 Task: Open Card Webinar Performance Review in Board Content Marketing E-book Strategy and Execution to Workspace Enterprise Content Management and add a team member Softage.3@softage.net, a label Purple, a checklist Project Integration Management, an attachment from your google drive, a color Purple and finally, add a card description 'Draft and send out press release' and a comment 'Given the potential impact of this task on our company strategic goals, let us ensure that we approach it with a long-term perspective.'. Add a start date 'Jan 03, 1900' with a due date 'Jan 10, 1900'
Action: Mouse moved to (93, 399)
Screenshot: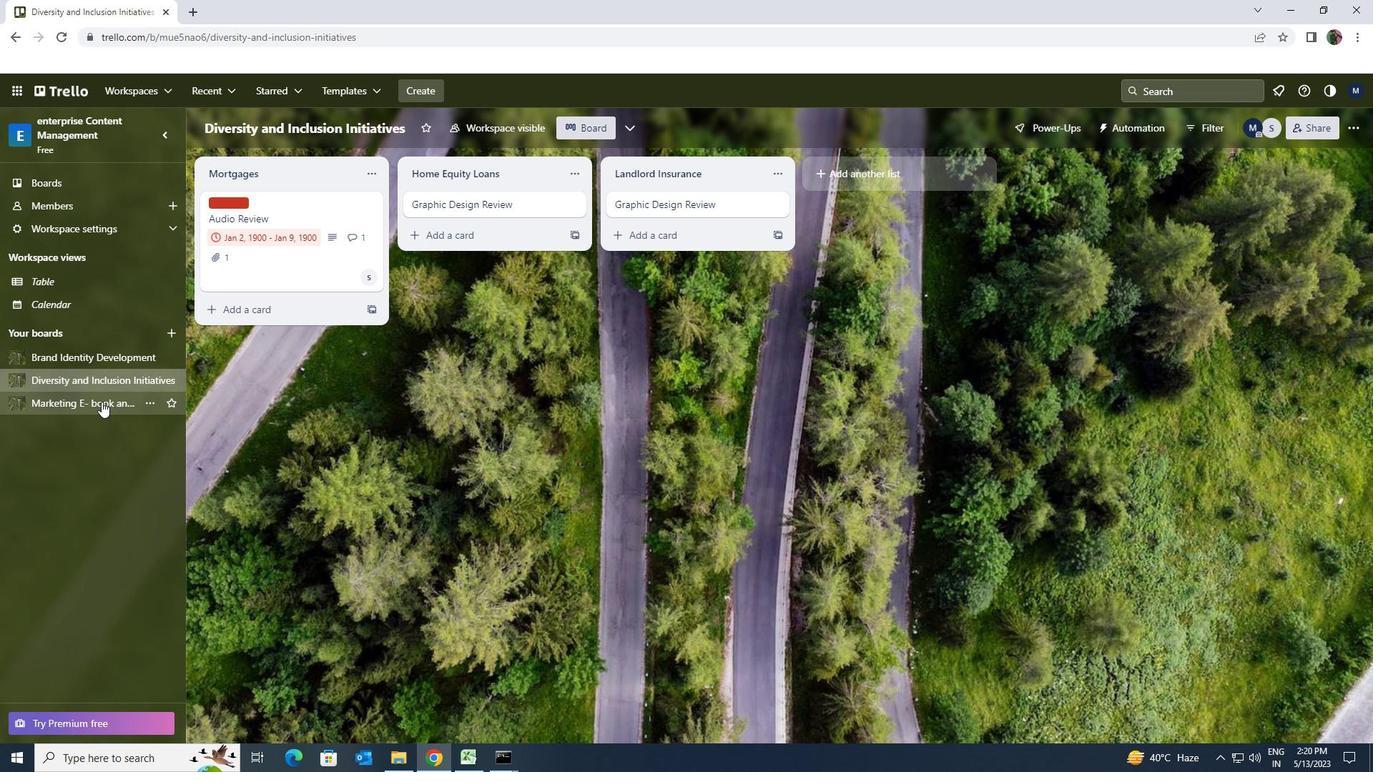 
Action: Mouse pressed left at (93, 399)
Screenshot: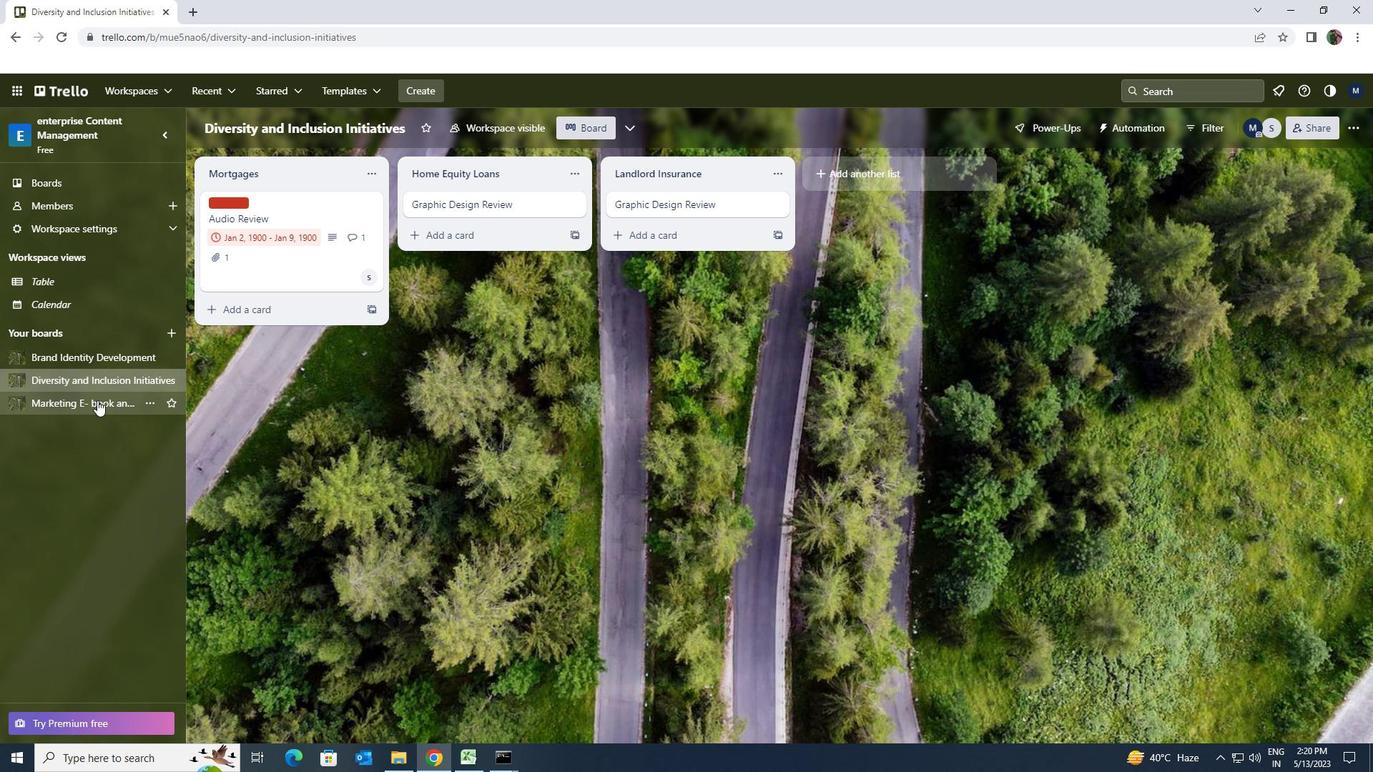 
Action: Mouse moved to (248, 201)
Screenshot: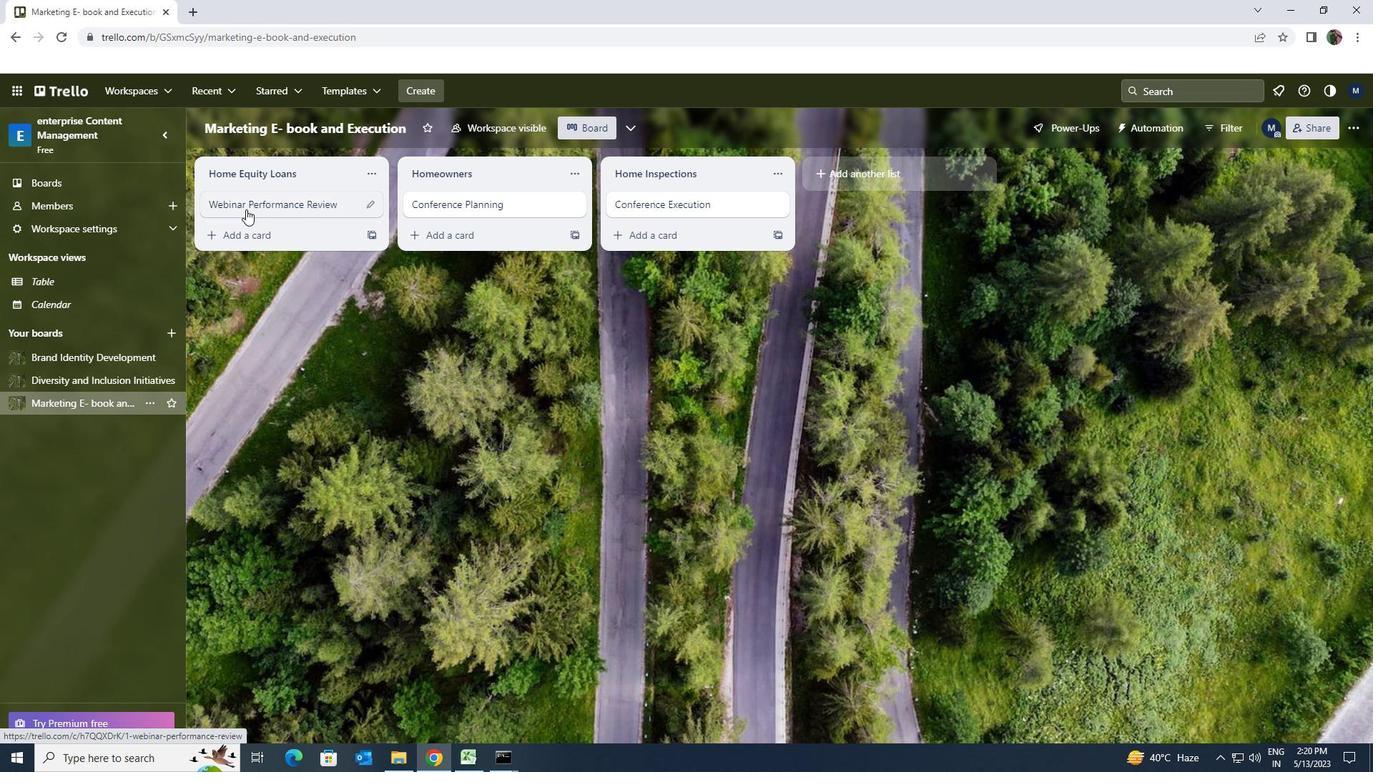 
Action: Mouse pressed left at (248, 201)
Screenshot: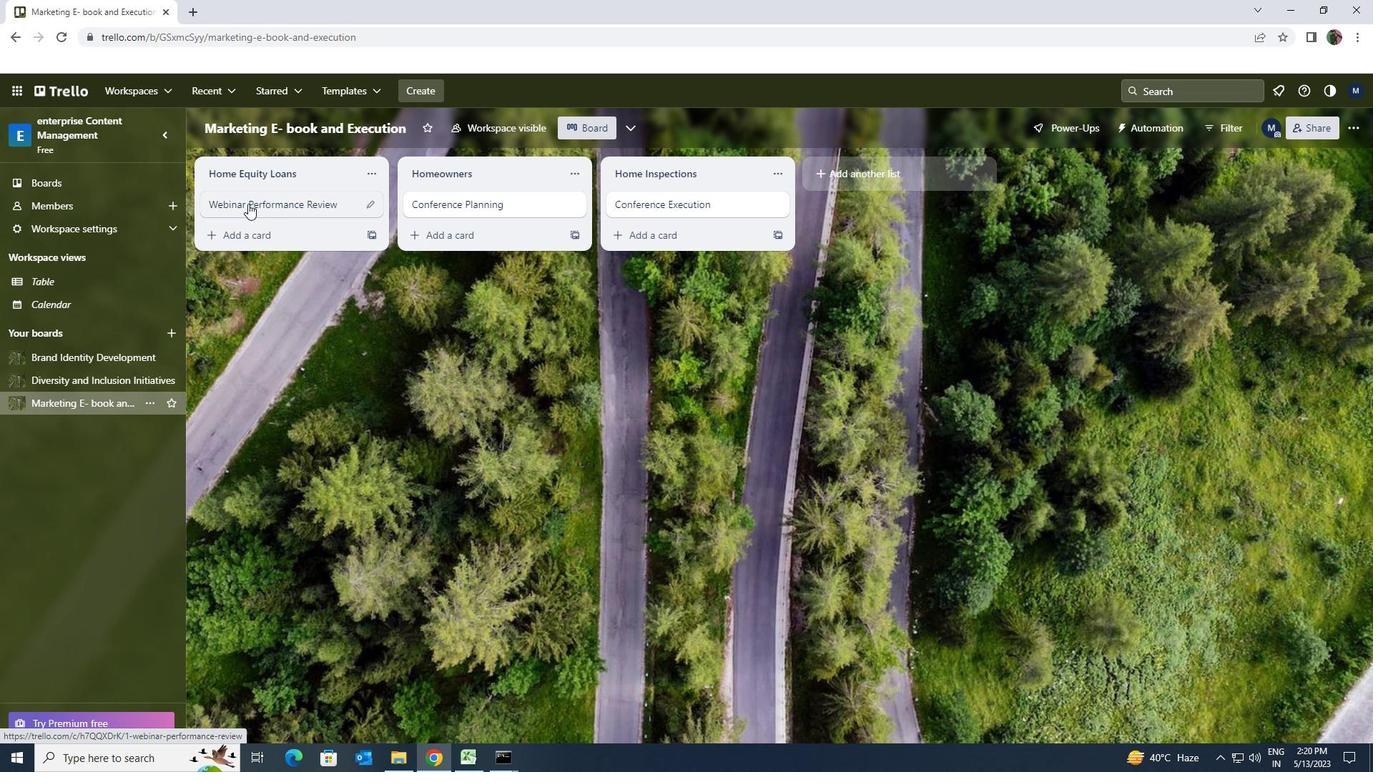 
Action: Mouse moved to (839, 201)
Screenshot: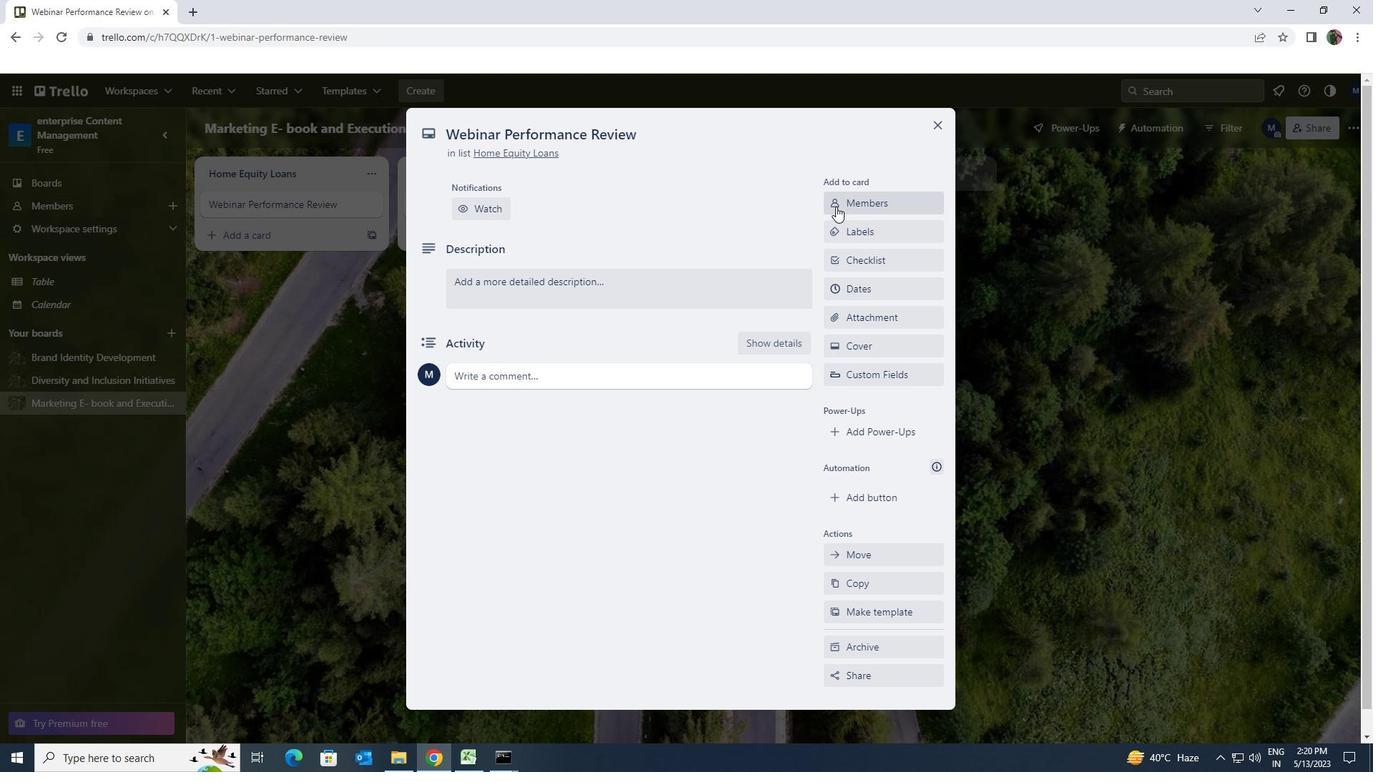 
Action: Mouse pressed left at (839, 201)
Screenshot: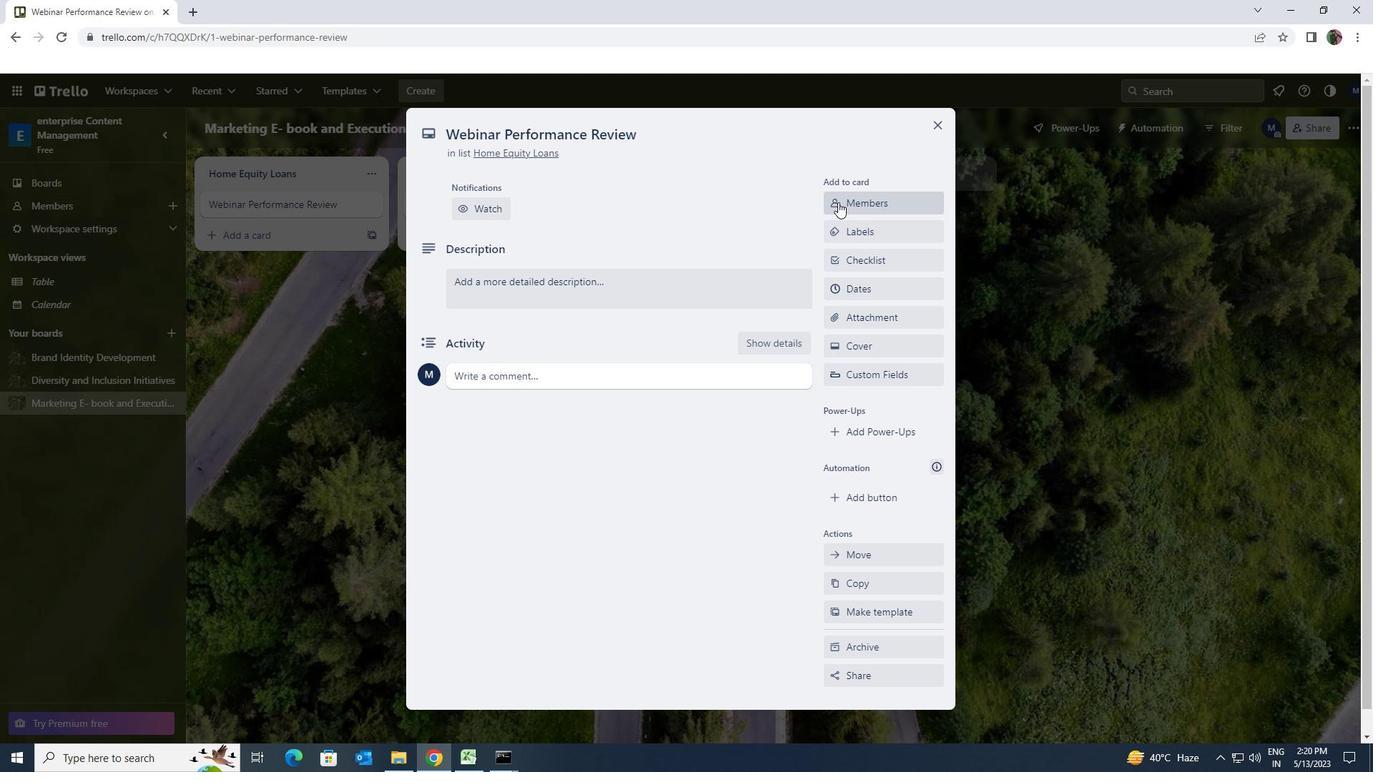 
Action: Mouse moved to (866, 270)
Screenshot: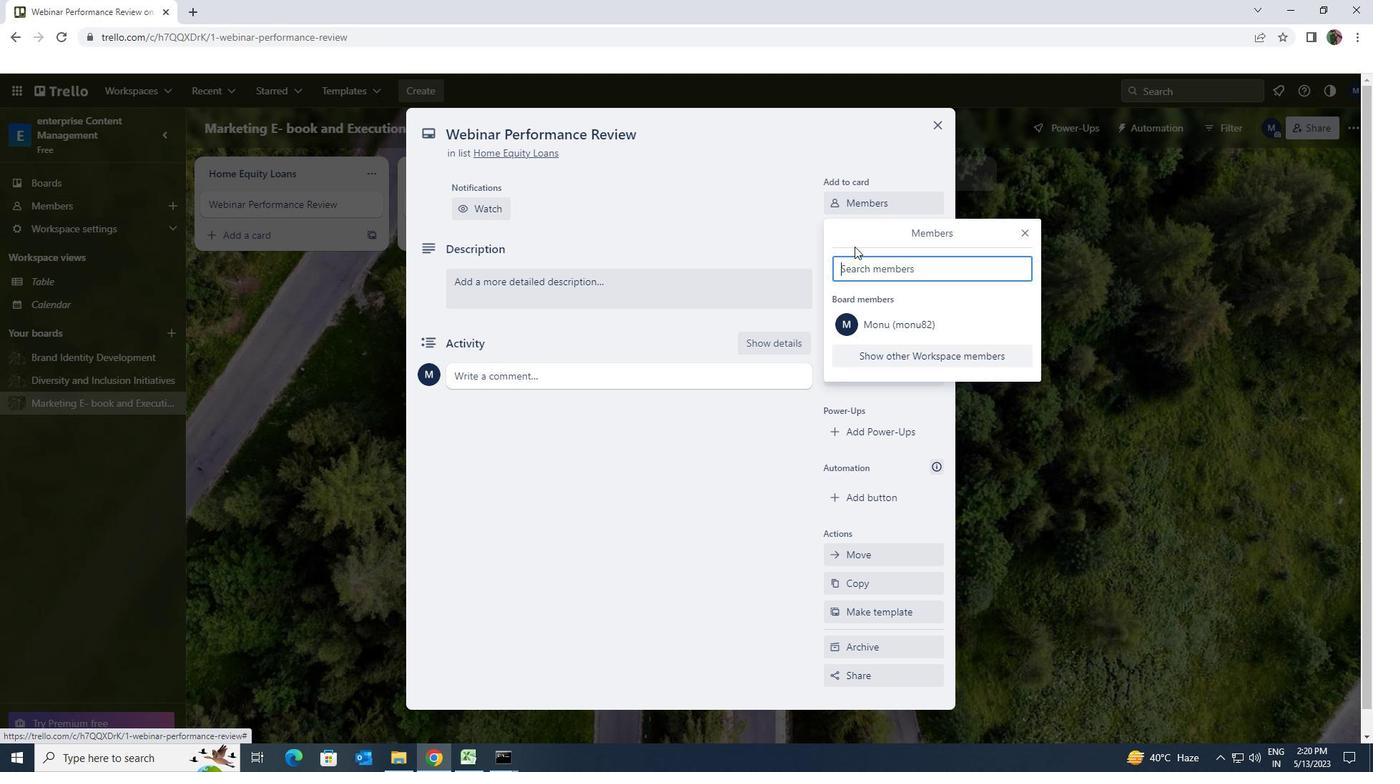 
Action: Key pressed softage.3<Key.shift>@SOFTAGE.NET
Screenshot: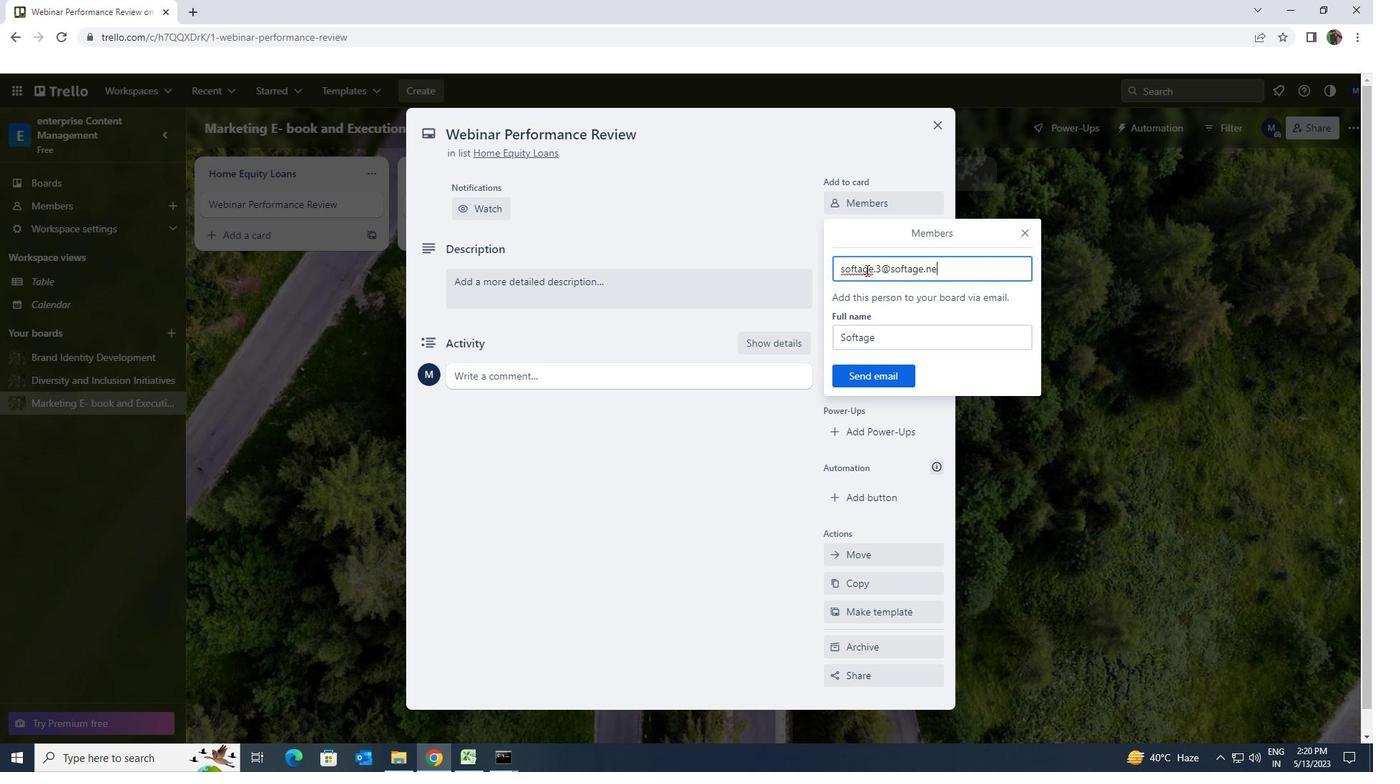 
Action: Mouse moved to (876, 383)
Screenshot: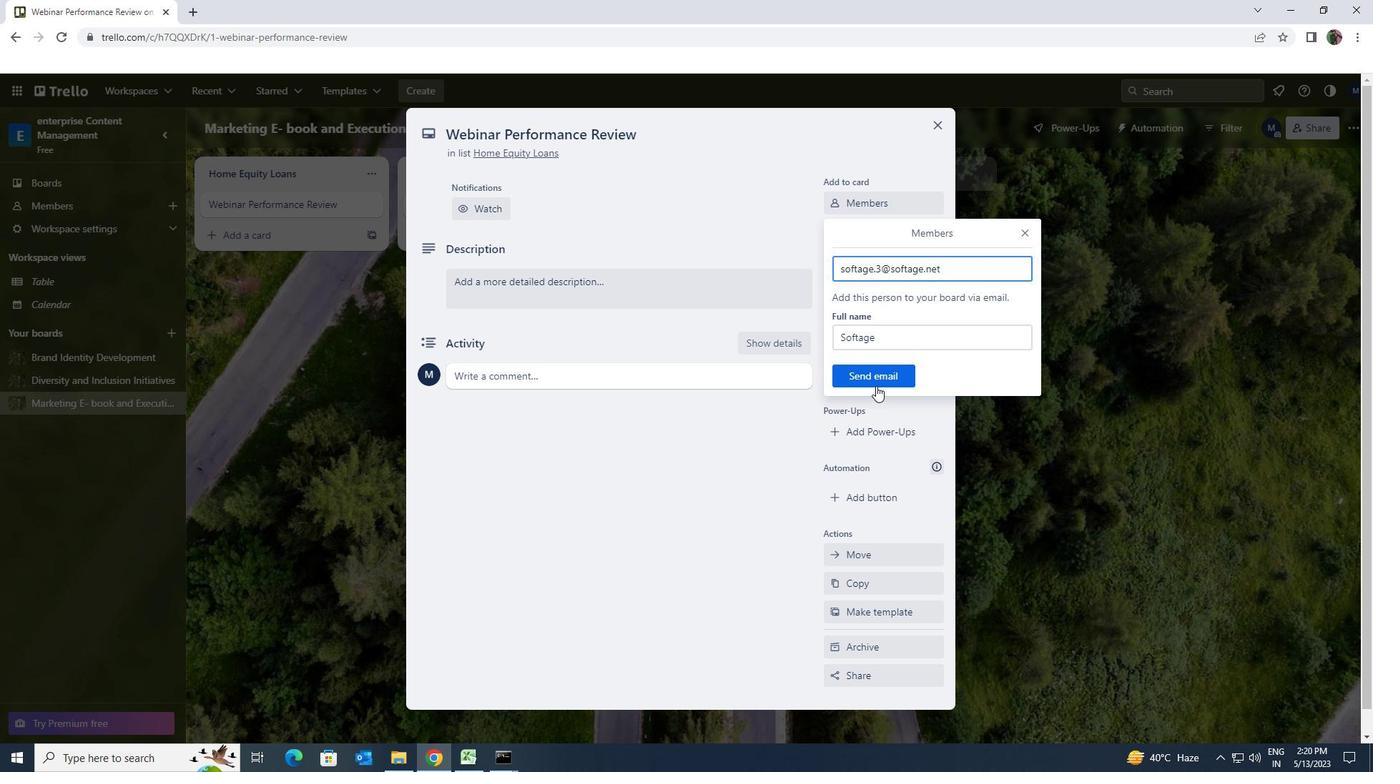 
Action: Mouse pressed left at (876, 383)
Screenshot: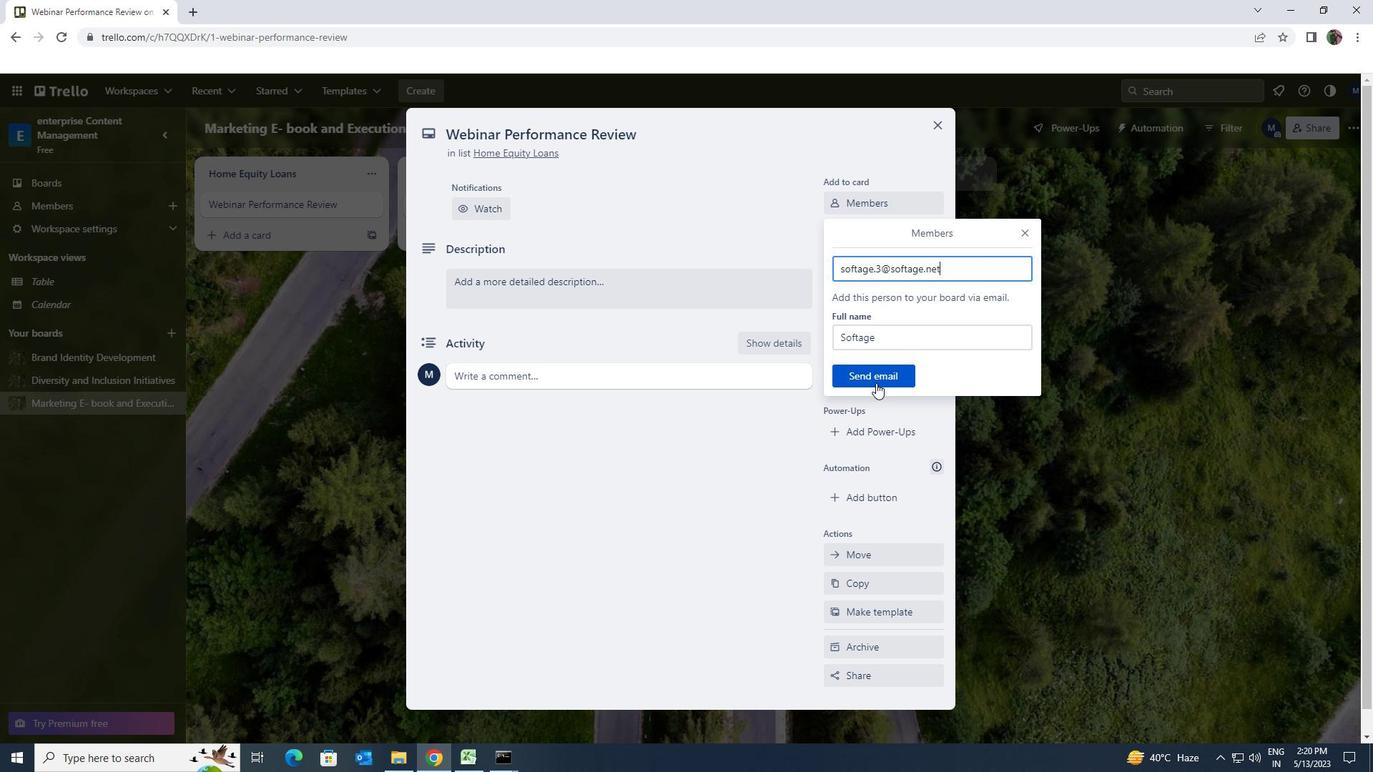 
Action: Mouse moved to (899, 284)
Screenshot: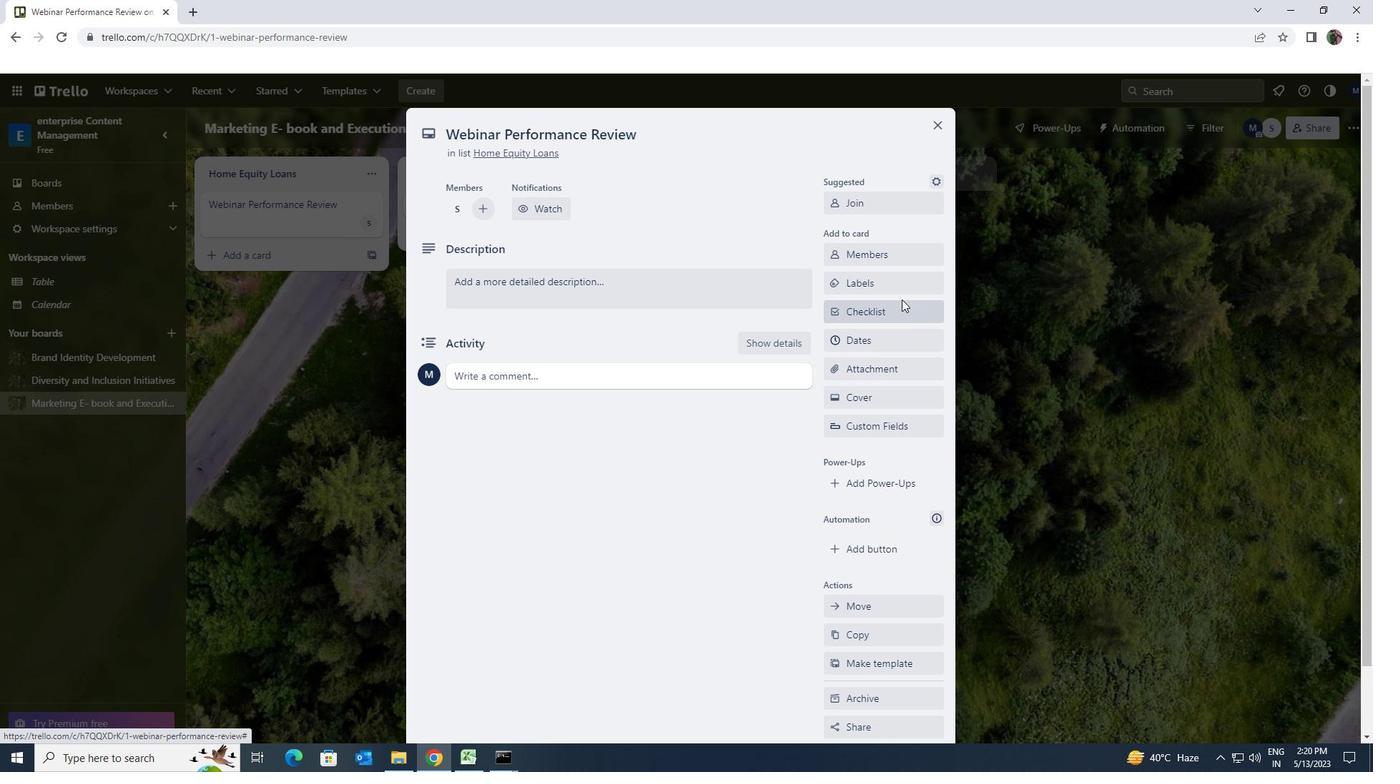 
Action: Mouse pressed left at (899, 284)
Screenshot: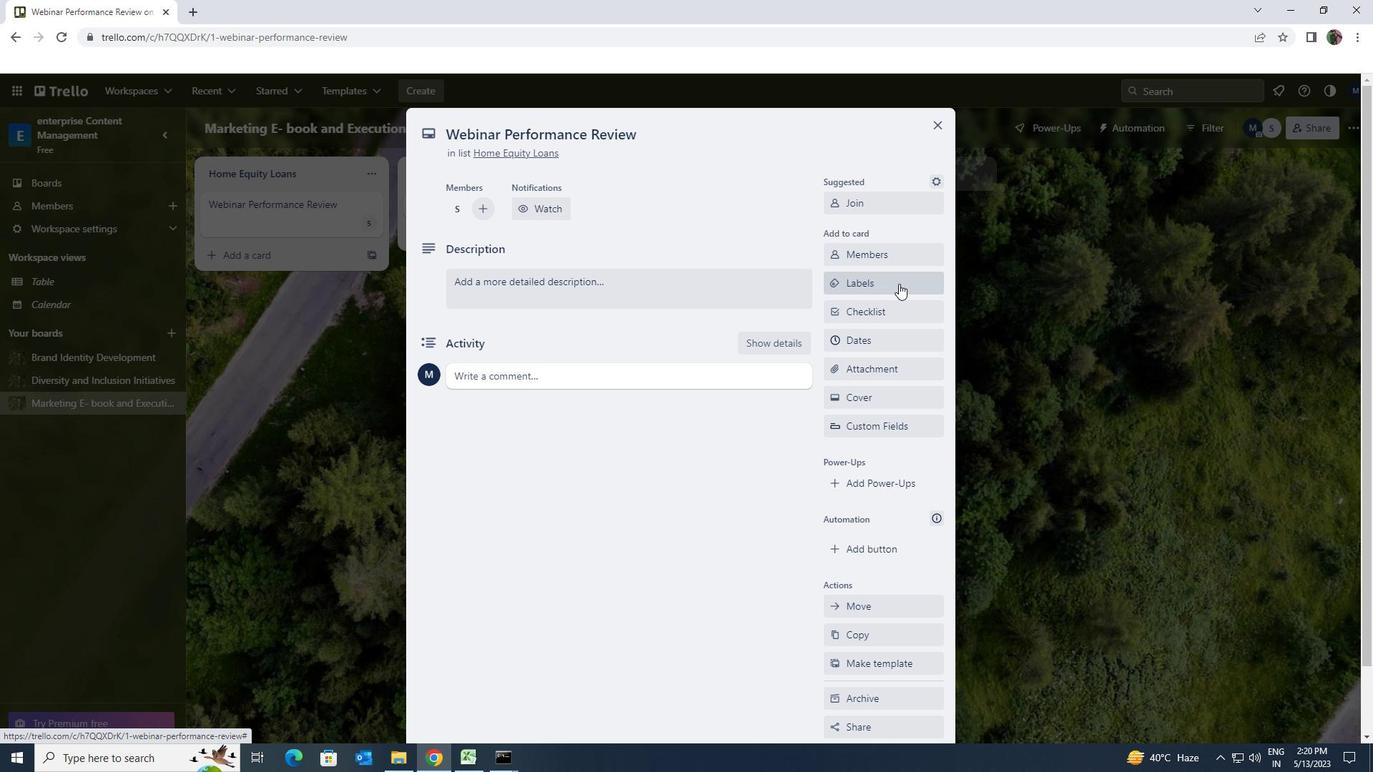
Action: Mouse moved to (945, 560)
Screenshot: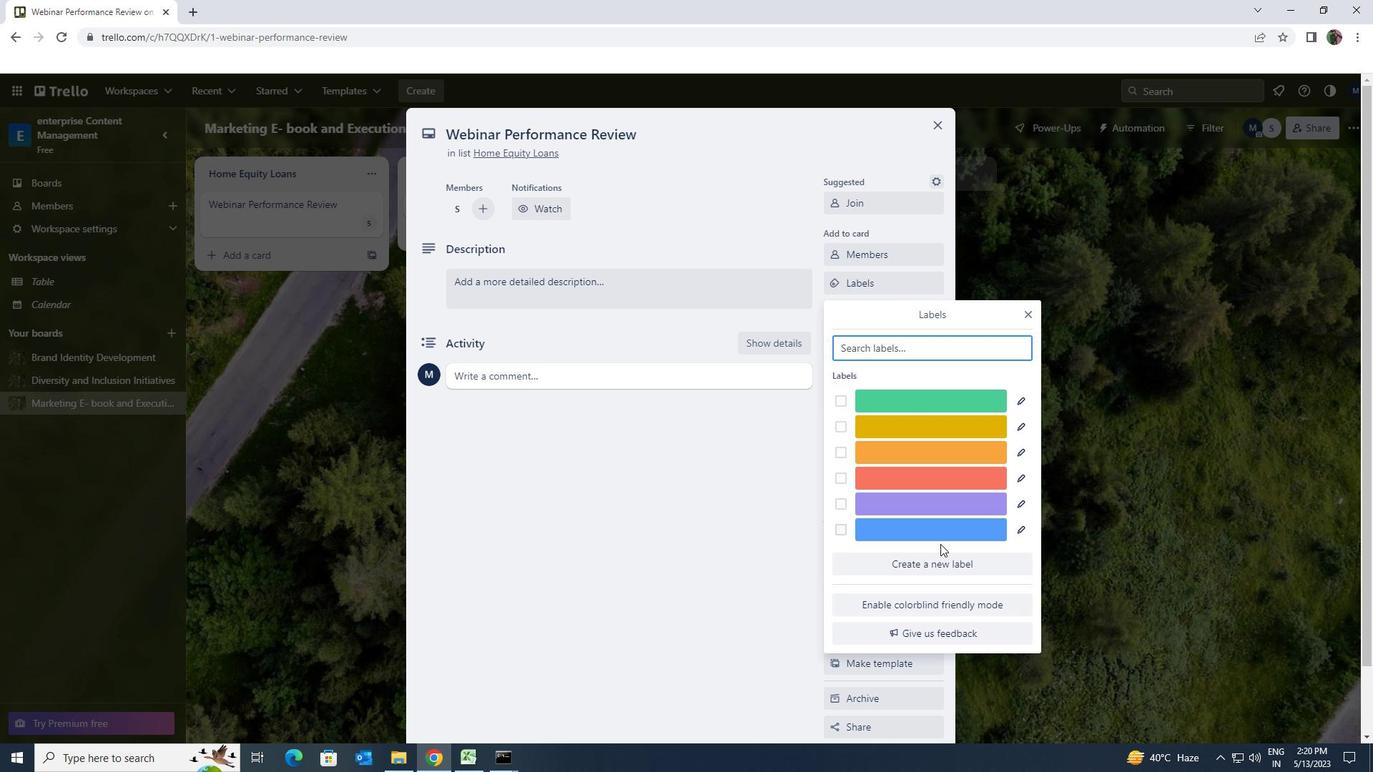 
Action: Mouse pressed left at (945, 560)
Screenshot: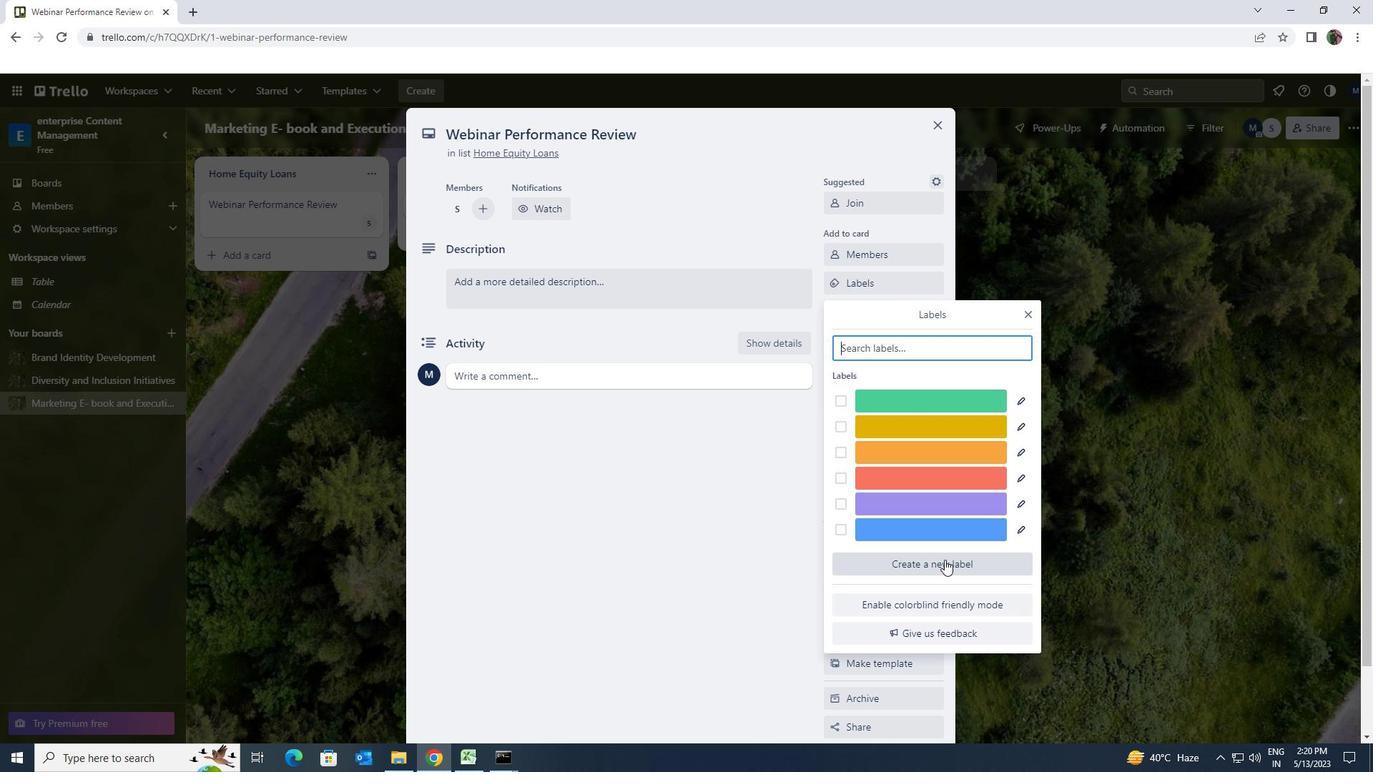 
Action: Mouse moved to (1013, 550)
Screenshot: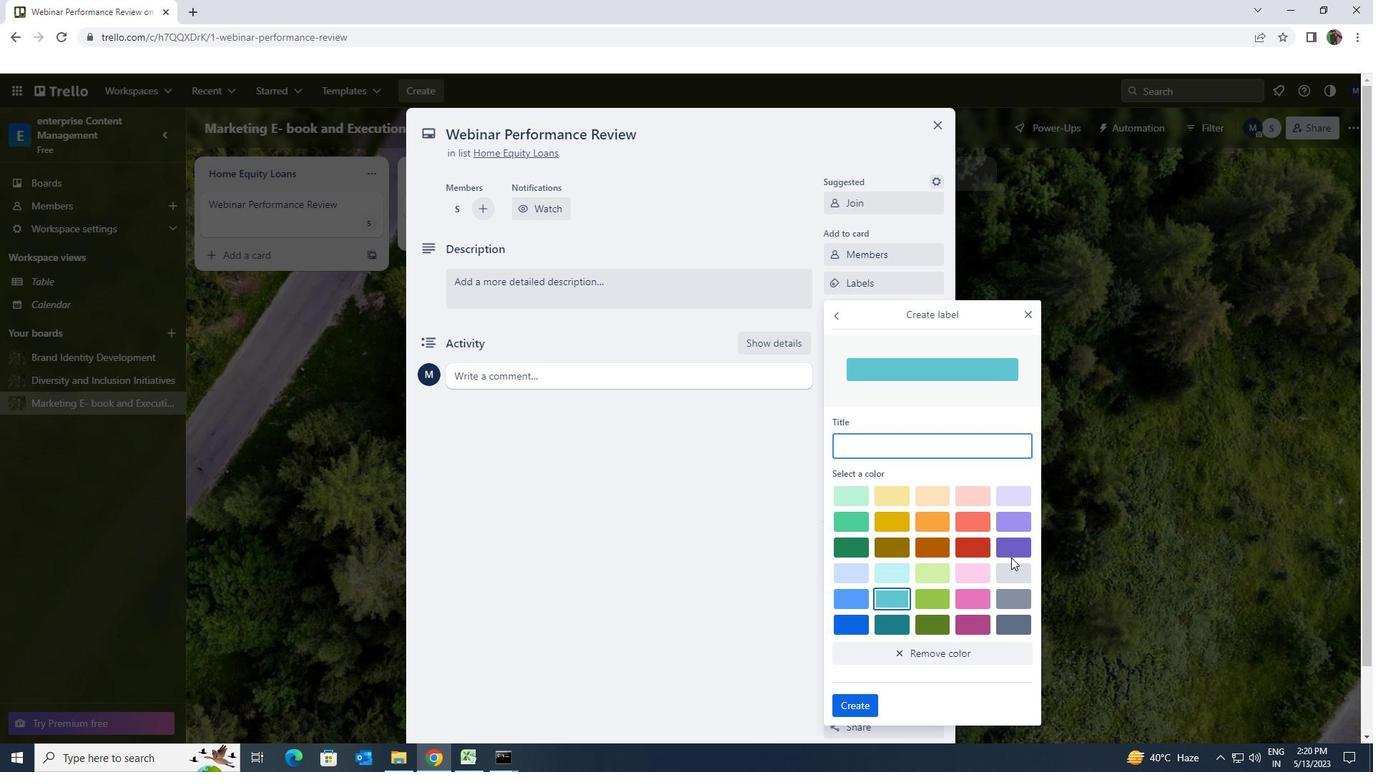 
Action: Mouse pressed left at (1013, 550)
Screenshot: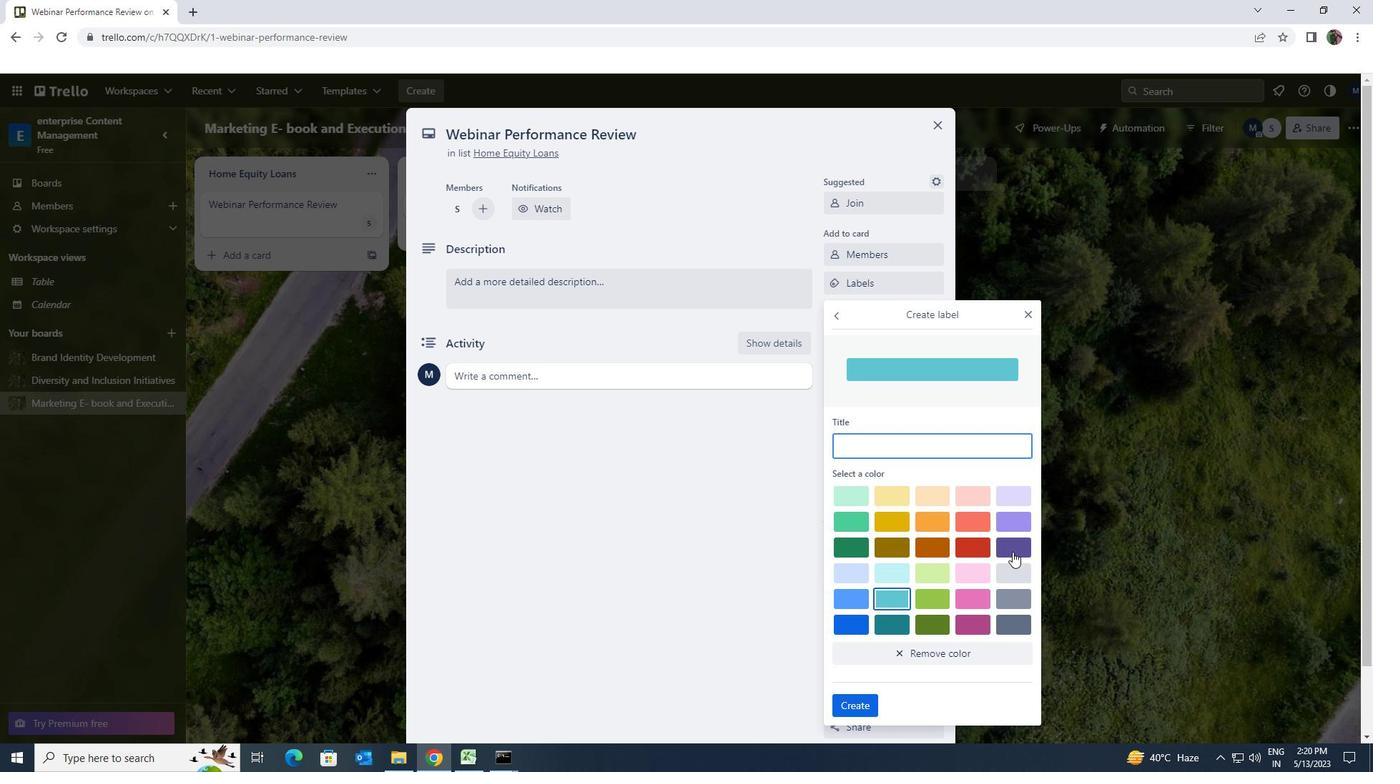 
Action: Mouse moved to (864, 706)
Screenshot: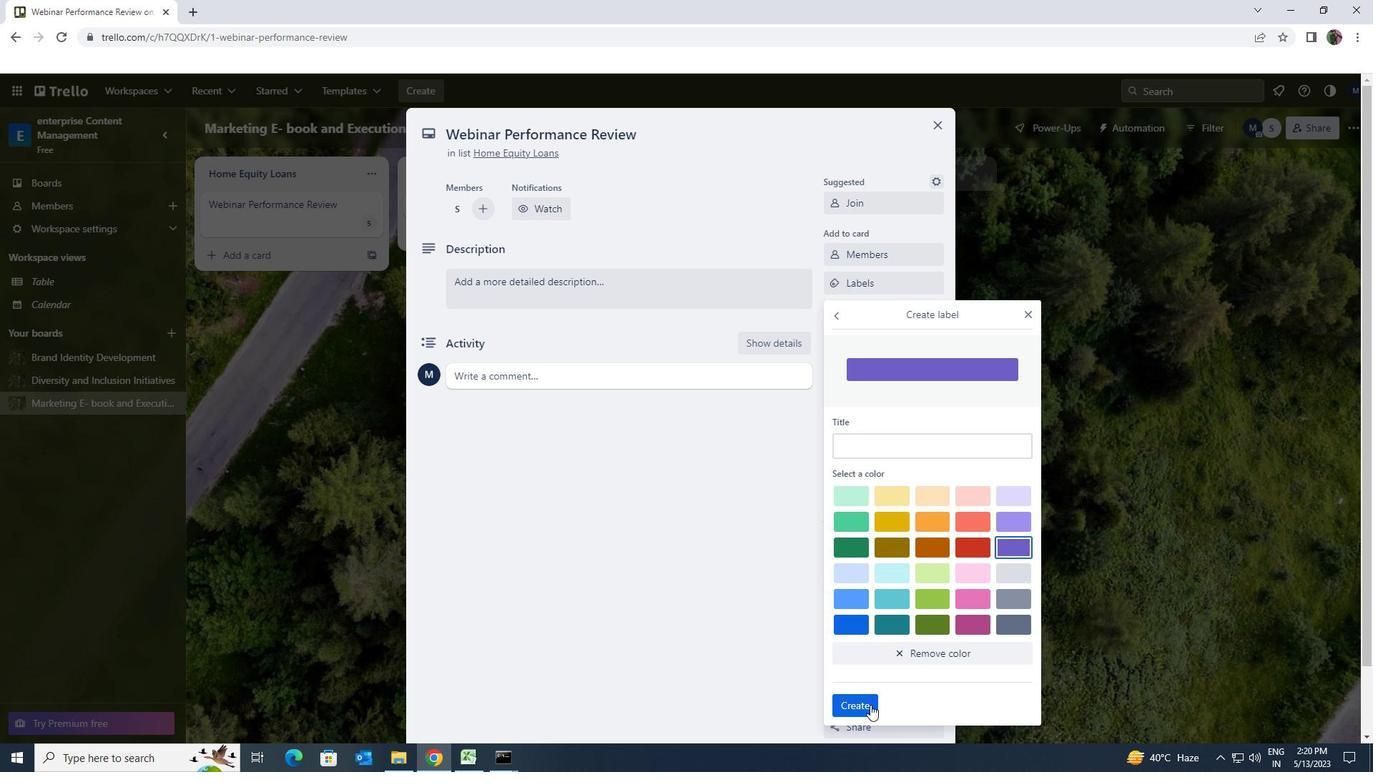 
Action: Mouse pressed left at (864, 706)
Screenshot: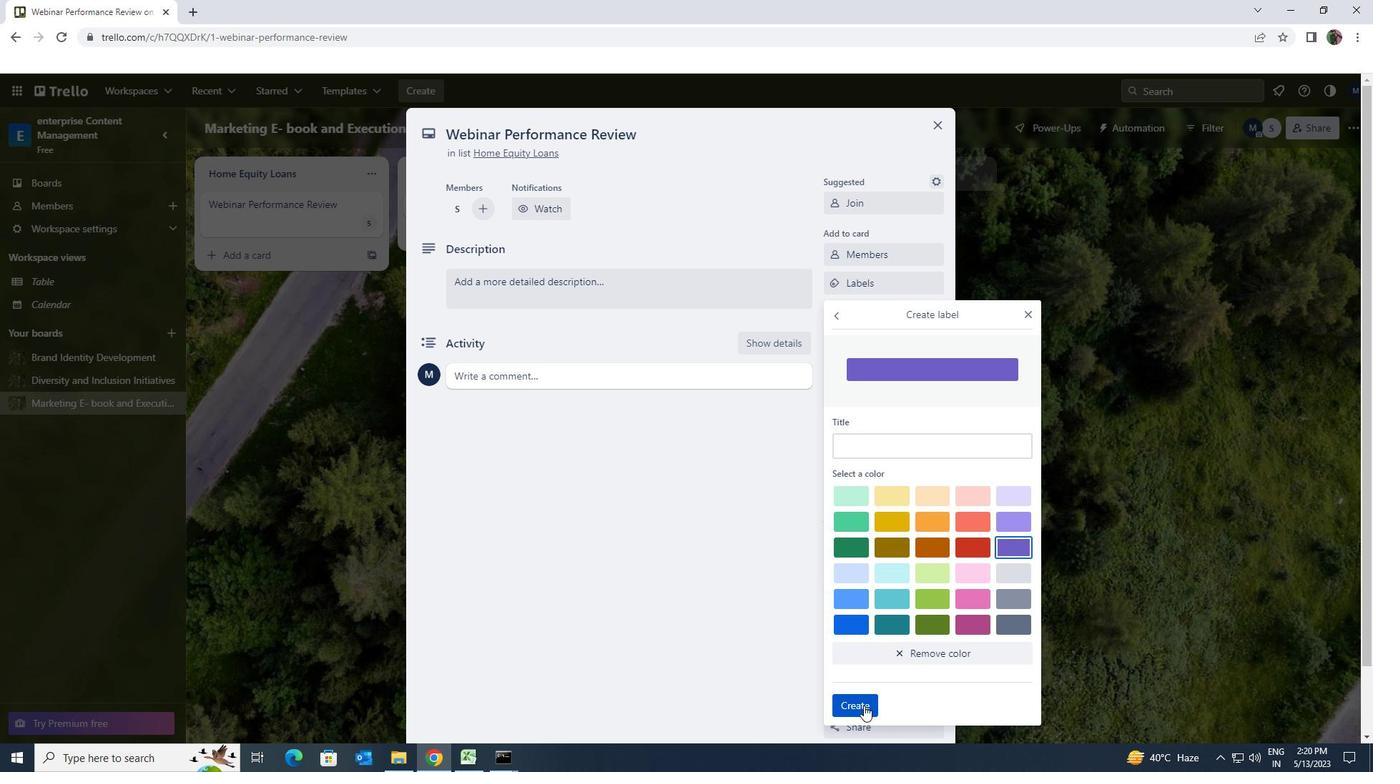
Action: Mouse moved to (1030, 313)
Screenshot: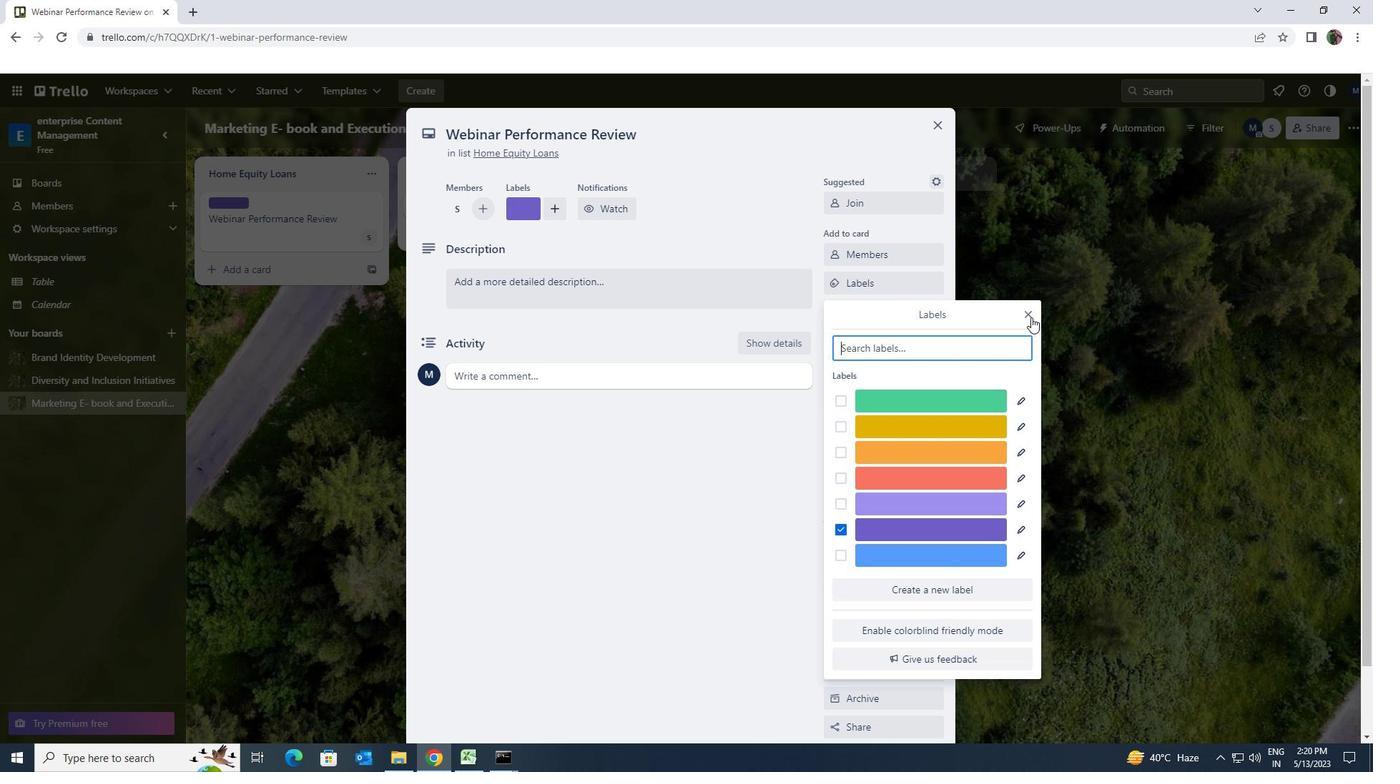 
Action: Mouse pressed left at (1030, 313)
Screenshot: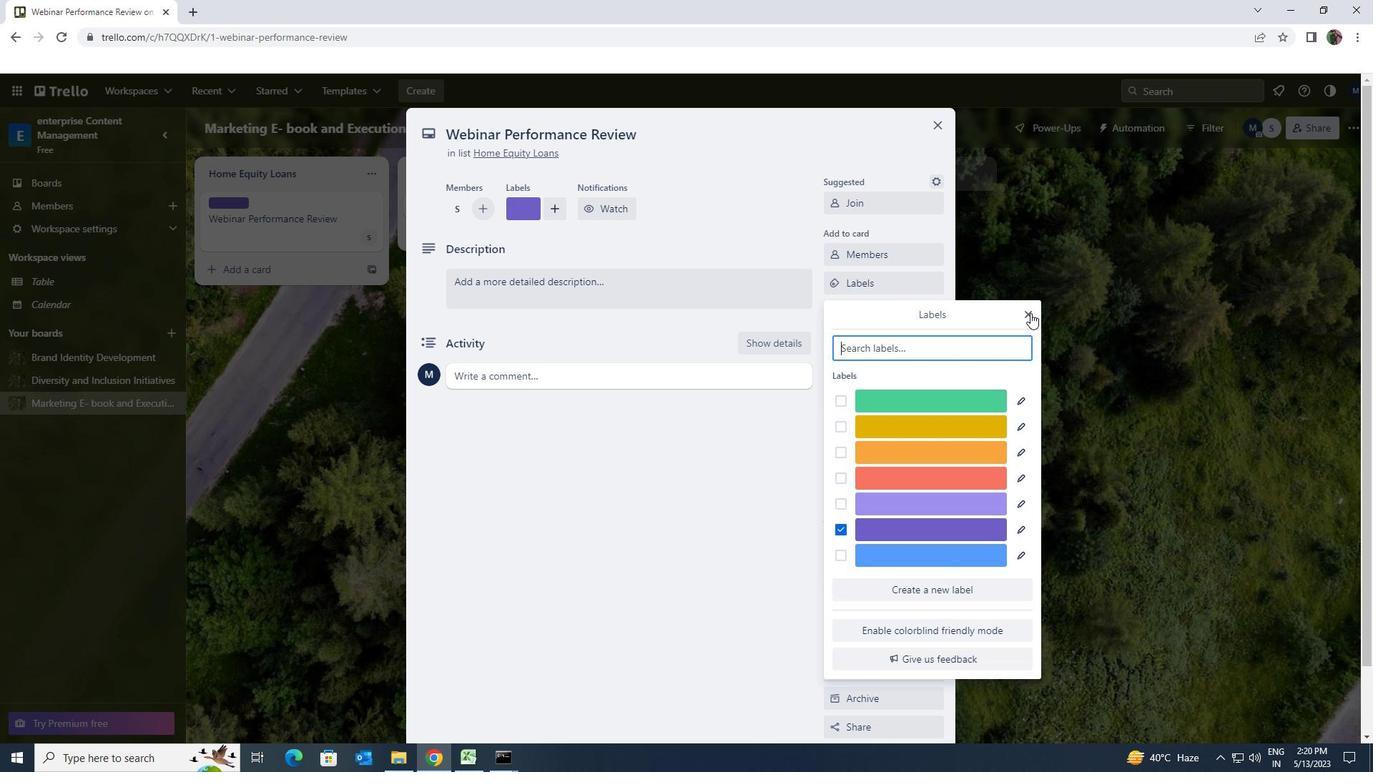 
Action: Mouse moved to (891, 317)
Screenshot: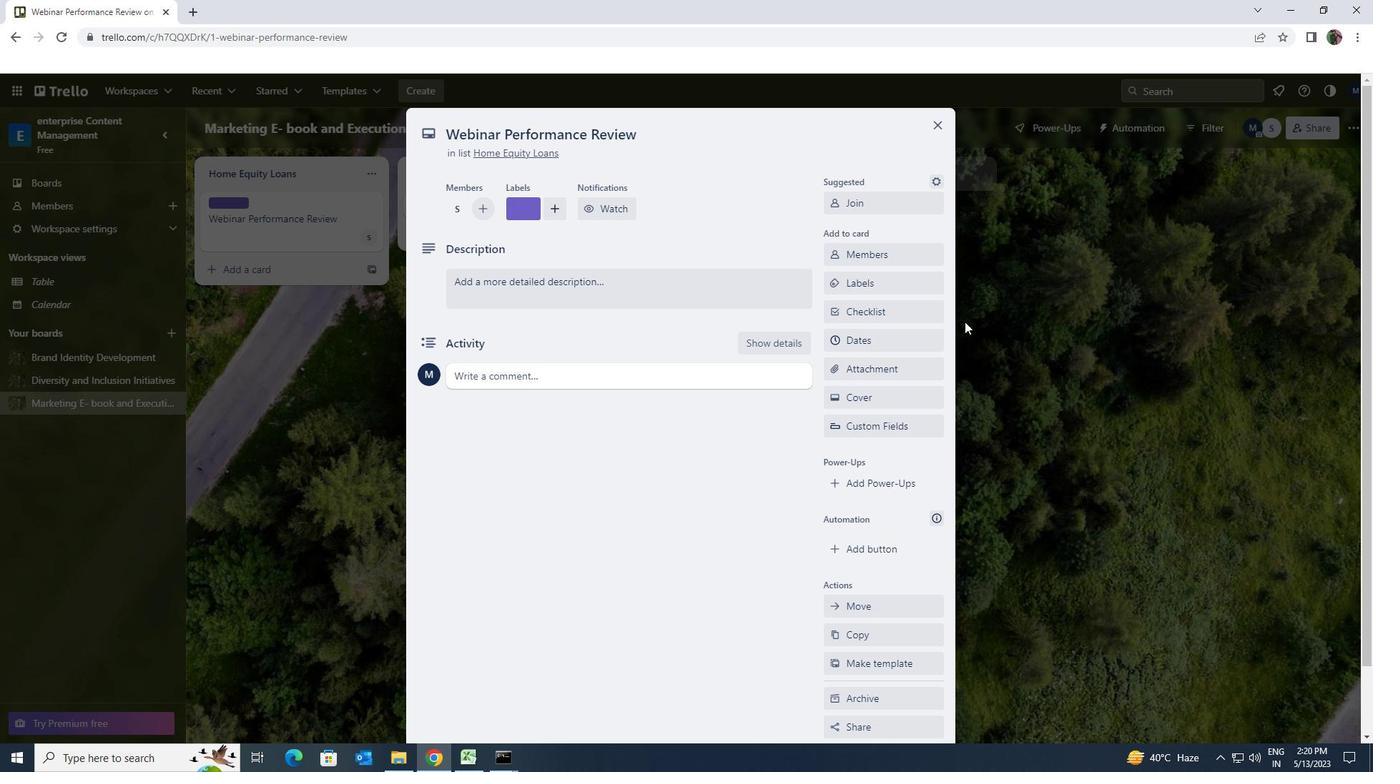 
Action: Mouse pressed left at (891, 317)
Screenshot: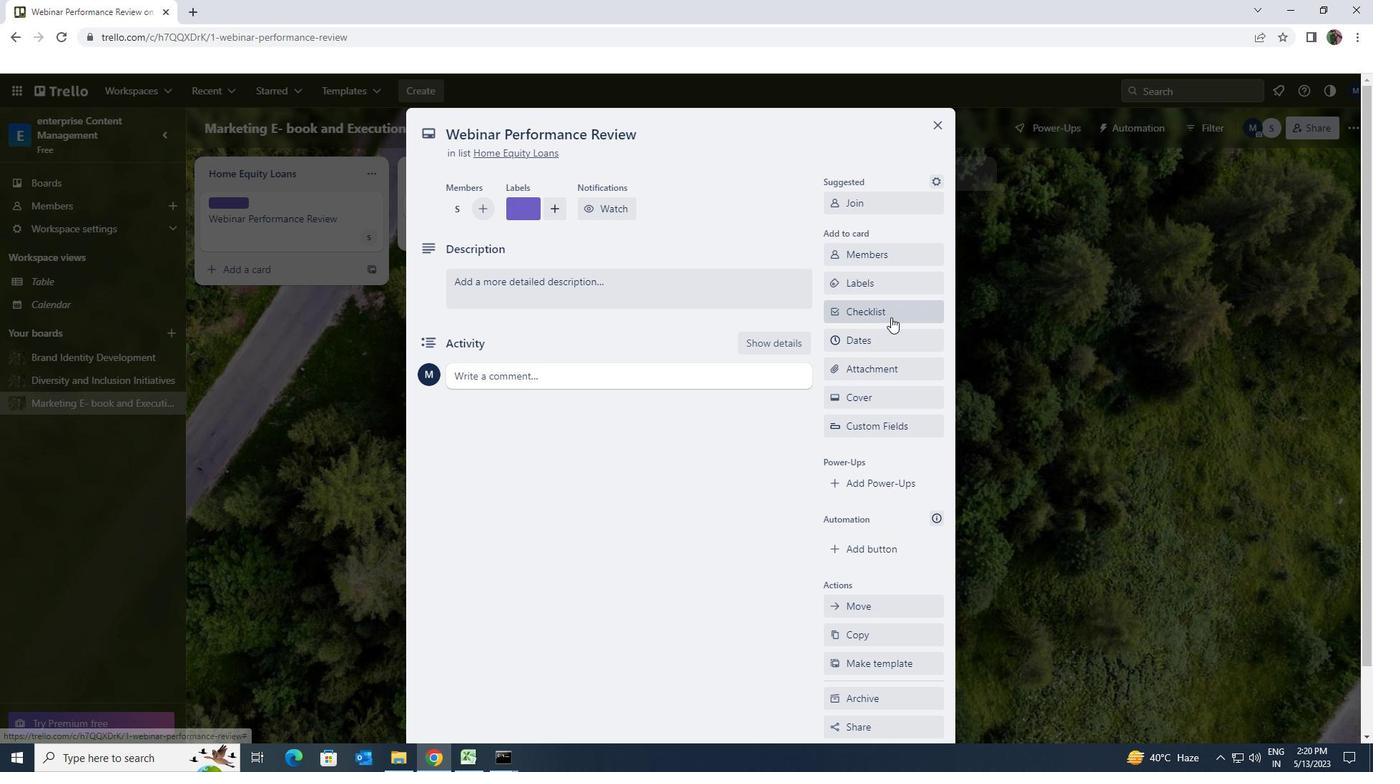 
Action: Key pressed <Key.shift>INTEGRATION<Key.space><Key.shift>MANAGEMENT
Screenshot: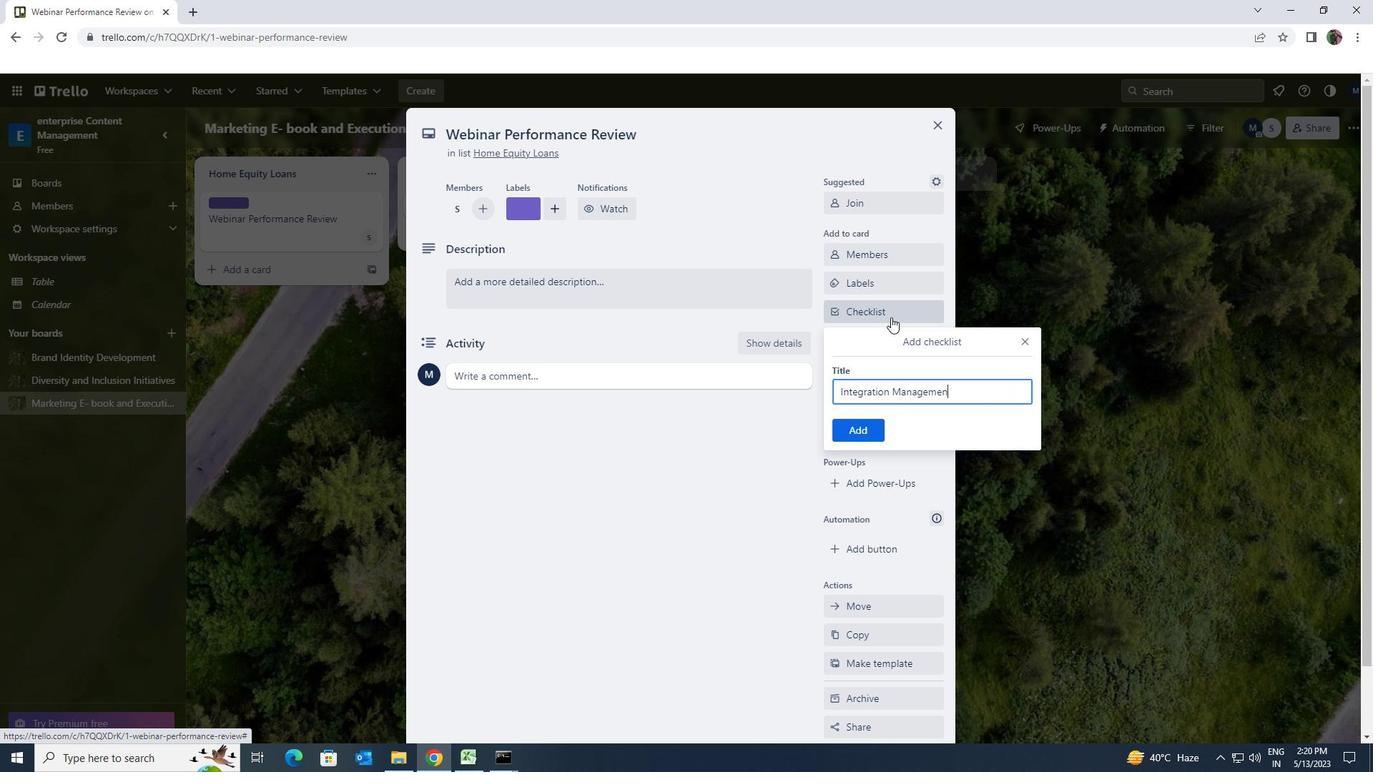
Action: Mouse moved to (880, 429)
Screenshot: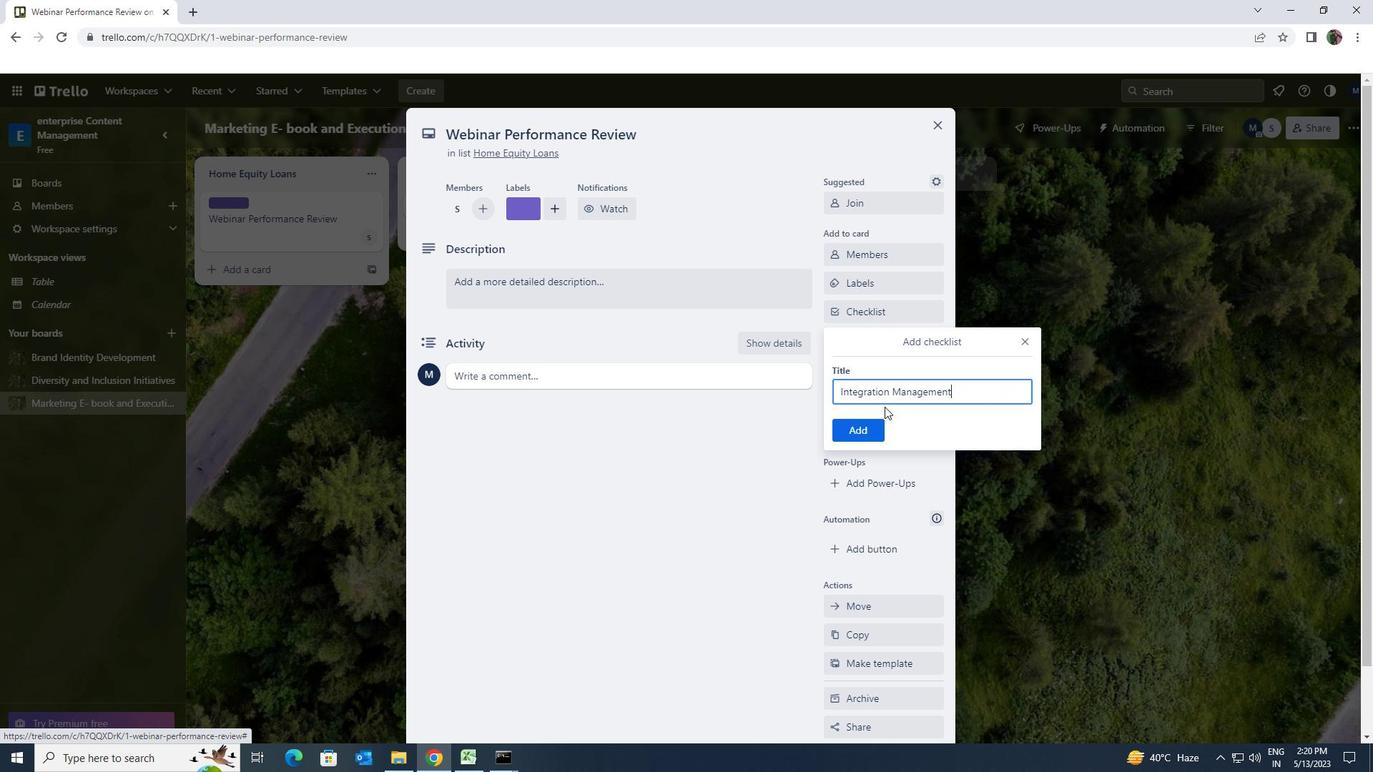 
Action: Mouse pressed left at (880, 429)
Screenshot: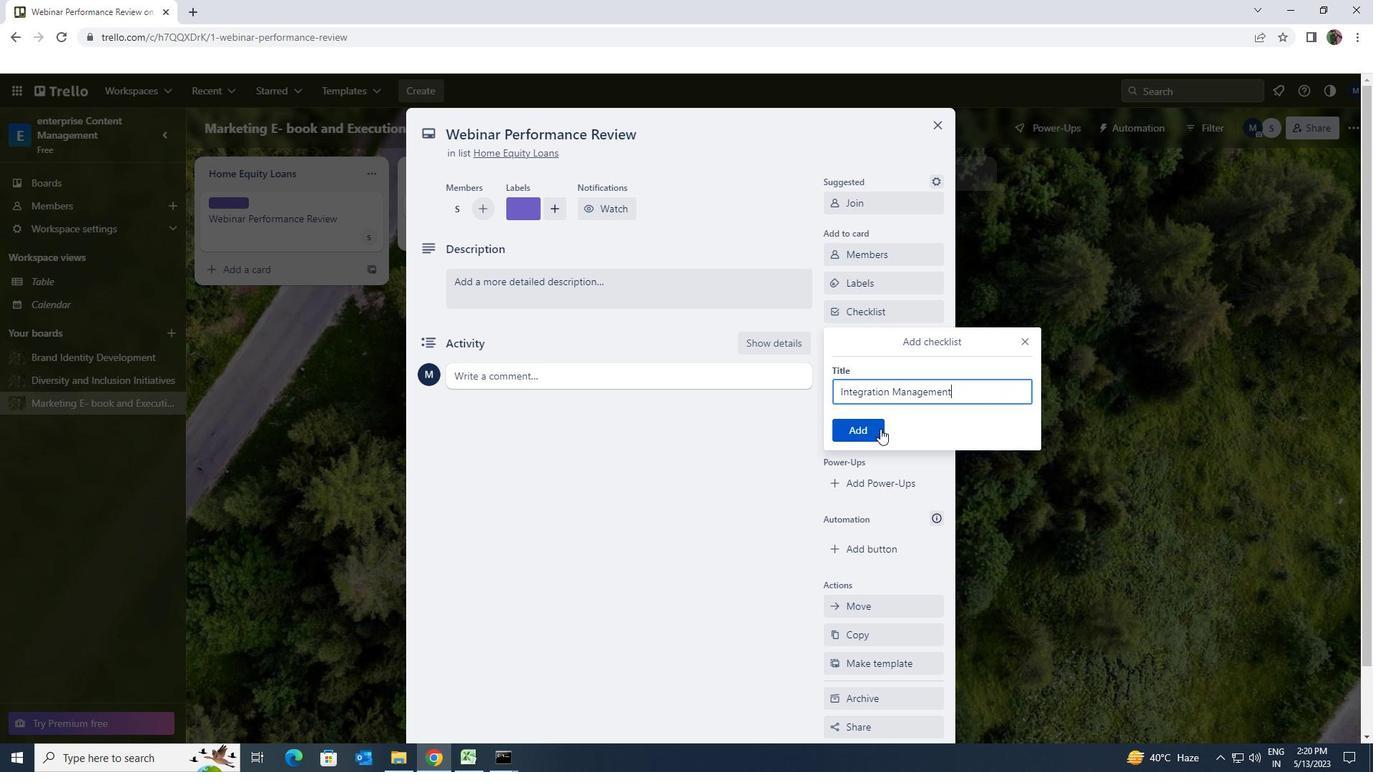 
Action: Mouse moved to (891, 371)
Screenshot: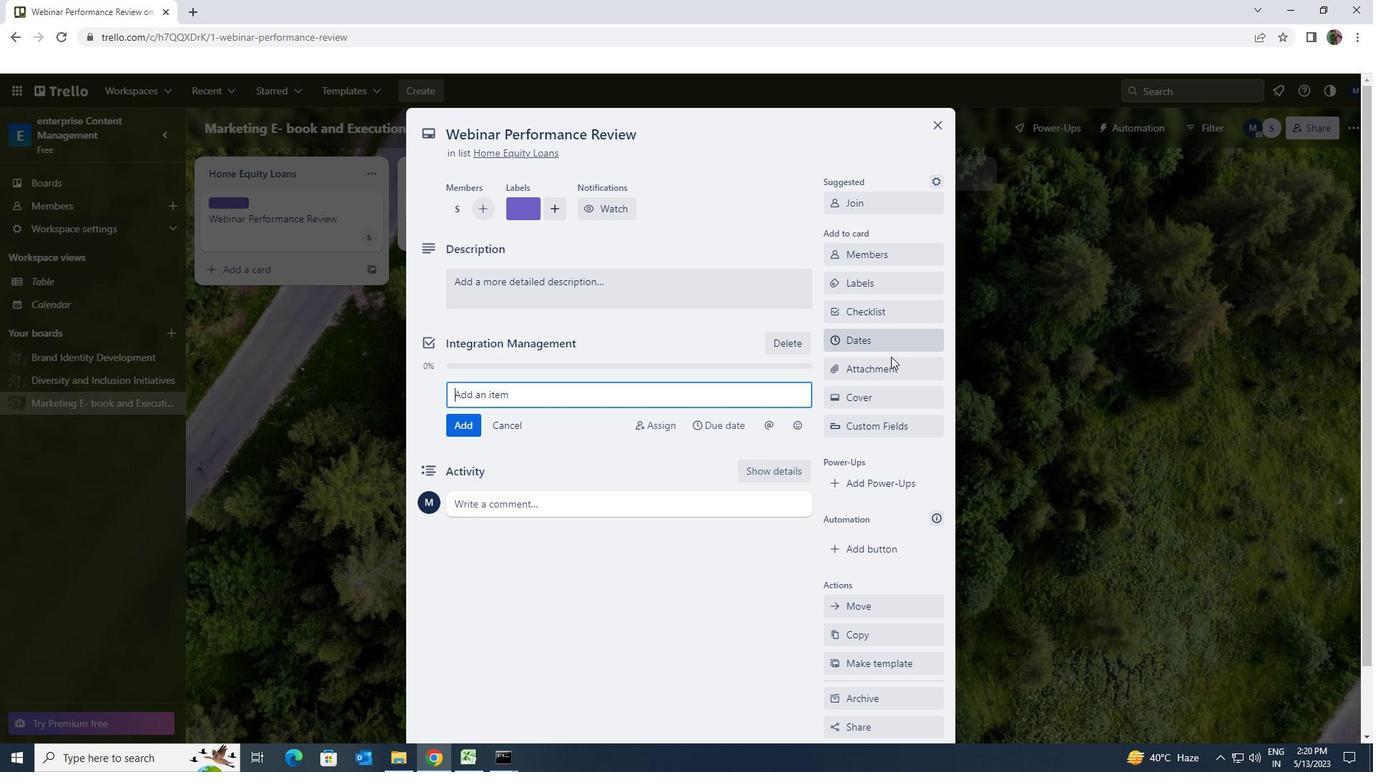 
Action: Mouse pressed left at (891, 371)
Screenshot: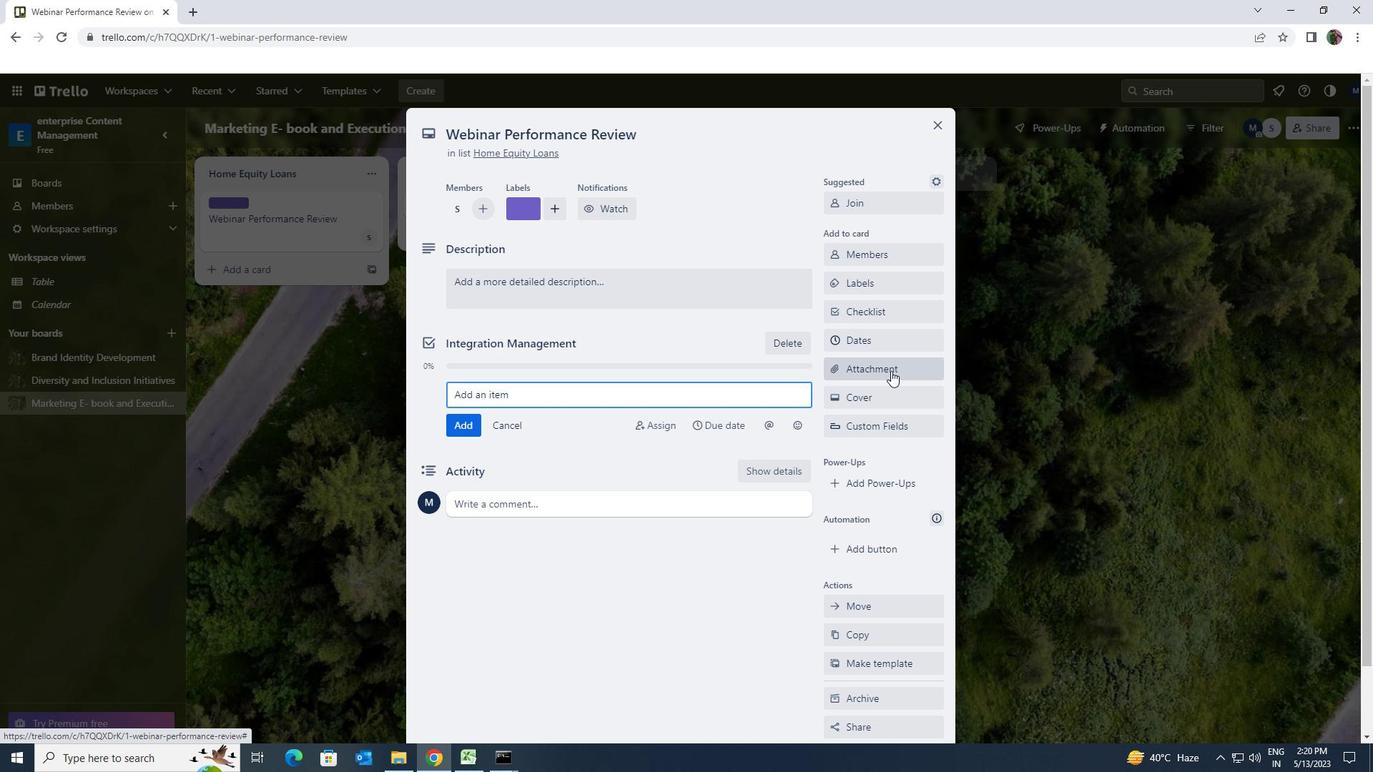 
Action: Mouse moved to (881, 470)
Screenshot: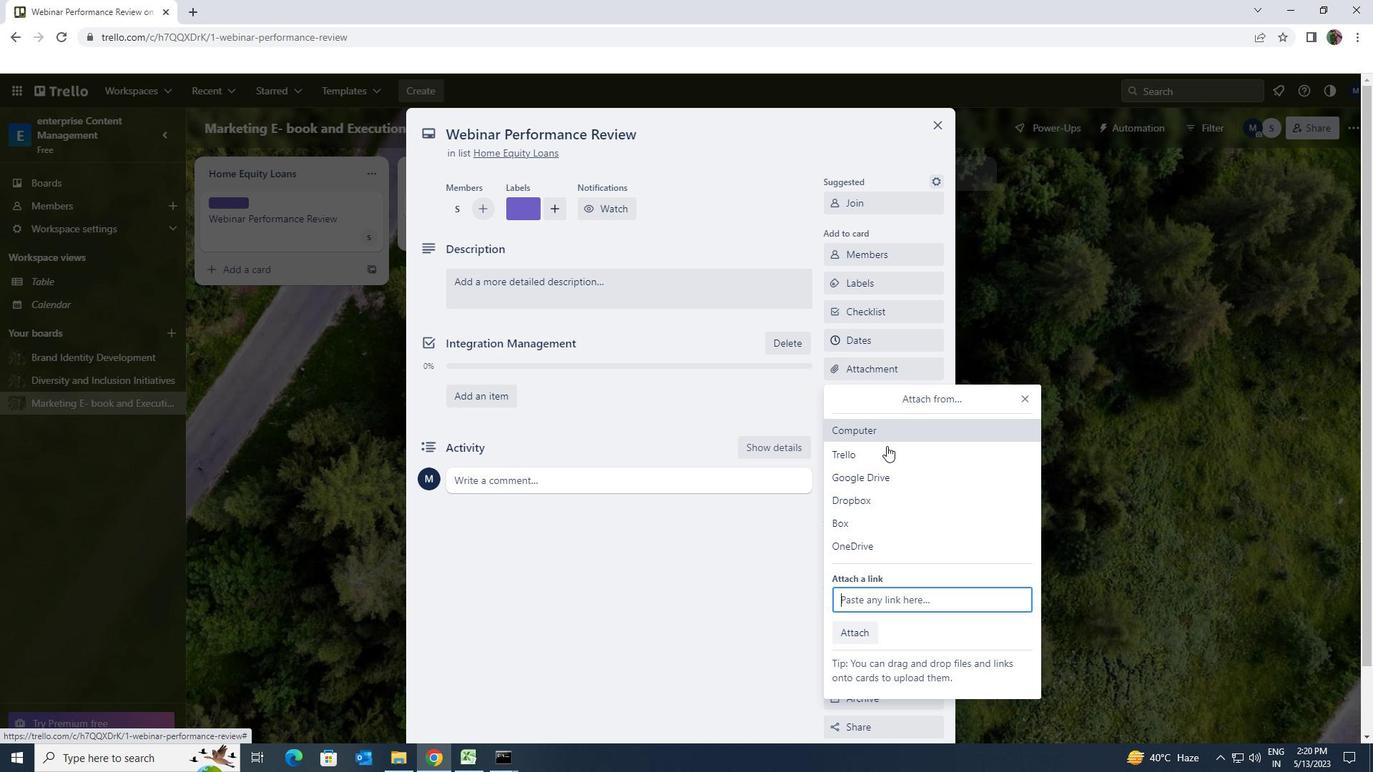 
Action: Mouse pressed left at (881, 470)
Screenshot: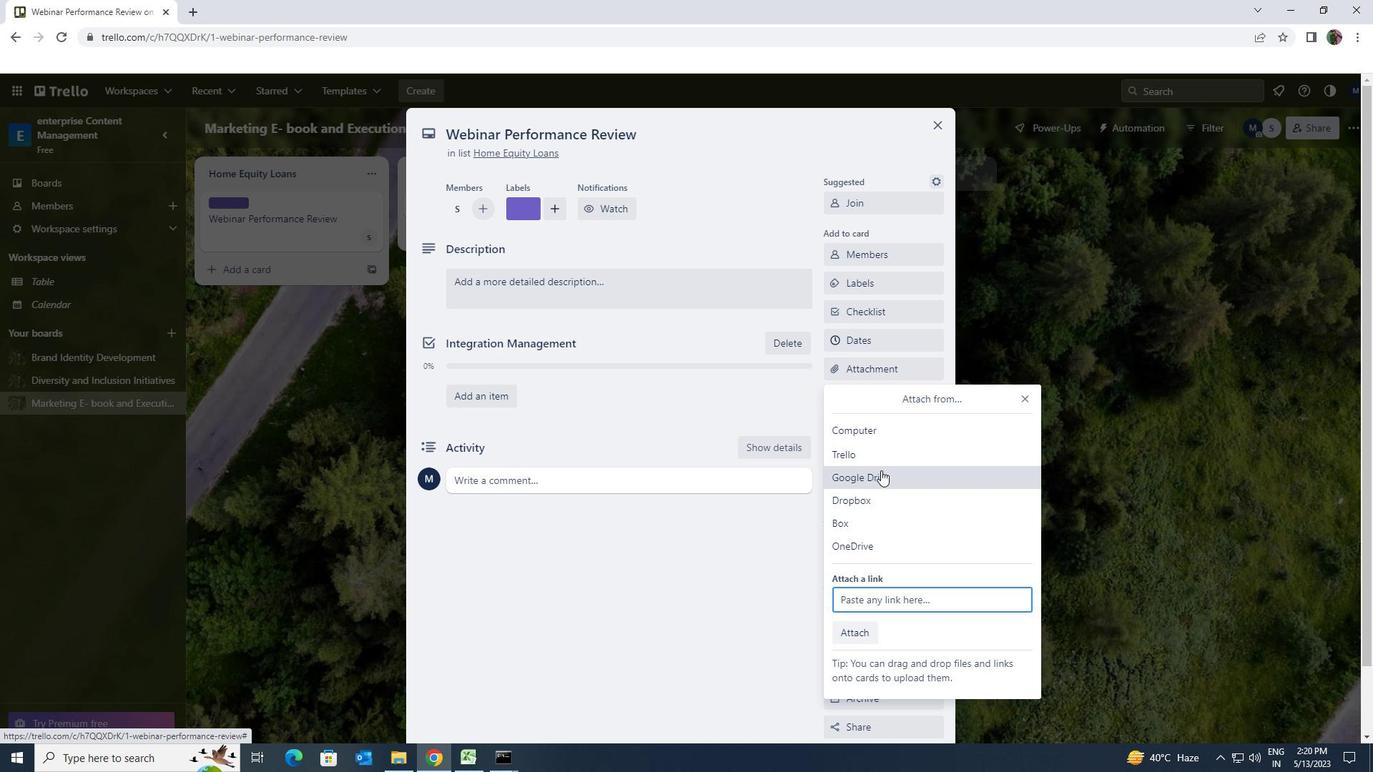 
Action: Mouse moved to (723, 396)
Screenshot: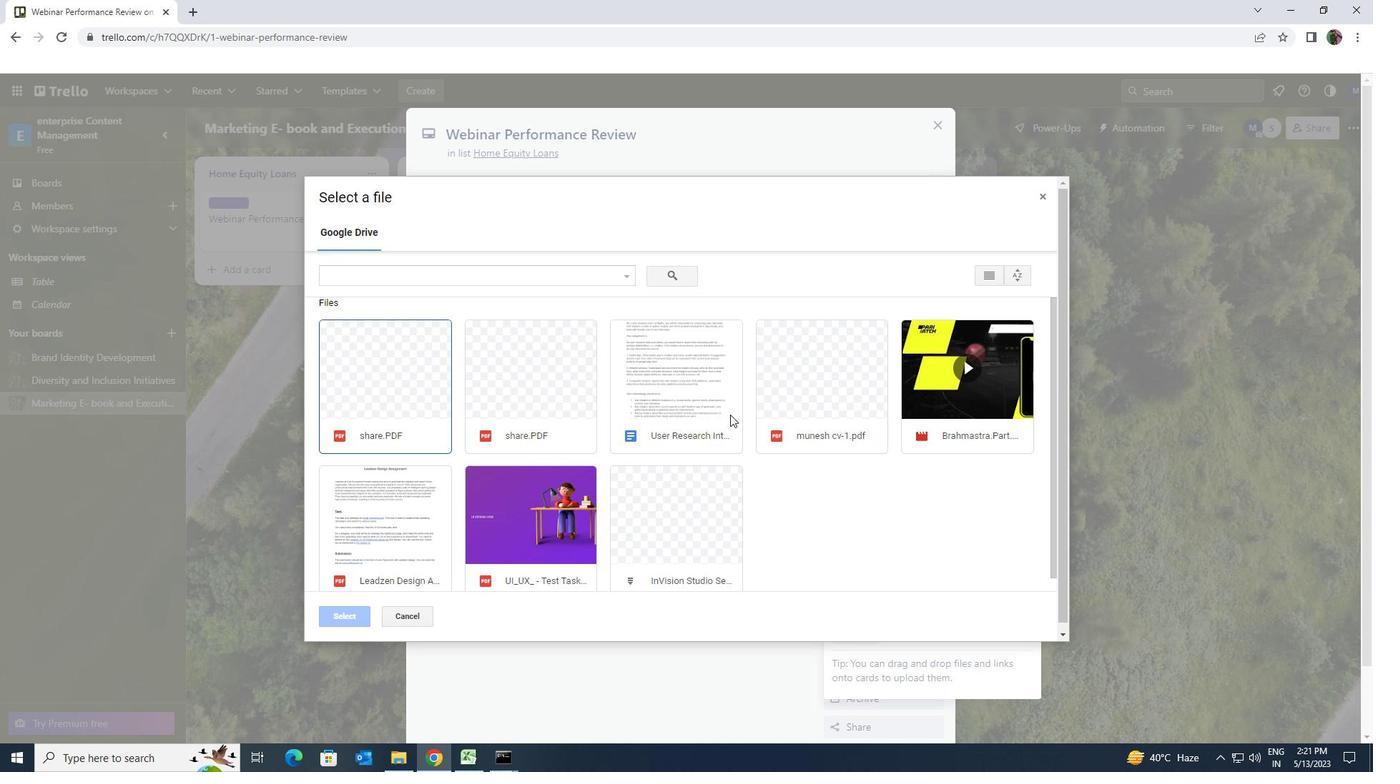 
Action: Mouse pressed left at (723, 396)
Screenshot: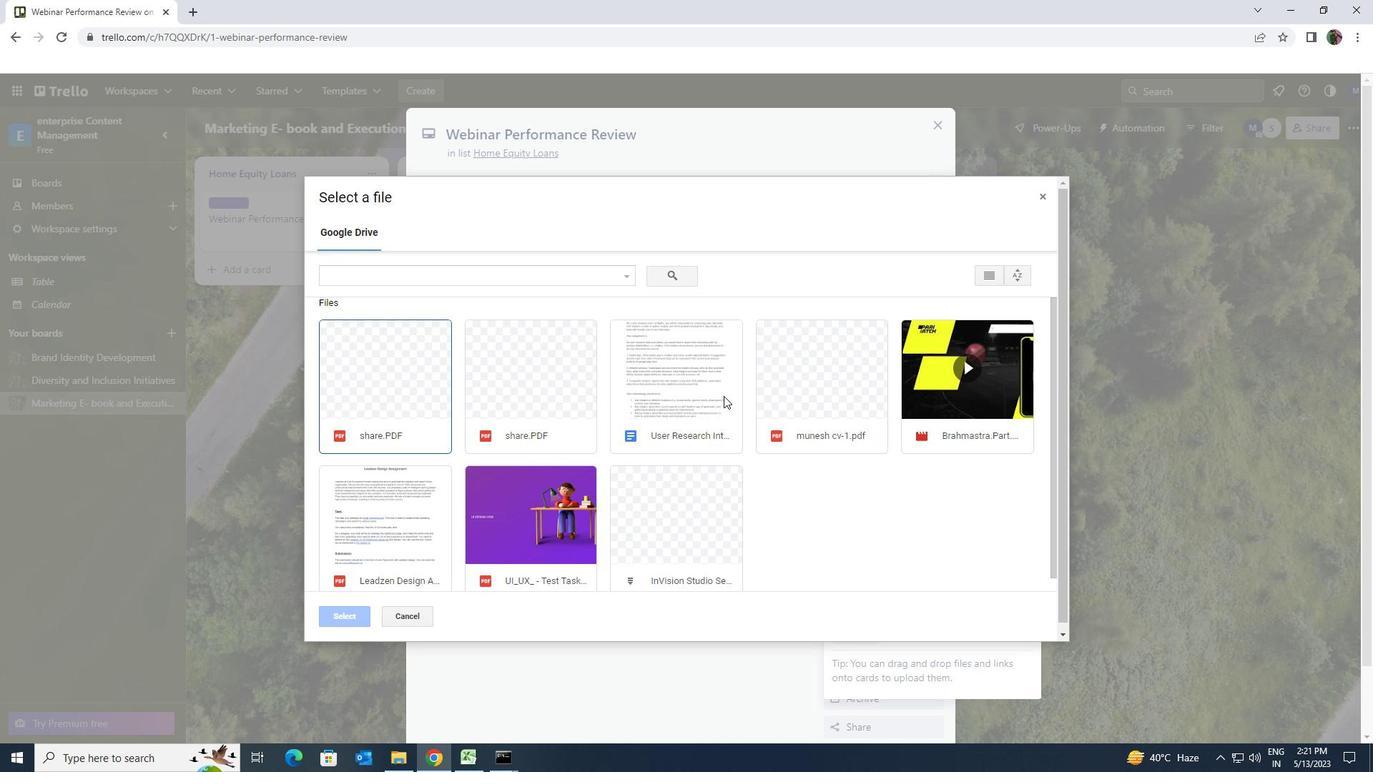 
Action: Mouse moved to (358, 615)
Screenshot: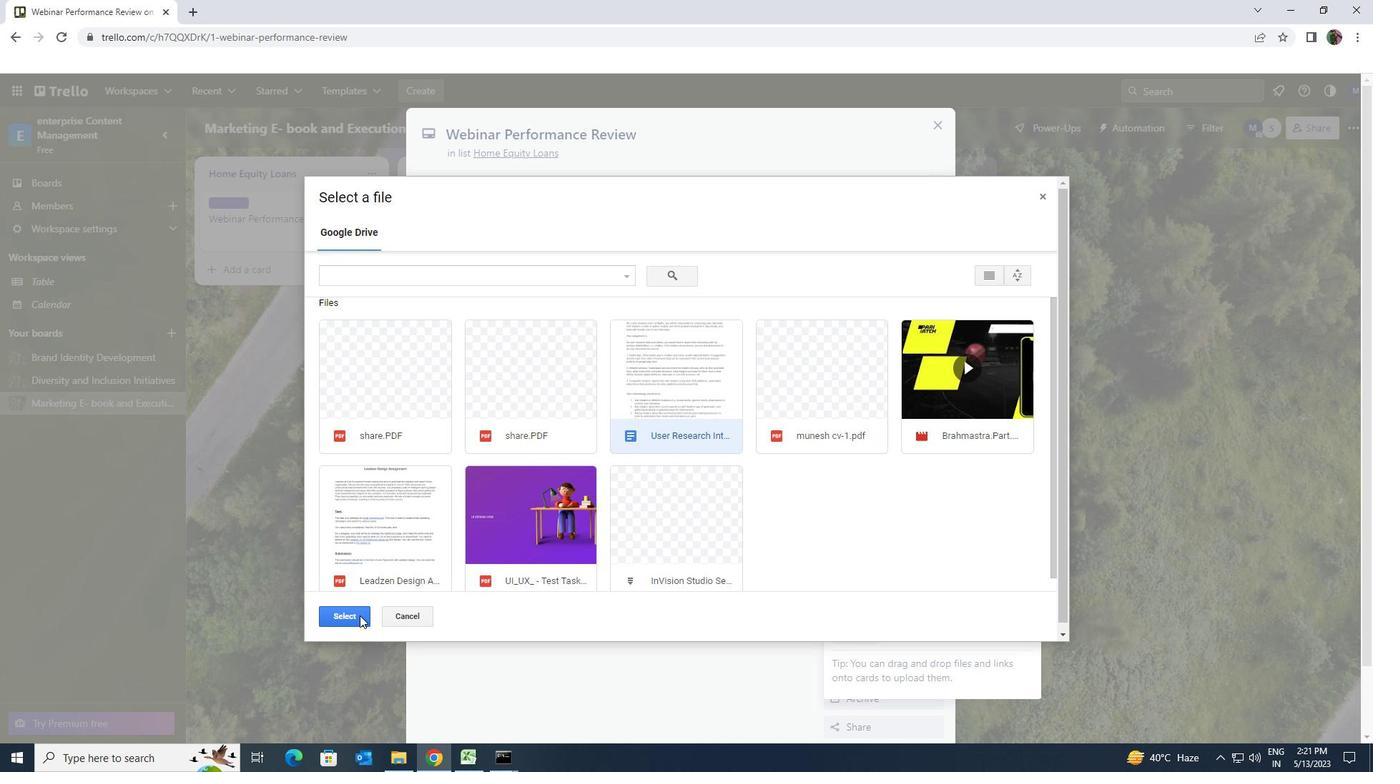 
Action: Mouse pressed left at (358, 615)
Screenshot: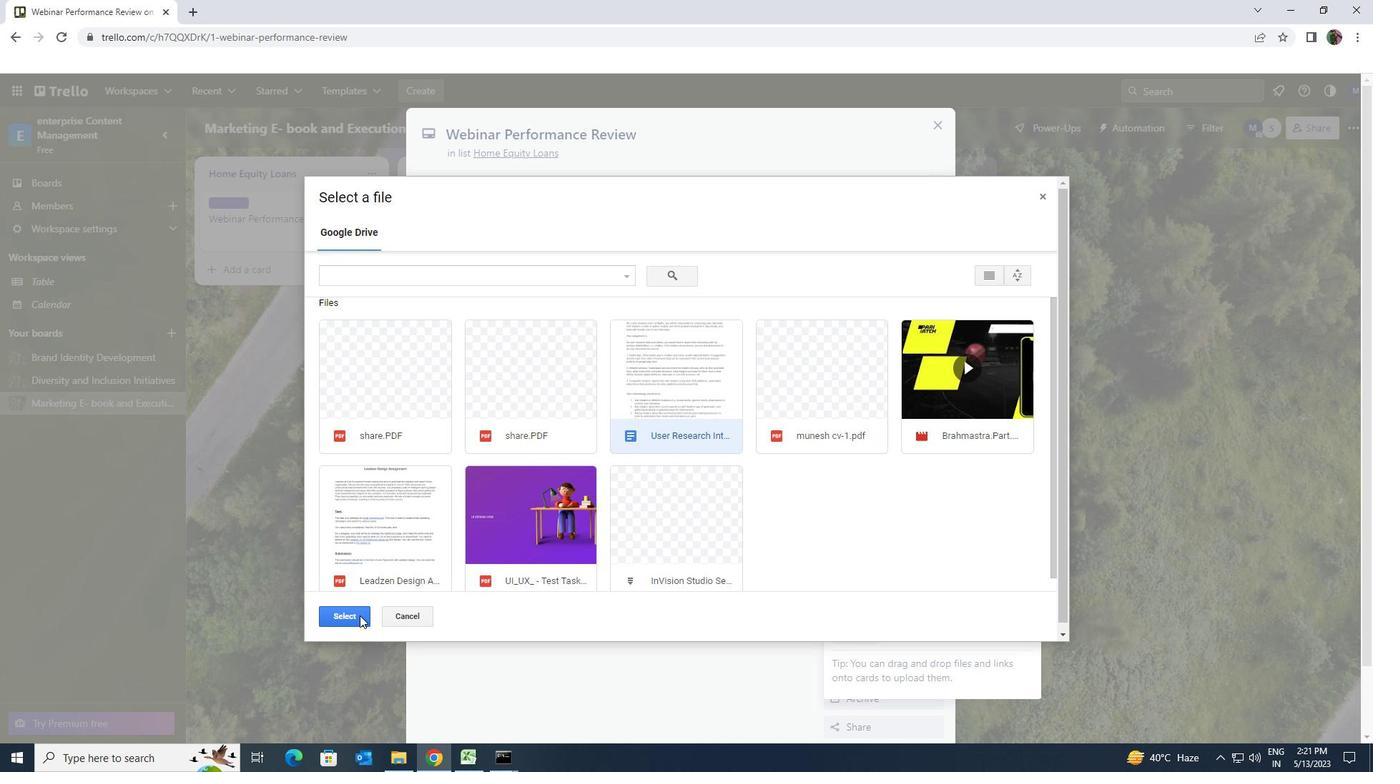 
Action: Mouse moved to (631, 293)
Screenshot: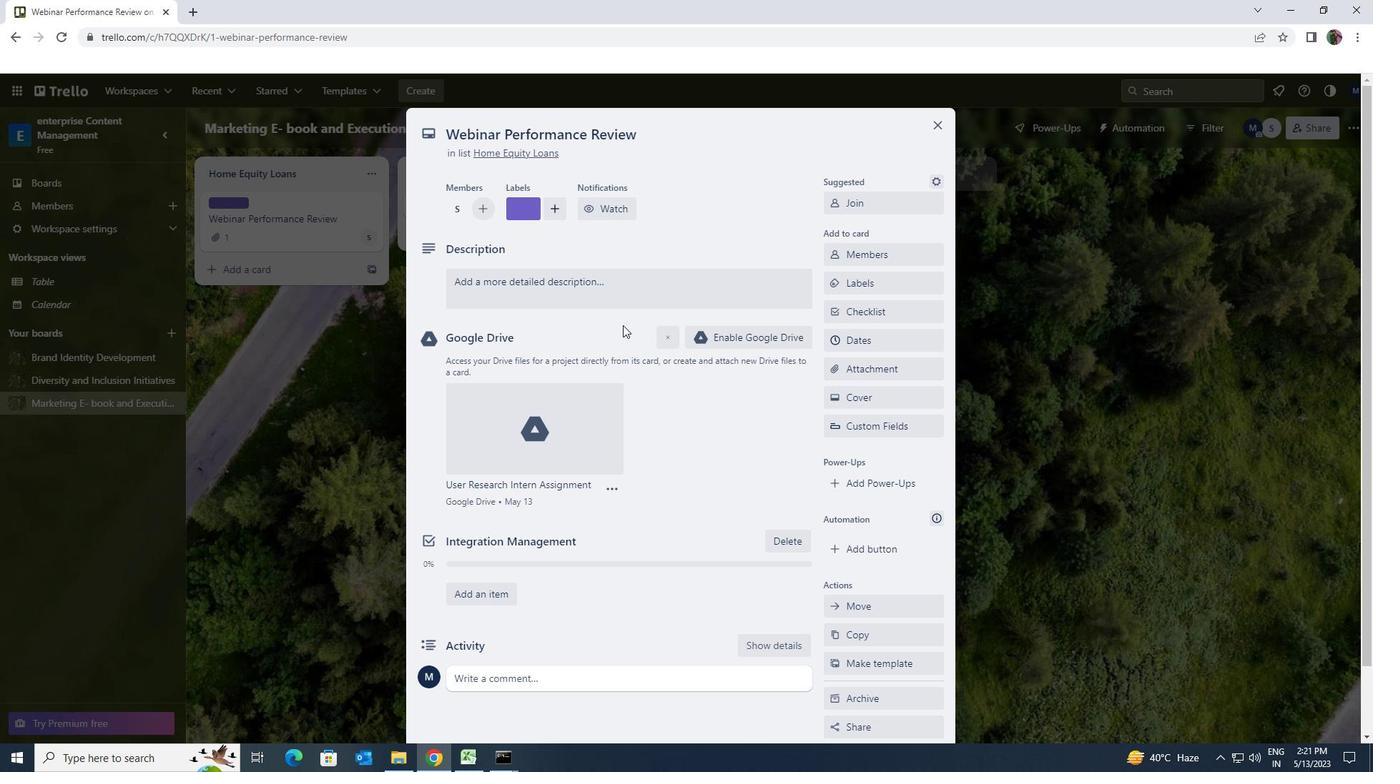 
Action: Mouse pressed left at (631, 293)
Screenshot: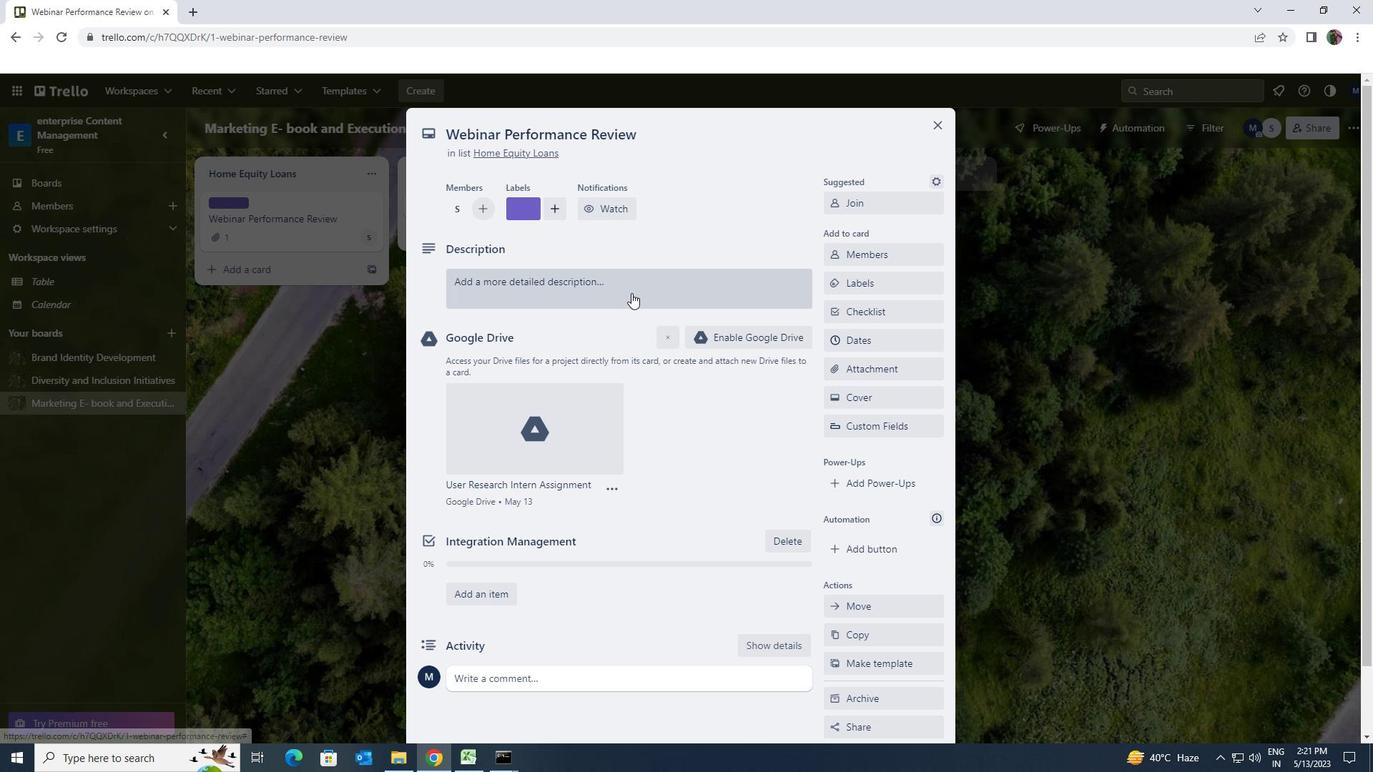 
Action: Key pressed <Key.shift><Key.shift><Key.shift><Key.shift><Key.shift>DRAFT<Key.space>AND<Key.space>SEND<Key.space>OUT<Key.space>PRESS<Key.space>RELEASE<Key.space>
Screenshot: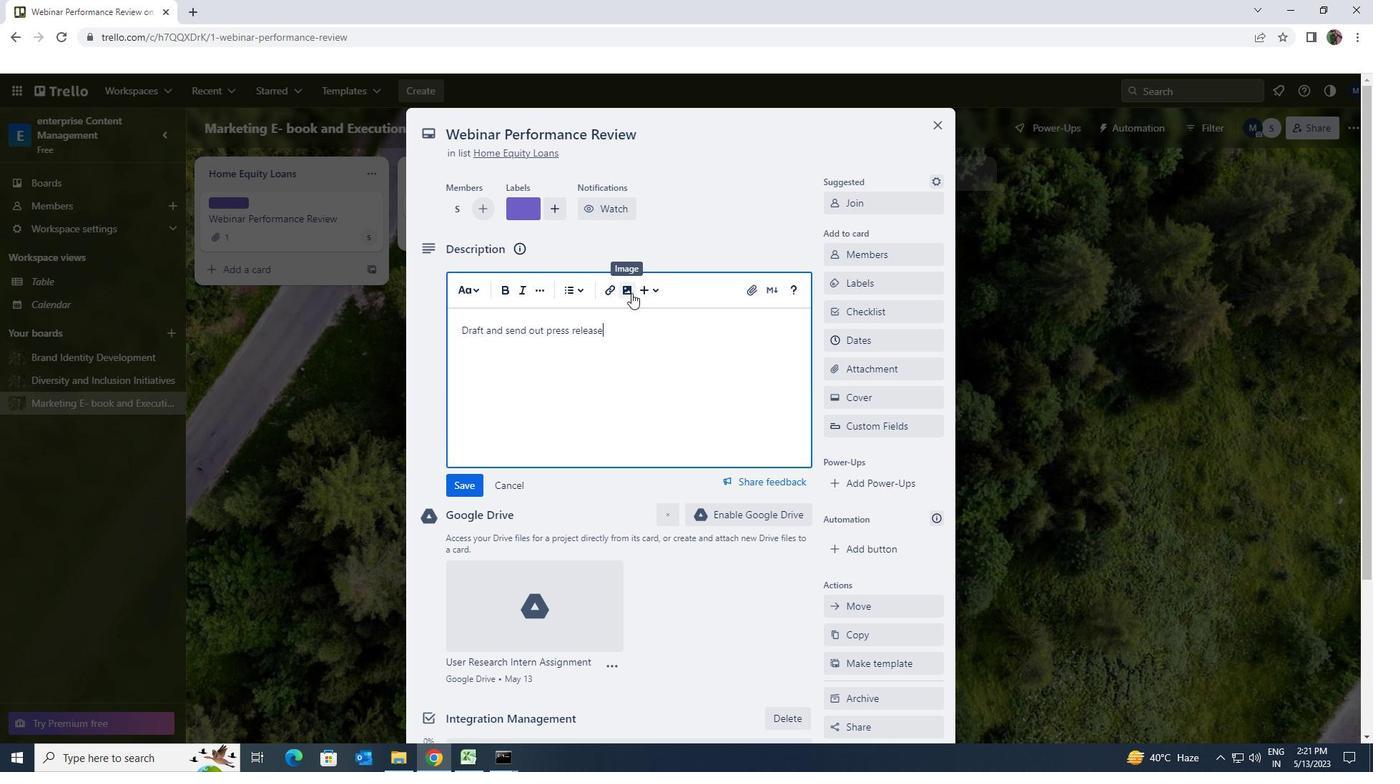 
Action: Mouse moved to (469, 484)
Screenshot: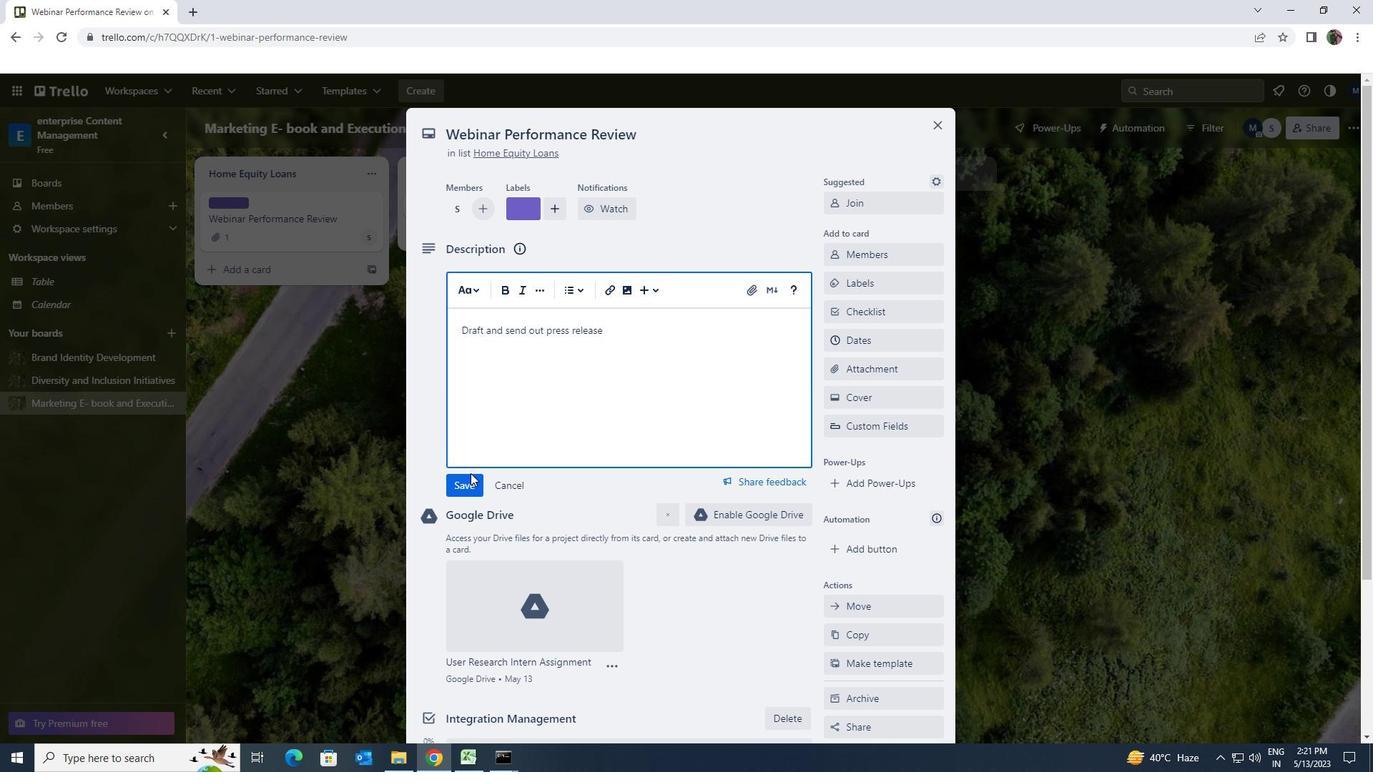 
Action: Mouse pressed left at (469, 484)
Screenshot: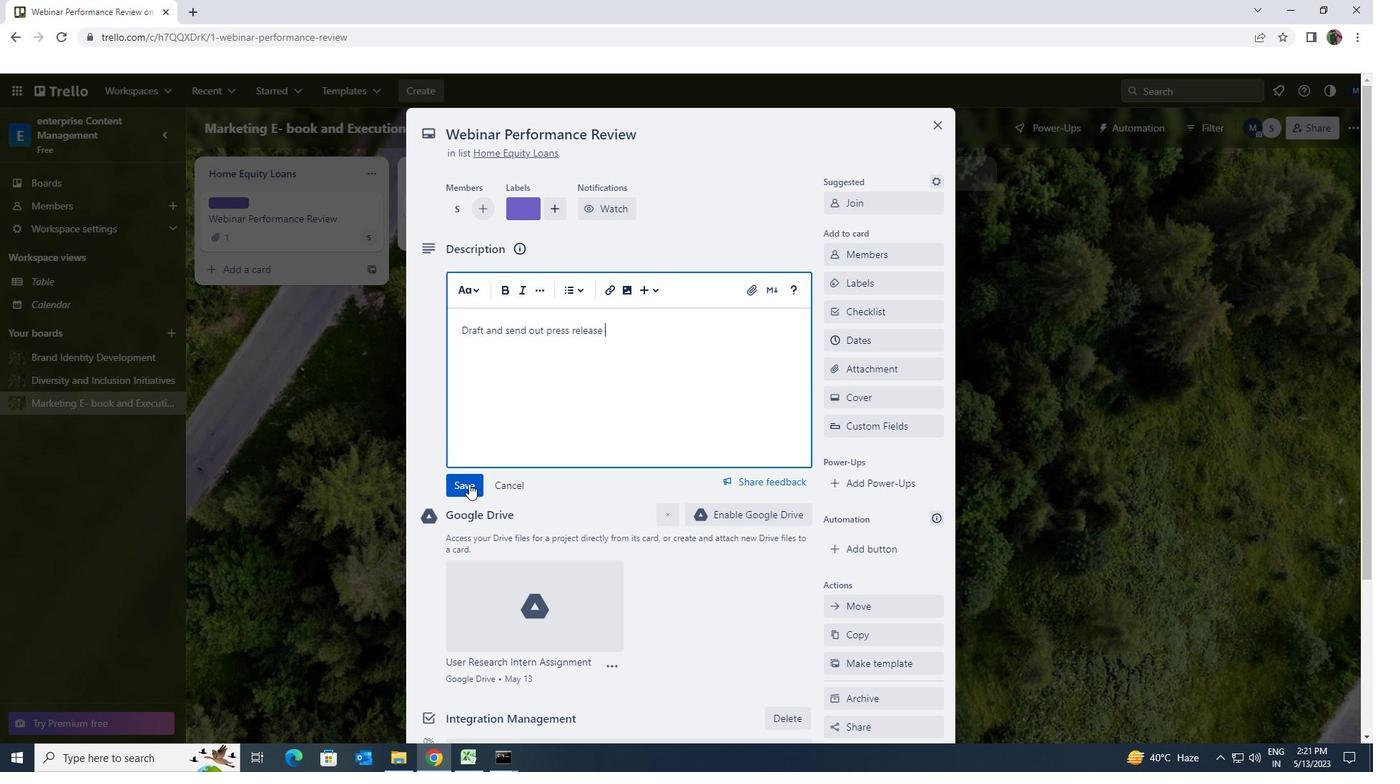 
Action: Mouse scrolled (469, 483) with delta (0, 0)
Screenshot: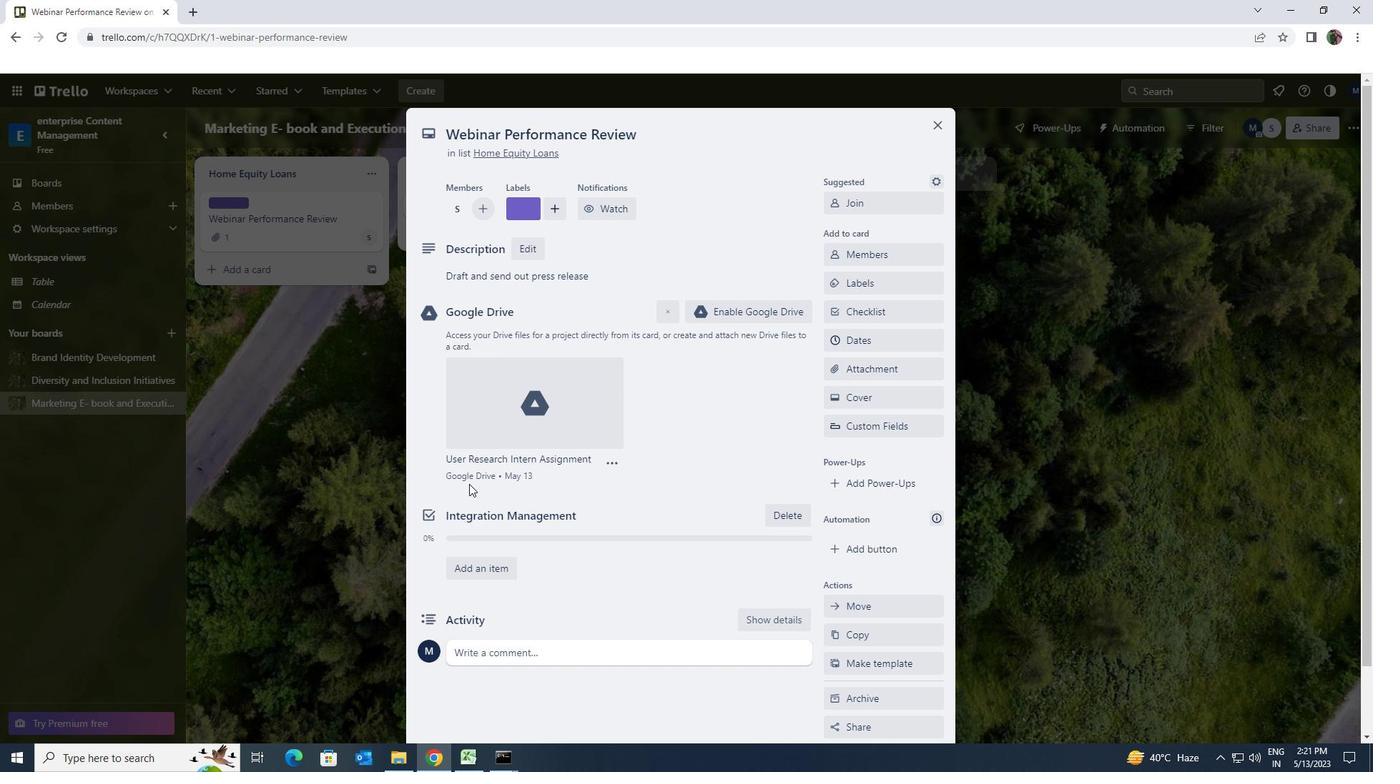 
Action: Mouse scrolled (469, 483) with delta (0, 0)
Screenshot: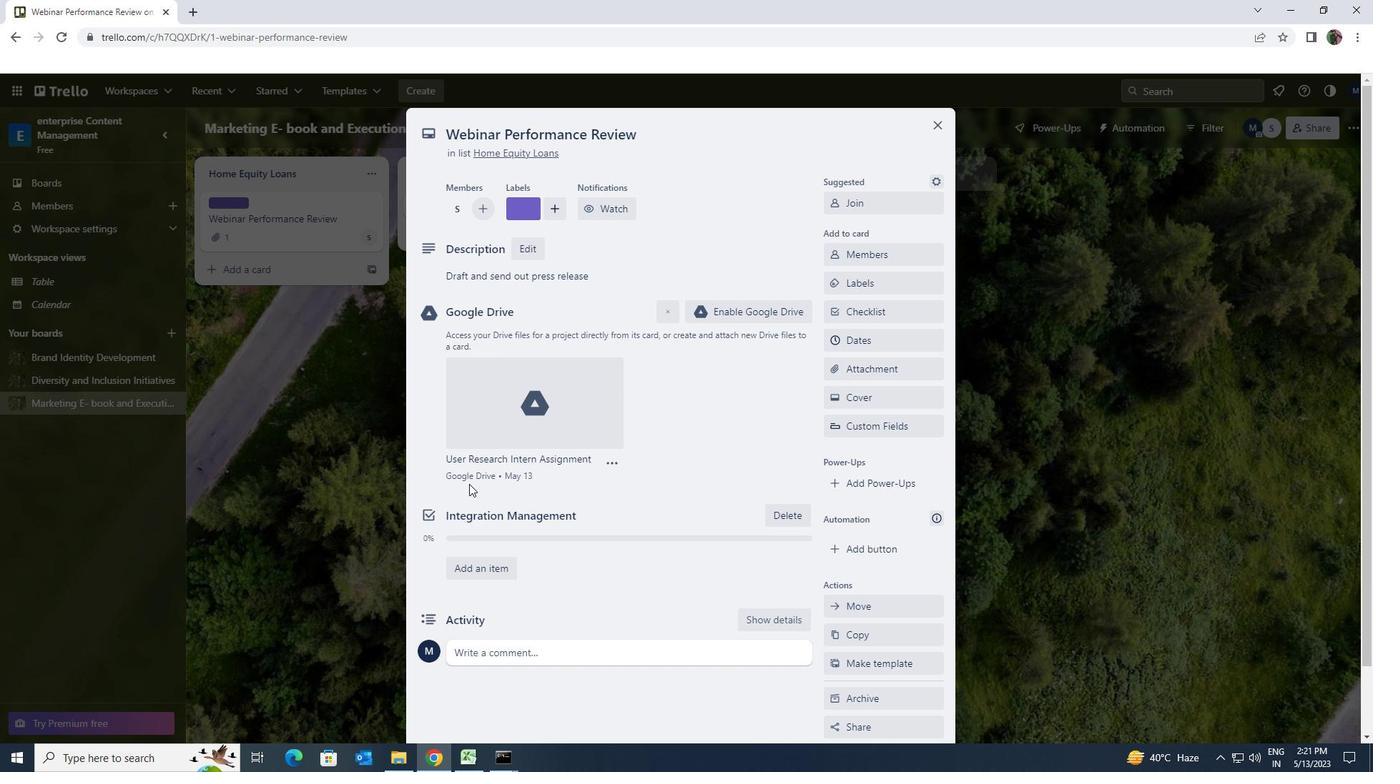 
Action: Mouse scrolled (469, 483) with delta (0, 0)
Screenshot: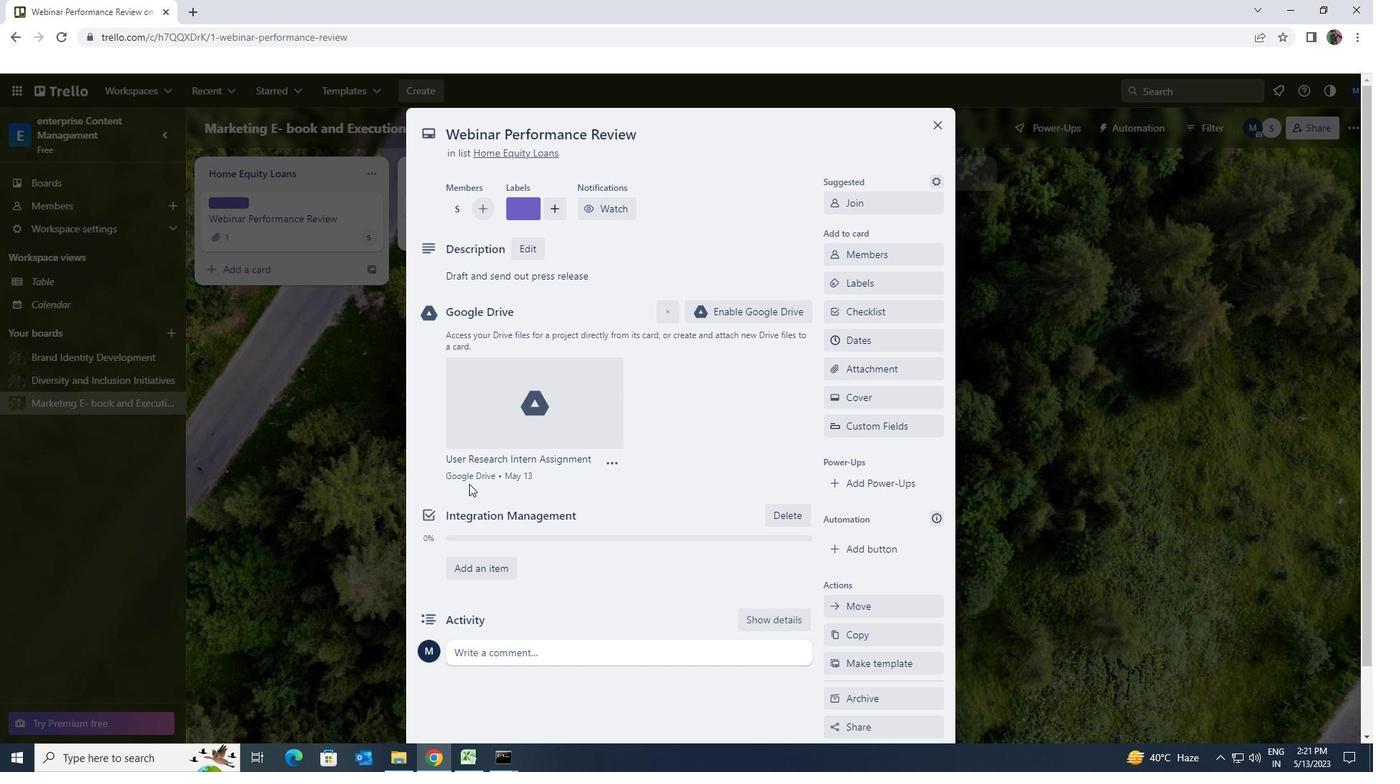 
Action: Mouse moved to (482, 570)
Screenshot: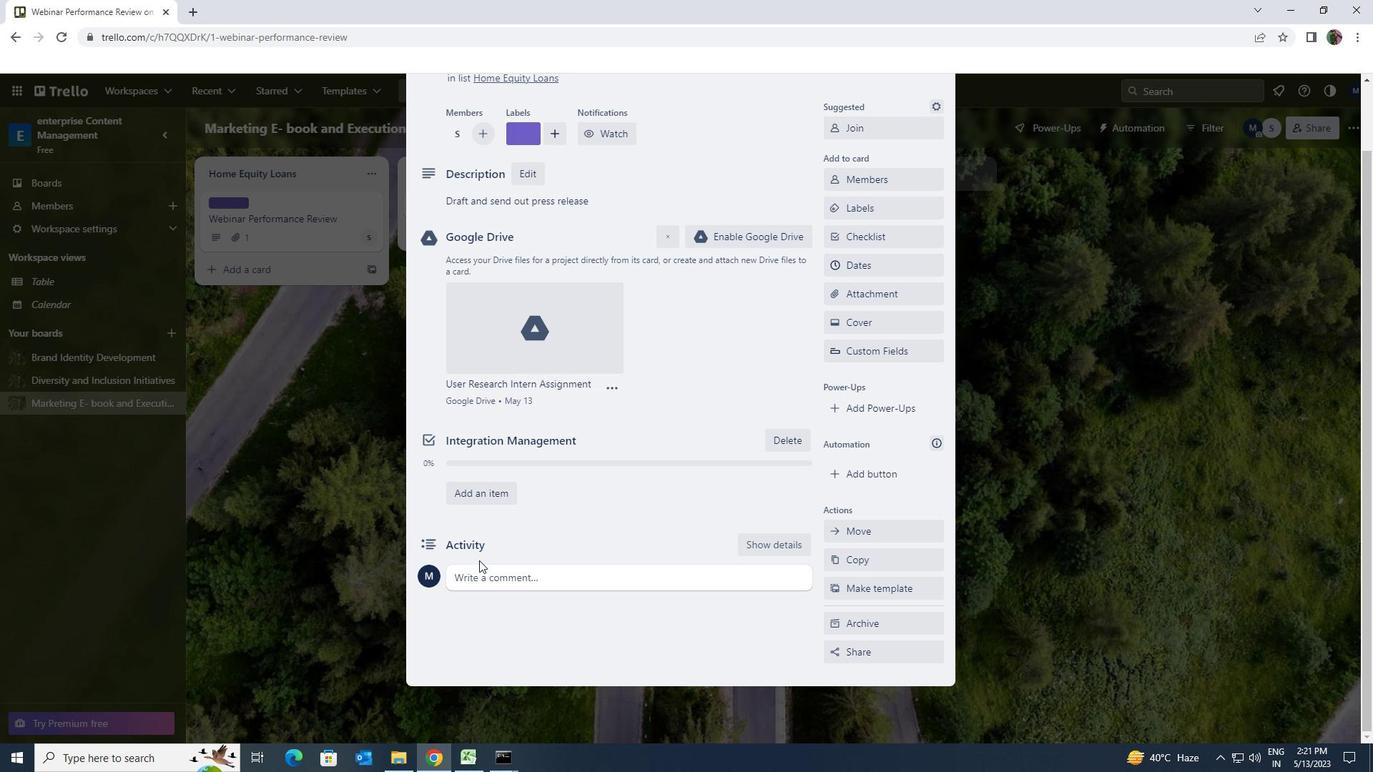 
Action: Mouse pressed left at (482, 570)
Screenshot: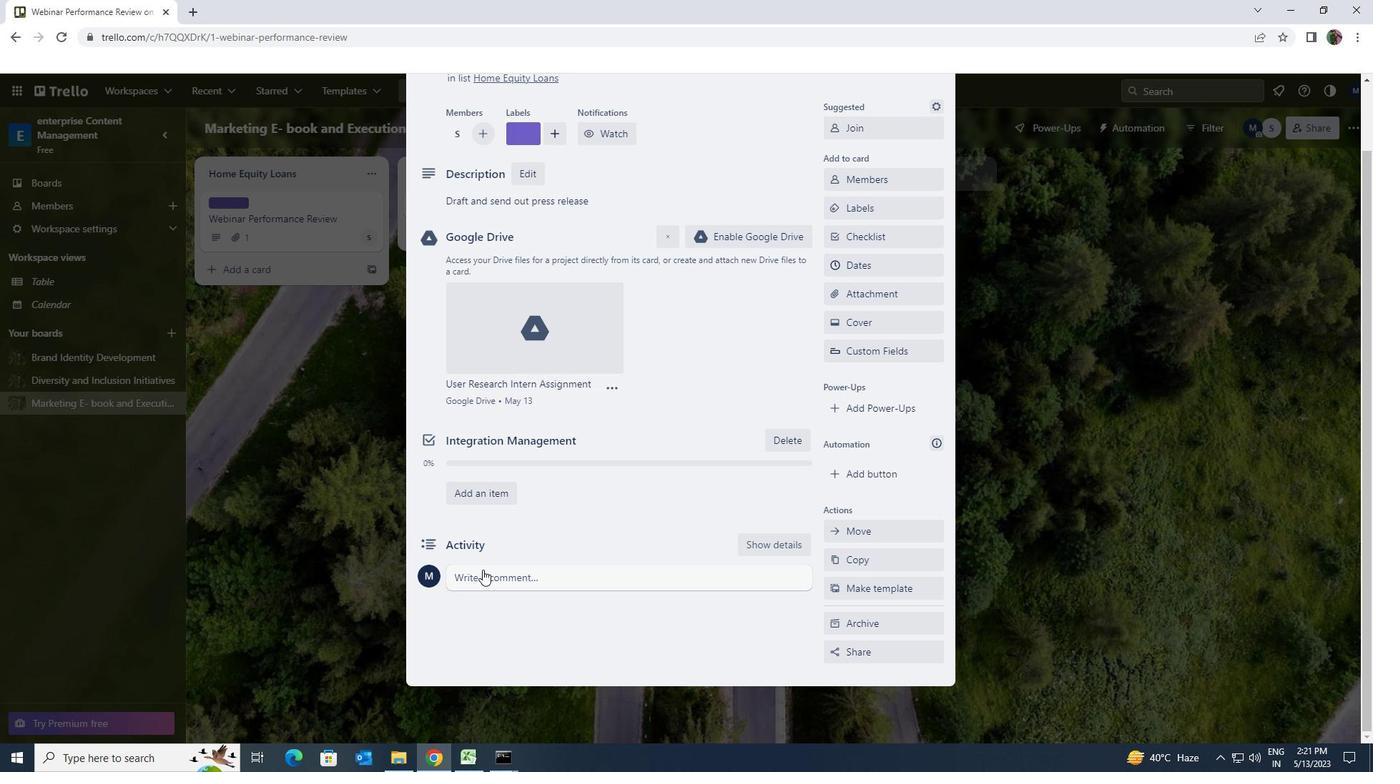 
Action: Key pressed <Key.shift>GIVEN<Key.space>THE<Key.space>POTENTIAL<Key.space><Key.shift>IMPACT<Key.space>OF<Key.space>THIS<Key.space>TASK<Key.space>ON<Key.space>OUR<Key.space>COMPANY<Key.space>STRATEGIC<Key.space>GA<Key.backspace>OAL<Key.space>LET<Key.space>US<Key.space>ENSURE<Key.space>THAT<Key.space>WE<Key.space>APPROACH<Key.space>IT<Key.space>WITH<Key.space>A<Key.space>LONG<Key.space>TERM<Key.space>PRESPECTIVE.
Screenshot: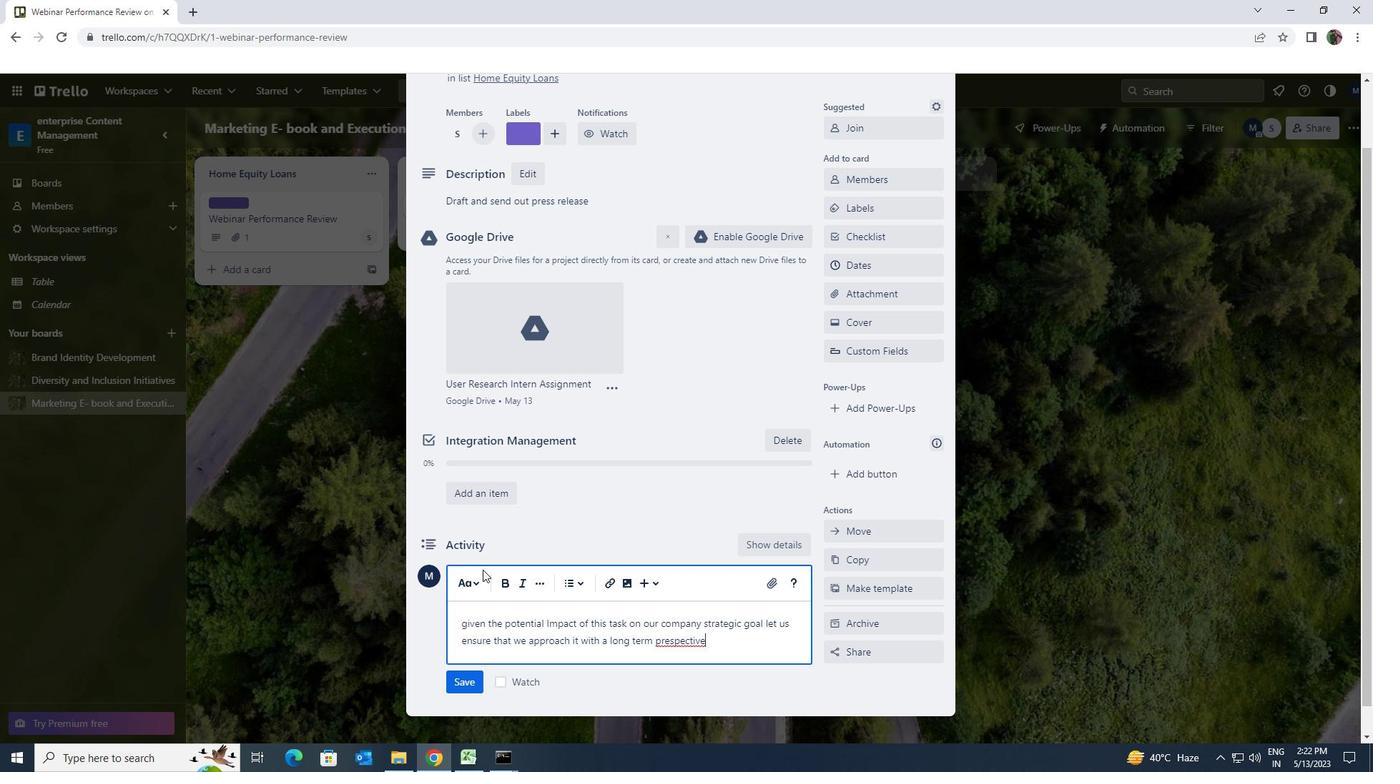 
Action: Mouse moved to (477, 686)
Screenshot: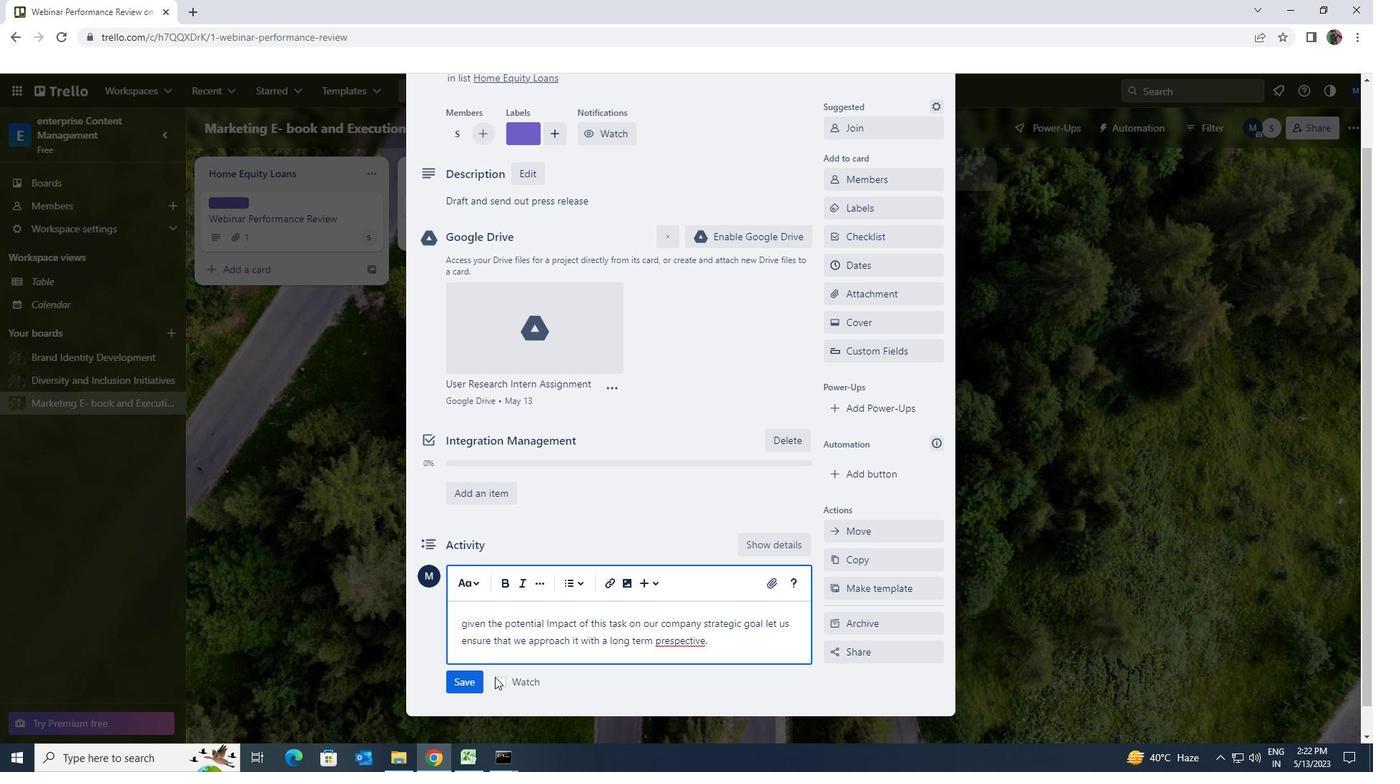 
Action: Mouse pressed left at (477, 686)
Screenshot: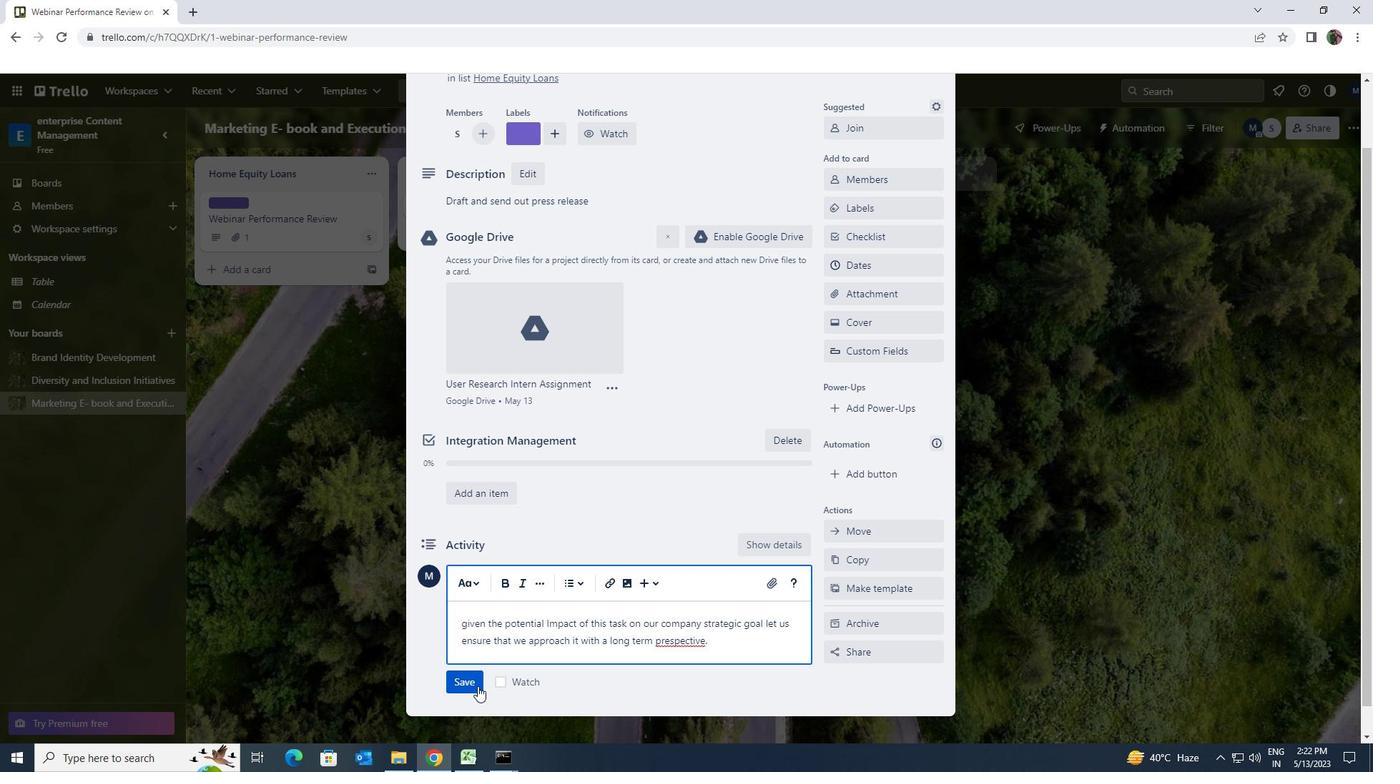 
Action: Mouse moved to (673, 539)
Screenshot: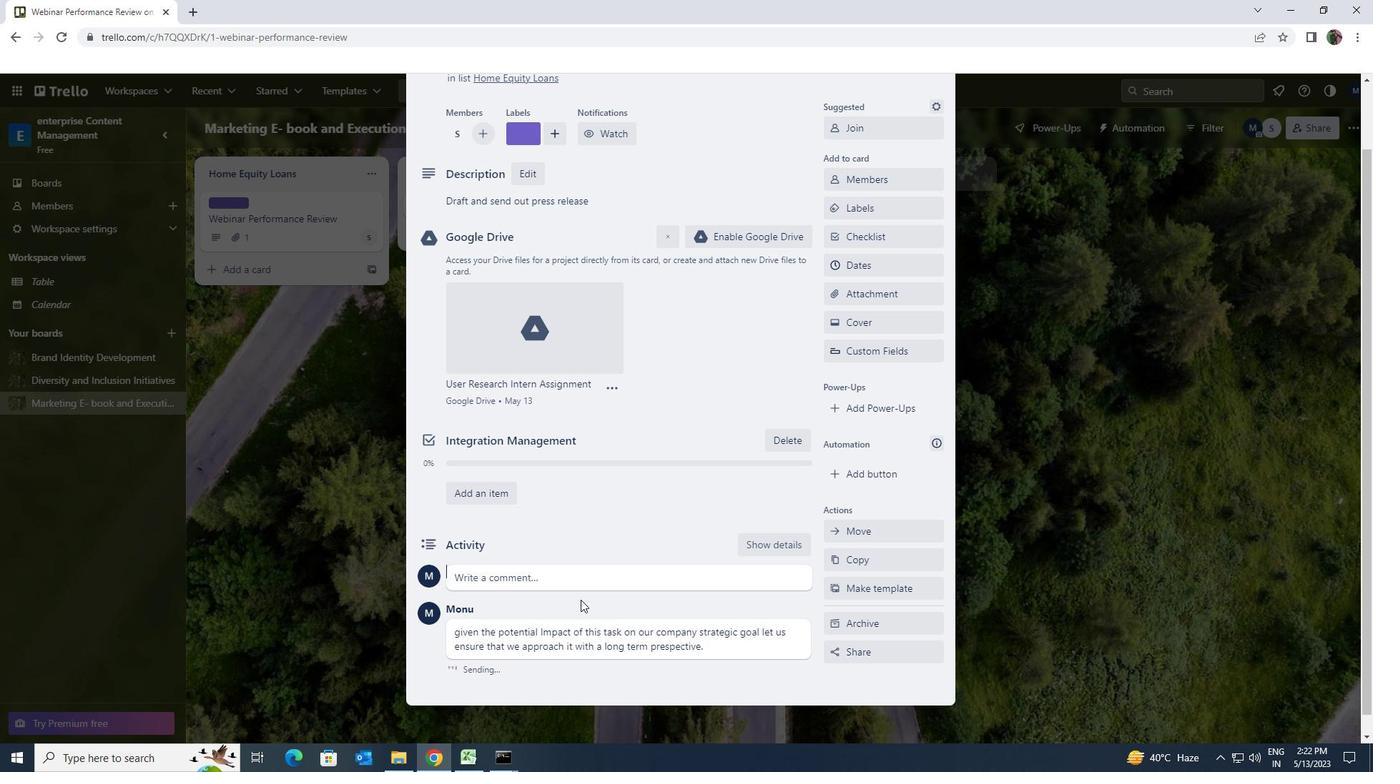 
Action: Mouse scrolled (673, 540) with delta (0, 0)
Screenshot: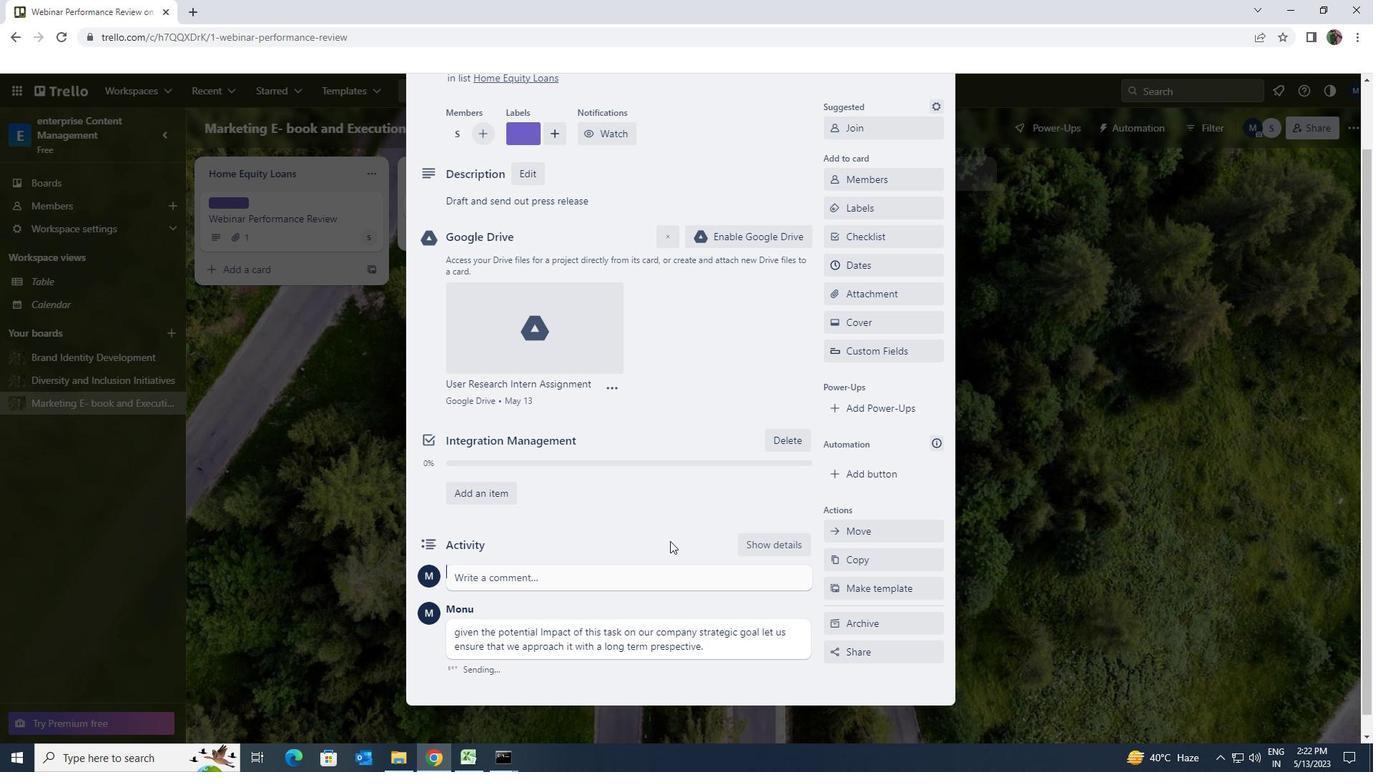 
Action: Mouse scrolled (673, 540) with delta (0, 0)
Screenshot: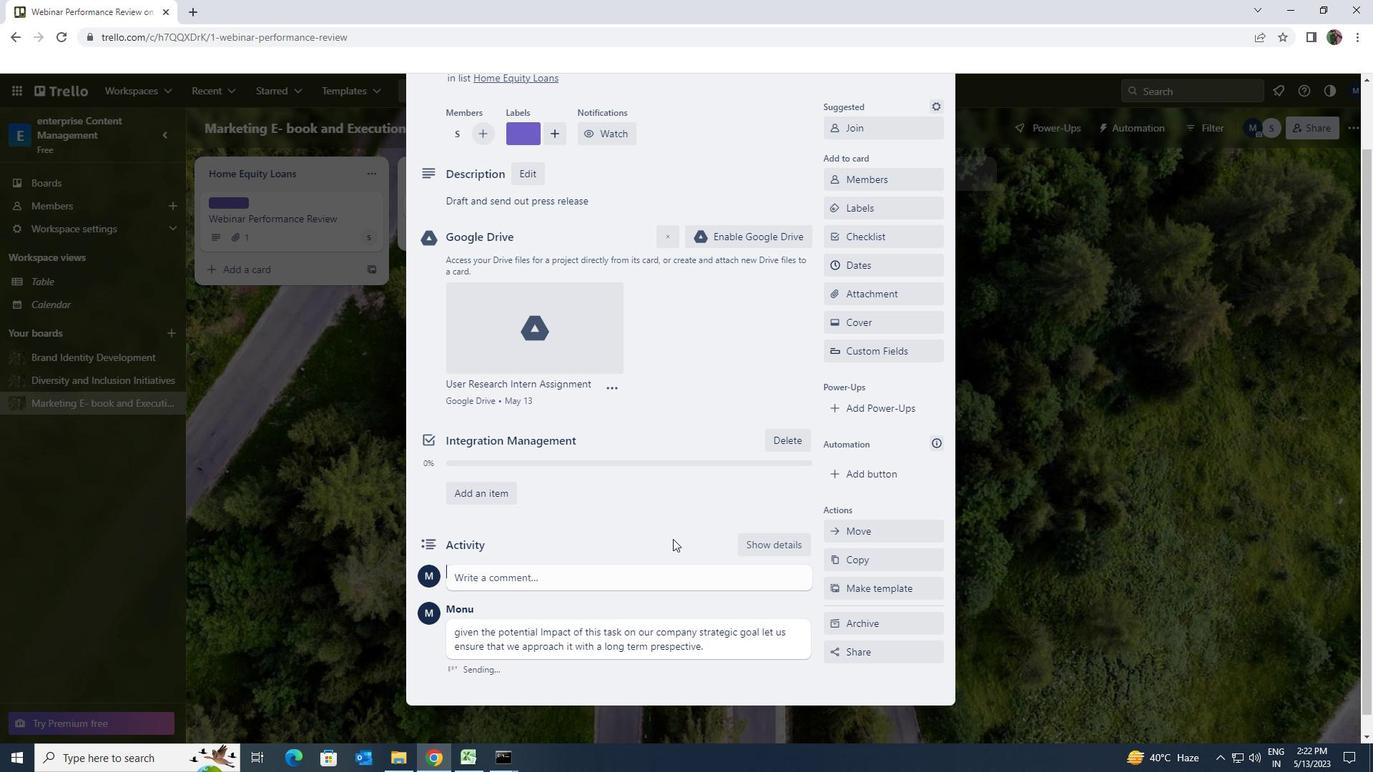 
Action: Mouse moved to (673, 539)
Screenshot: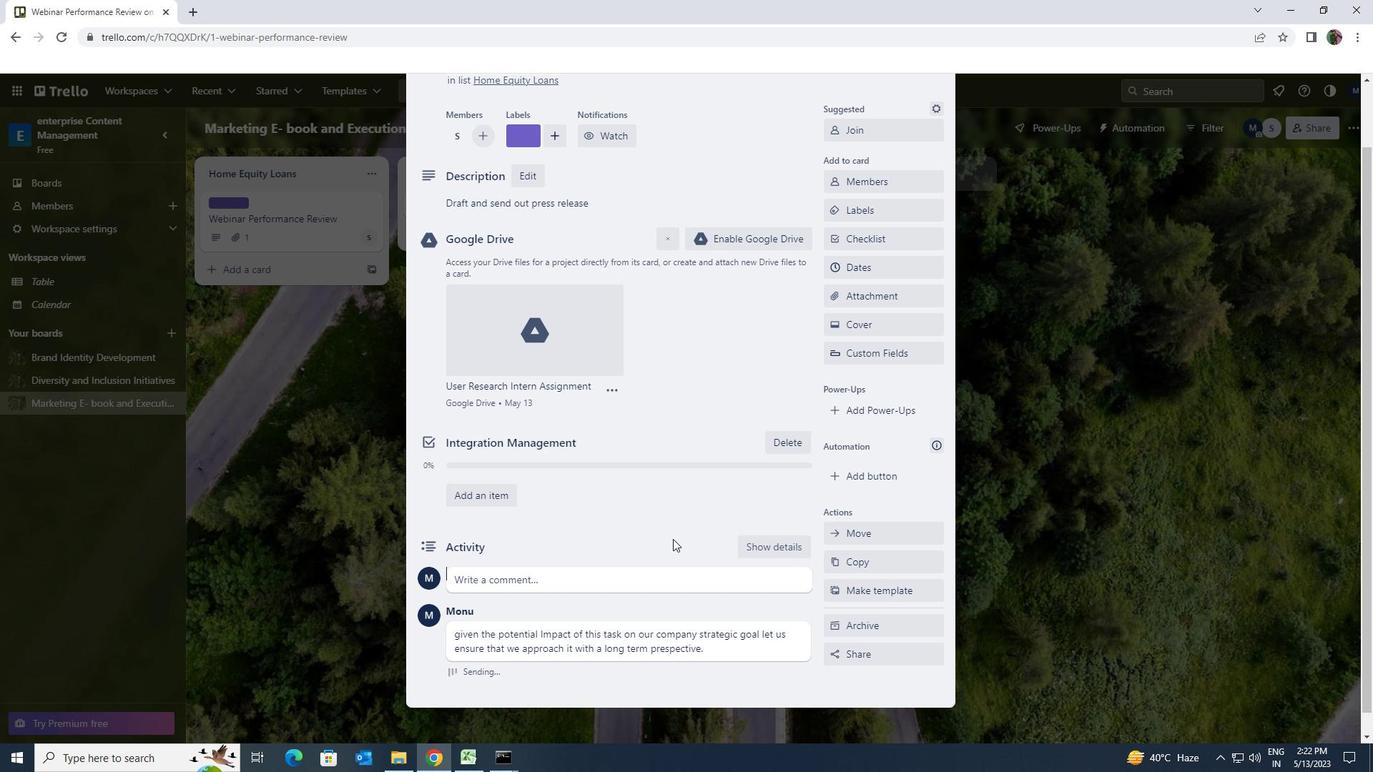 
Action: Mouse scrolled (673, 540) with delta (0, 0)
Screenshot: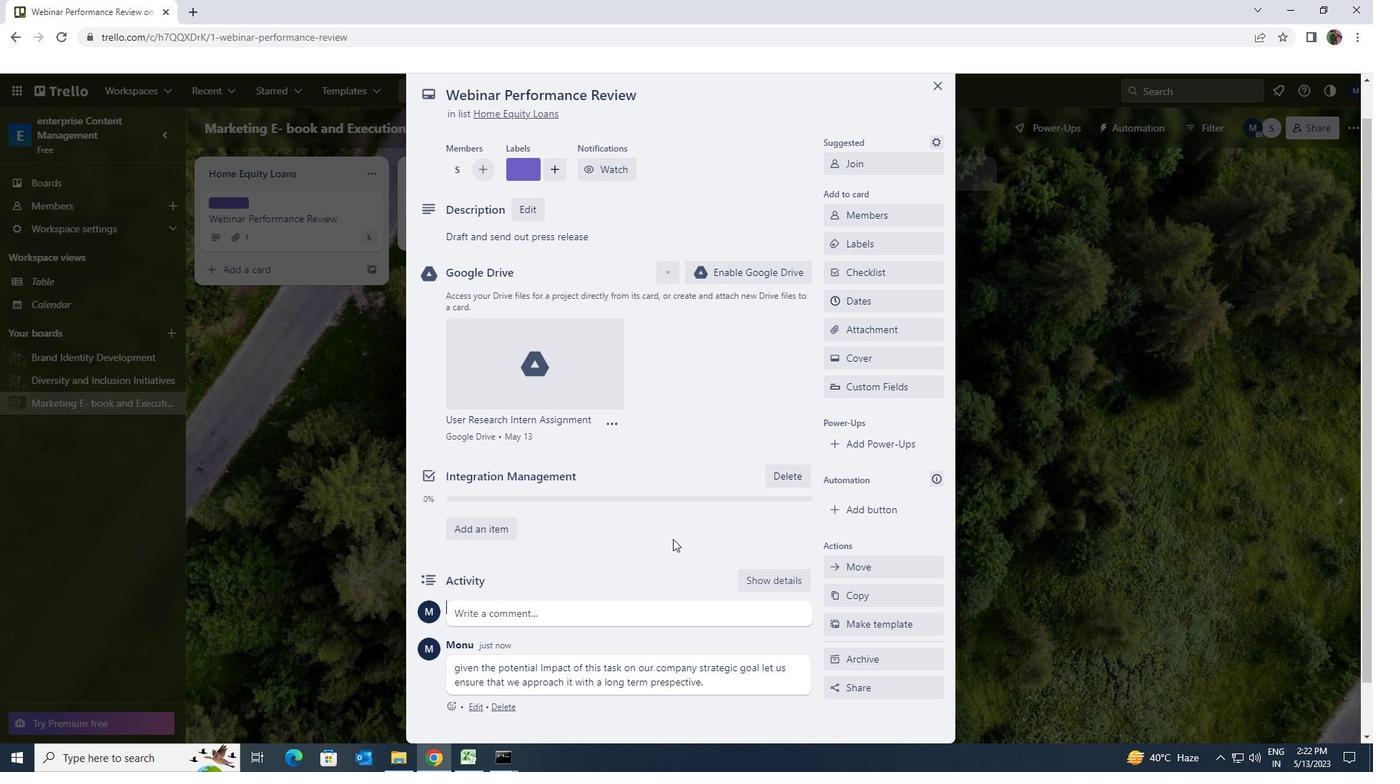 
Action: Mouse moved to (847, 346)
Screenshot: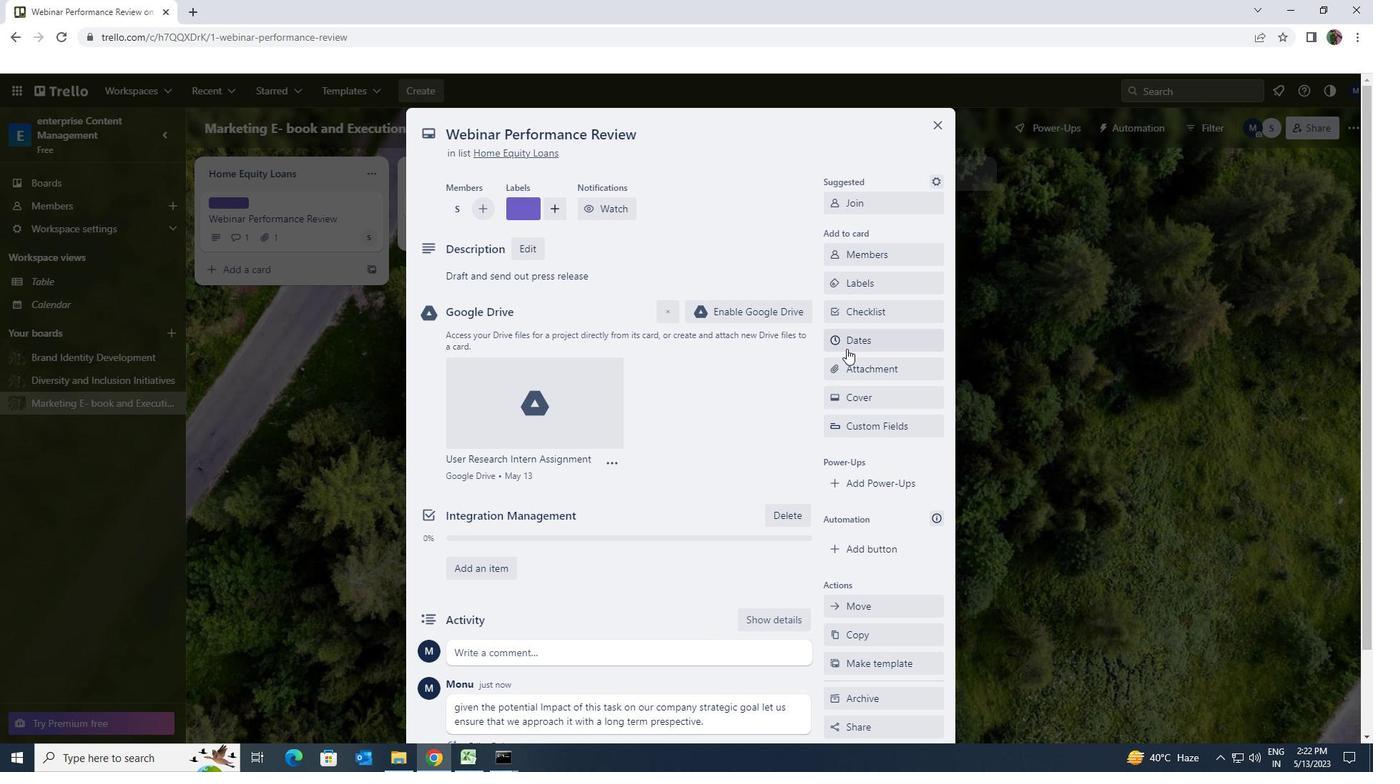 
Action: Mouse pressed left at (847, 346)
Screenshot: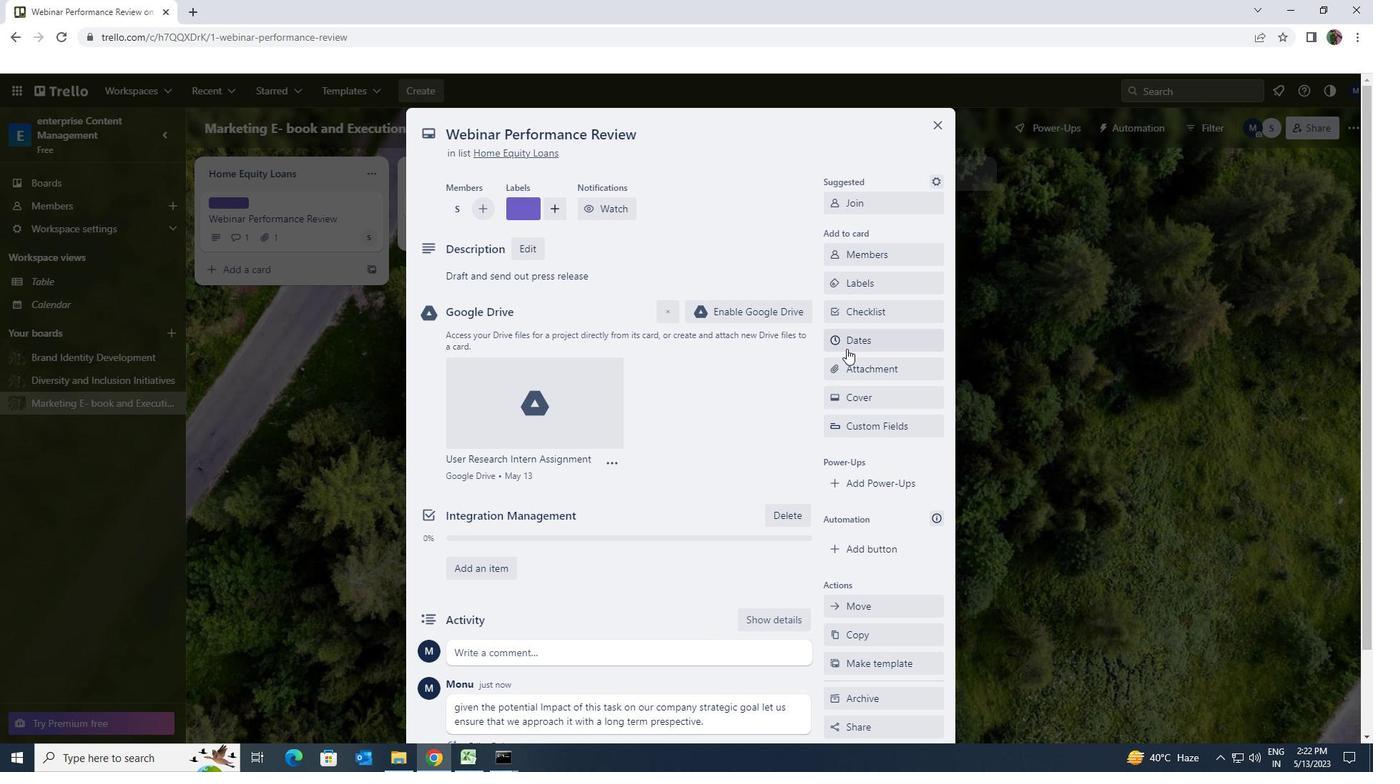 
Action: Mouse moved to (837, 387)
Screenshot: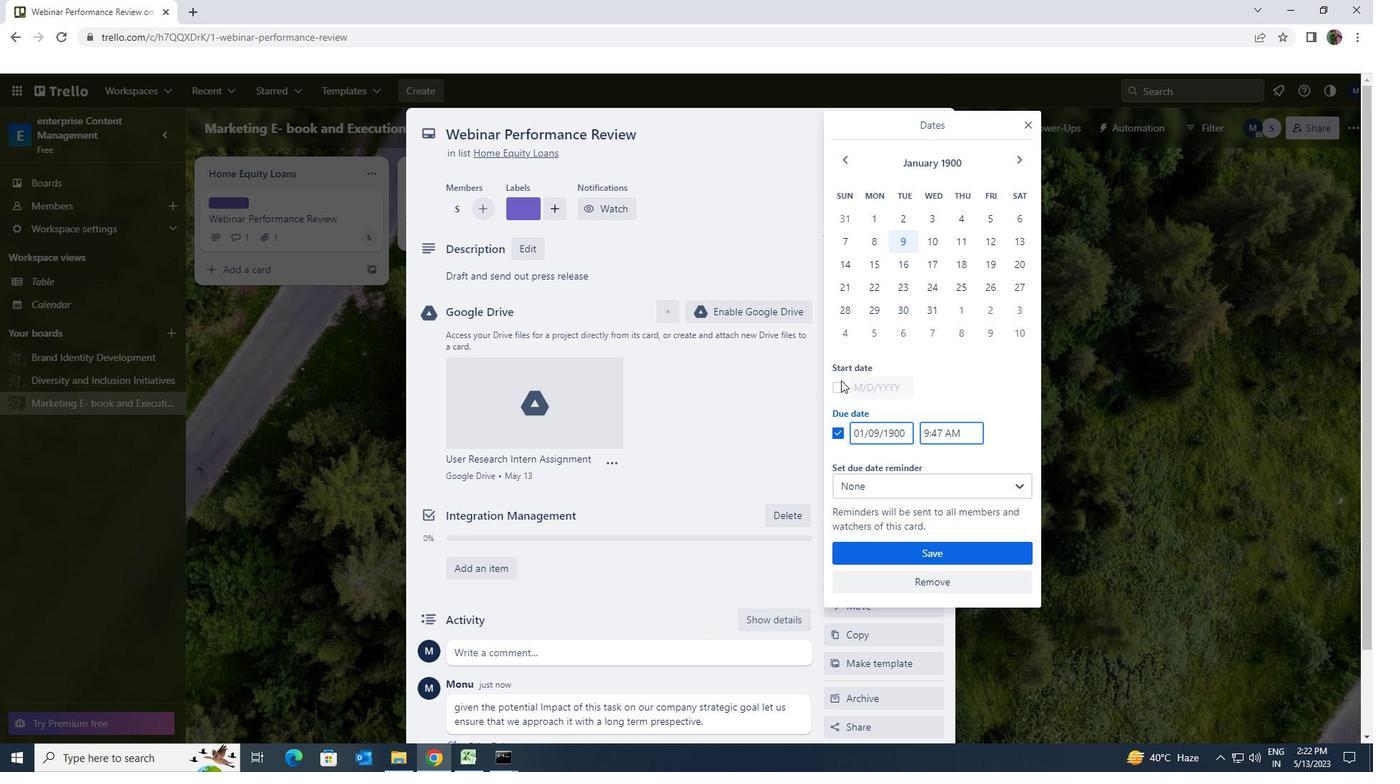
Action: Mouse pressed left at (837, 387)
Screenshot: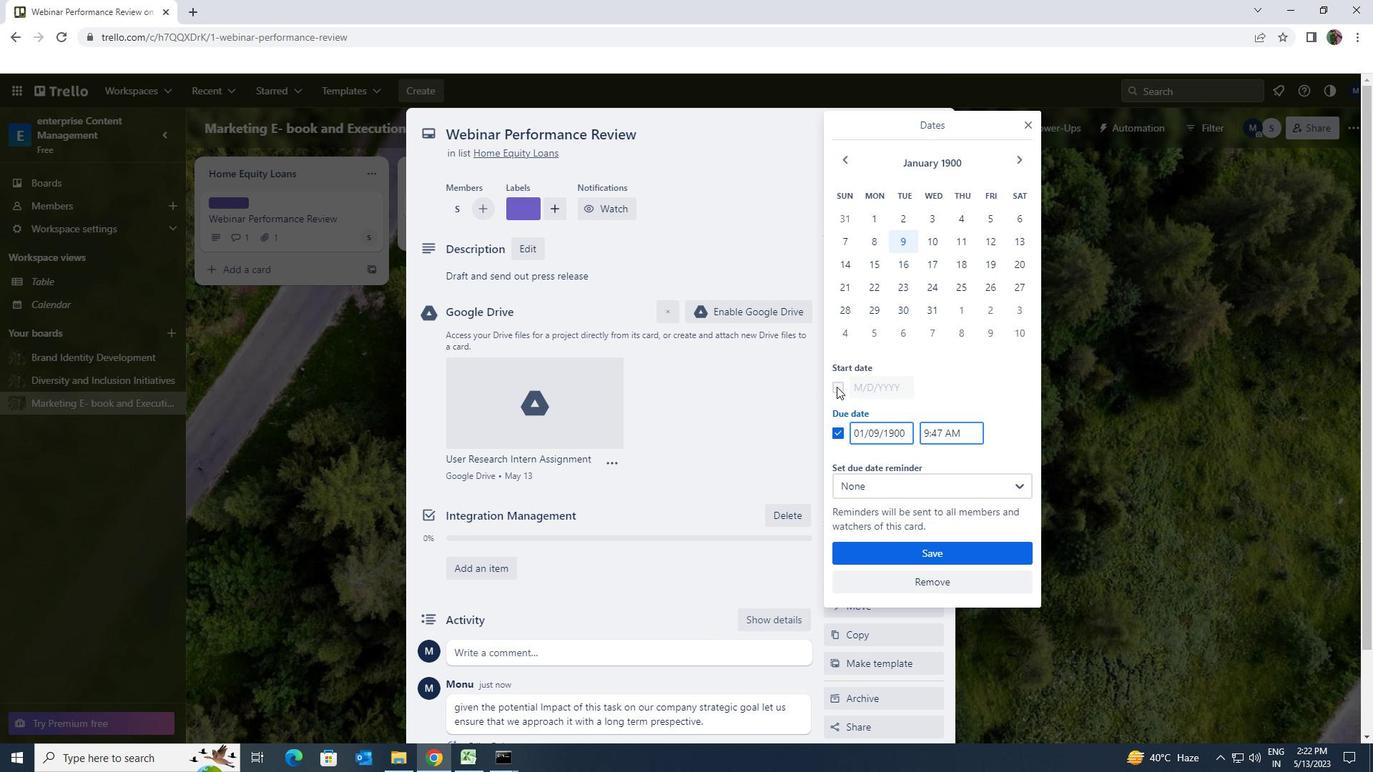 
Action: Mouse moved to (905, 389)
Screenshot: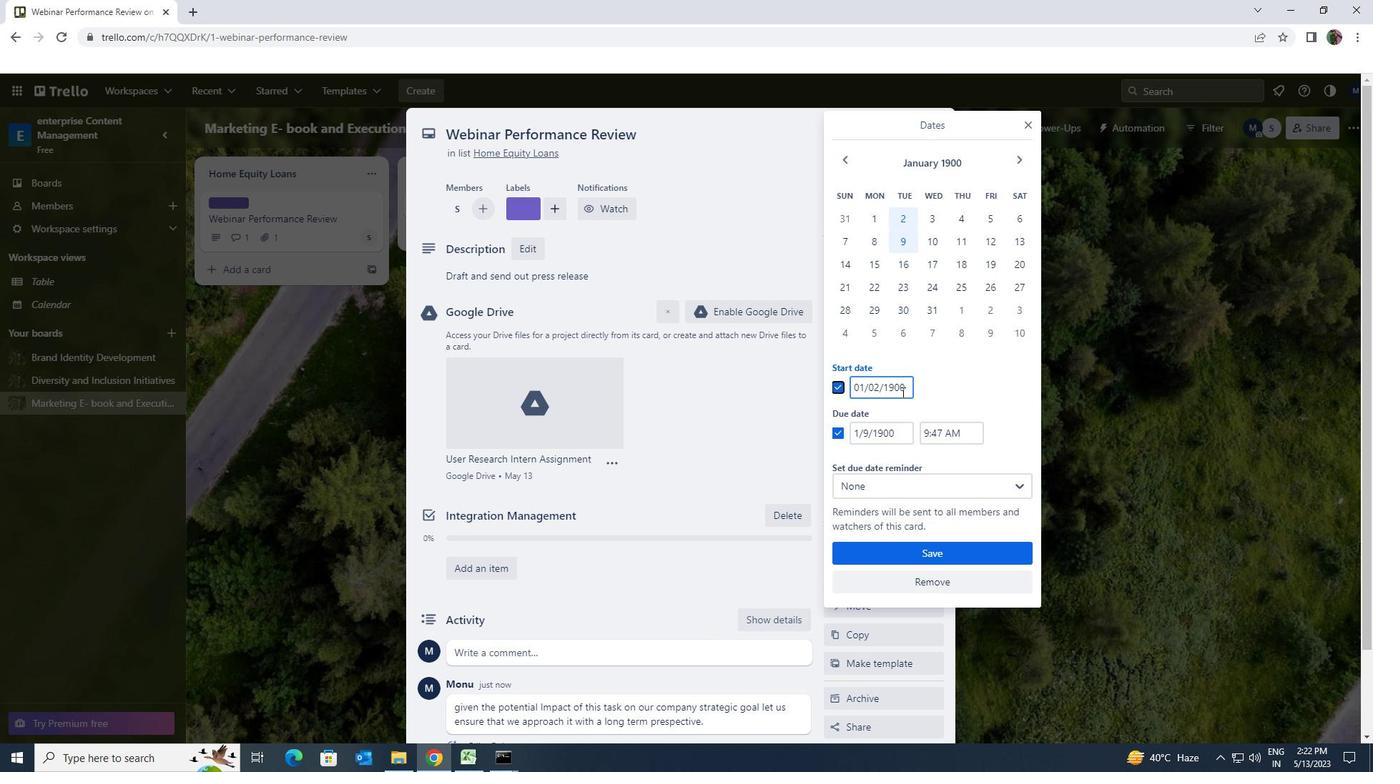 
Action: Mouse pressed left at (905, 389)
Screenshot: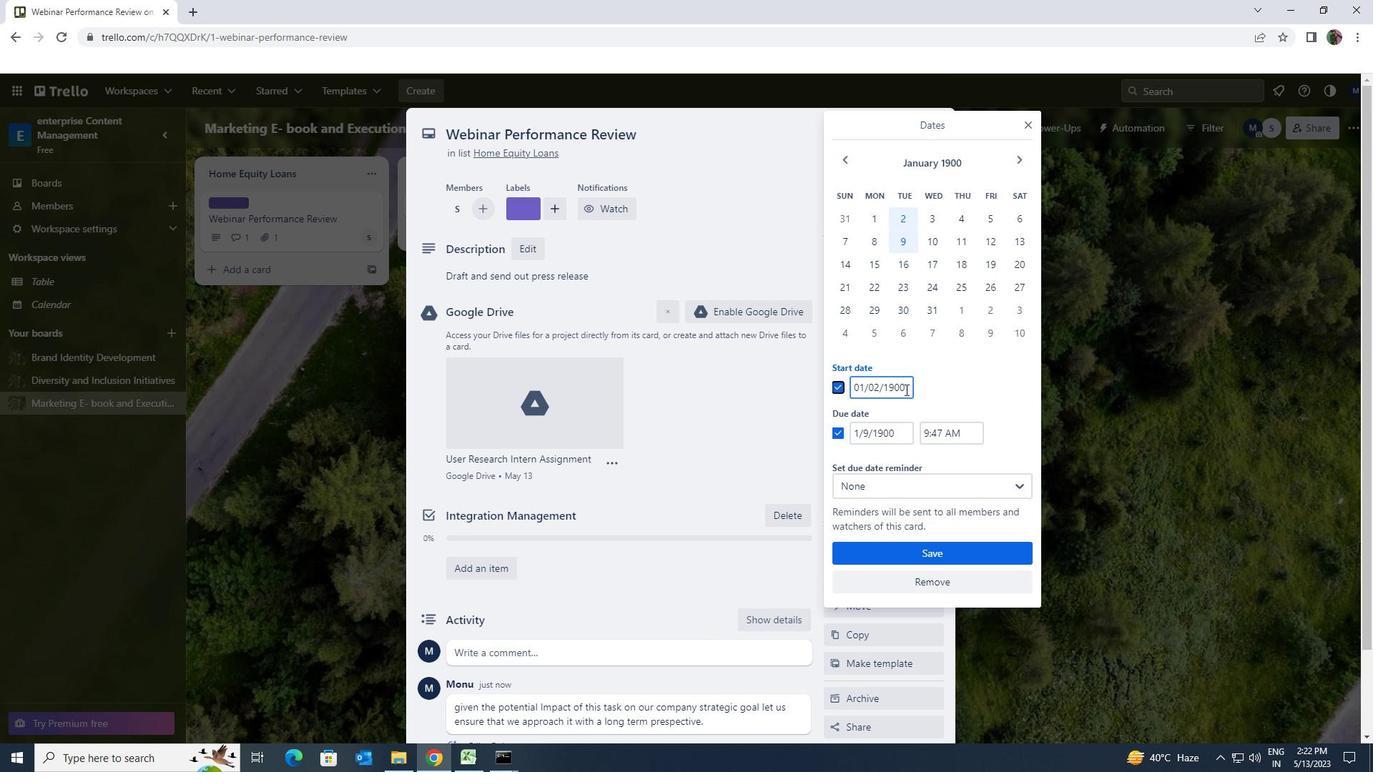 
Action: Mouse moved to (854, 386)
Screenshot: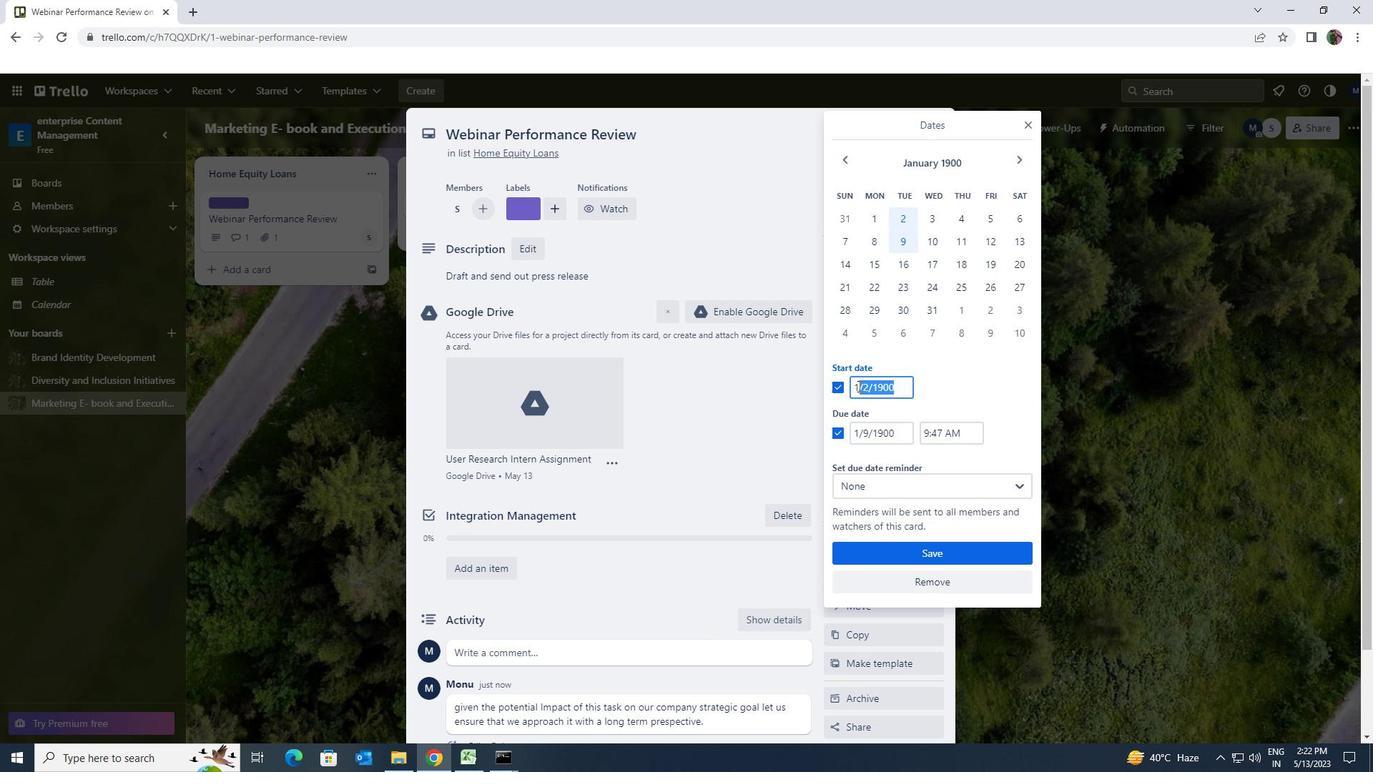 
Action: Key pressed 1/3/1900
Screenshot: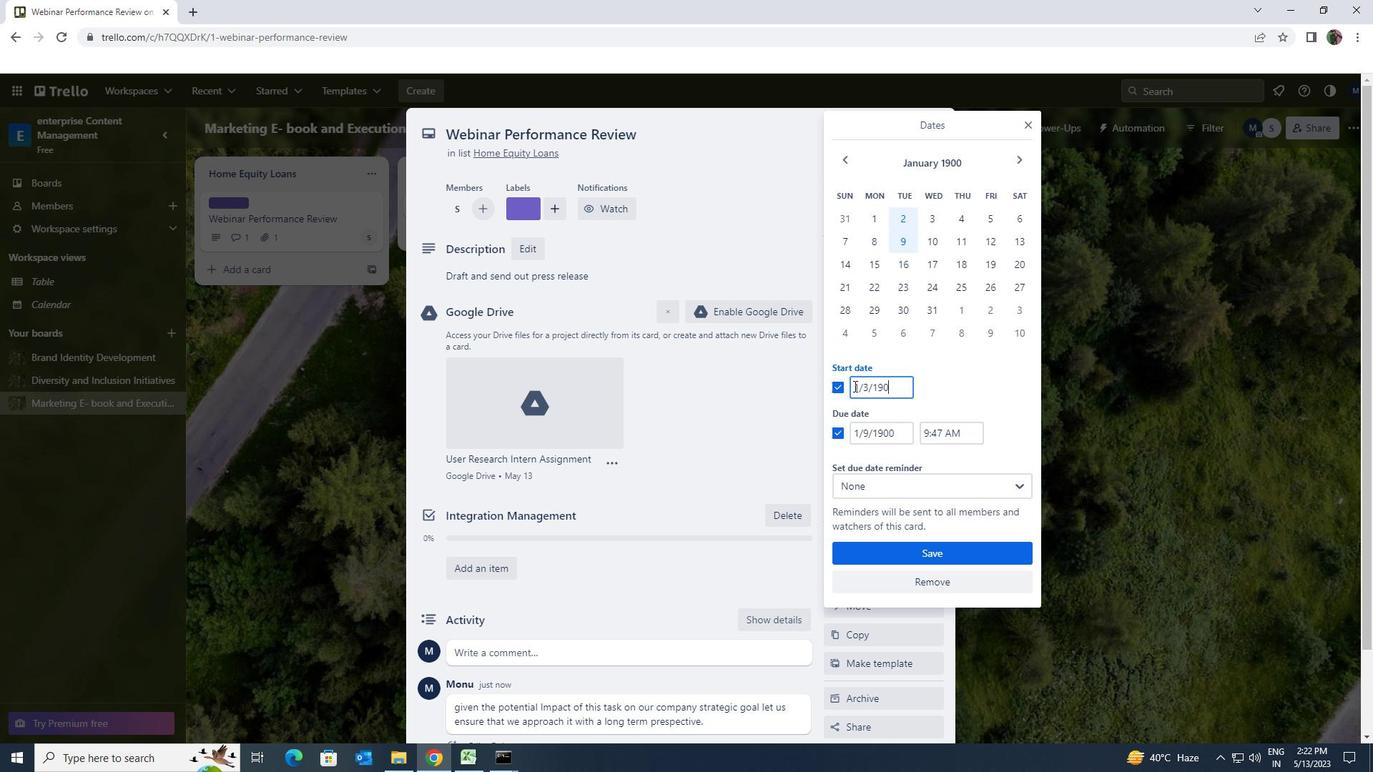 
Action: Mouse moved to (897, 427)
Screenshot: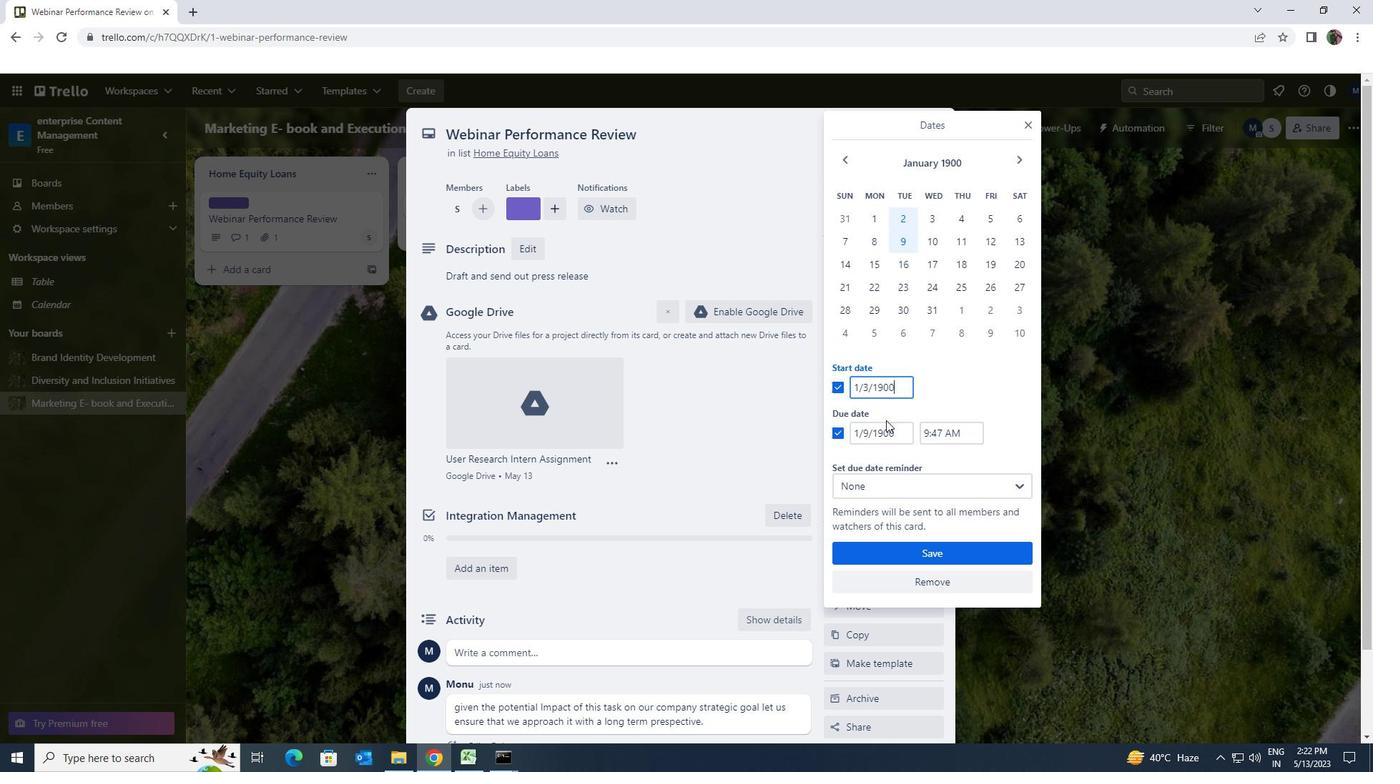 
Action: Mouse pressed left at (897, 427)
Screenshot: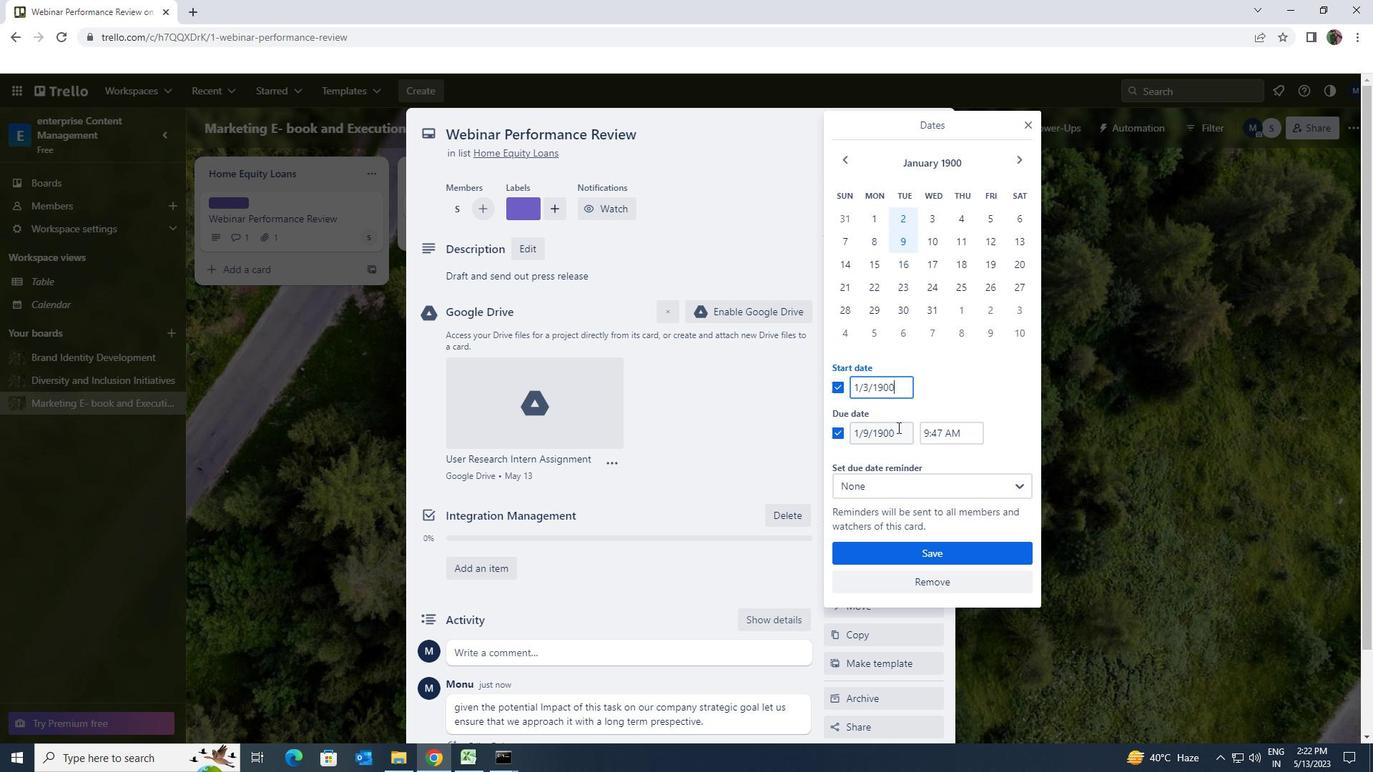 
Action: Mouse moved to (850, 427)
Screenshot: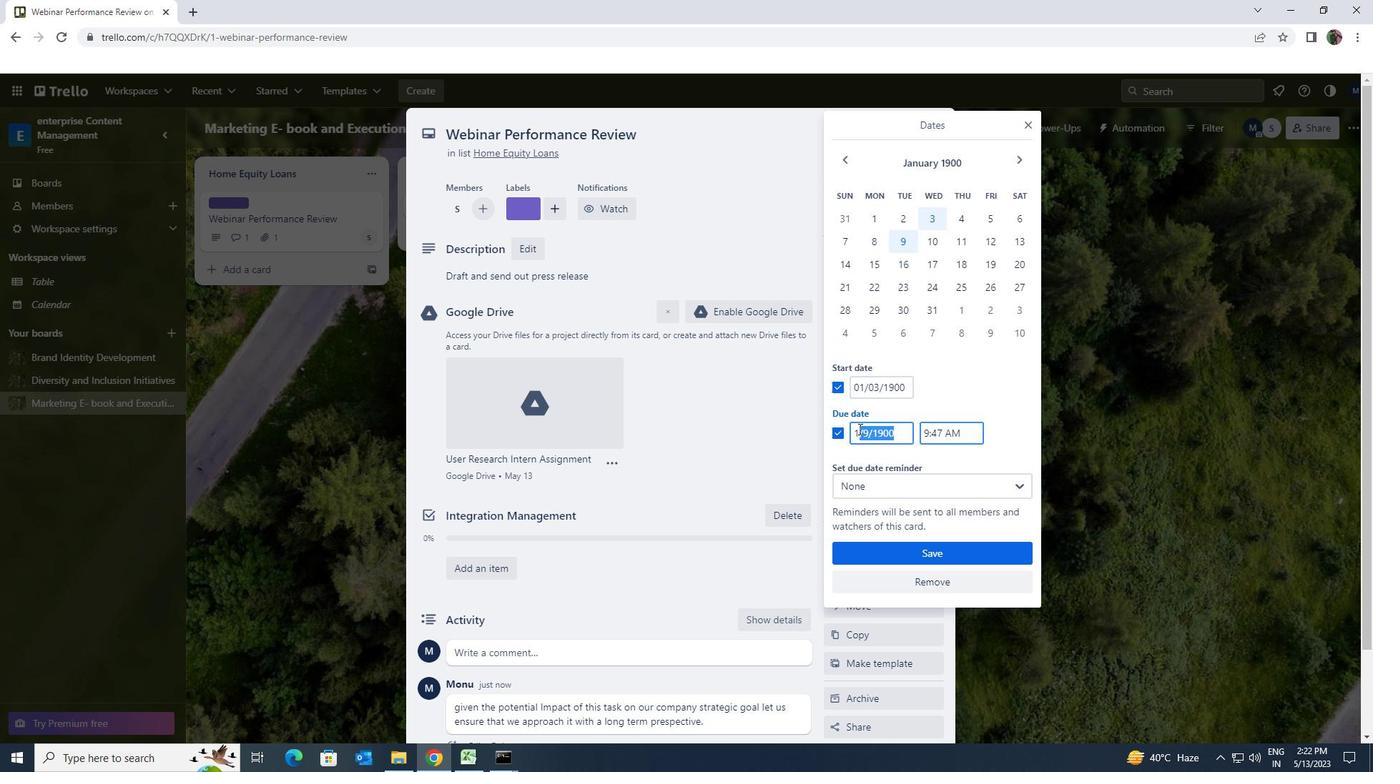 
Action: Key pressed 1/10/1900
Screenshot: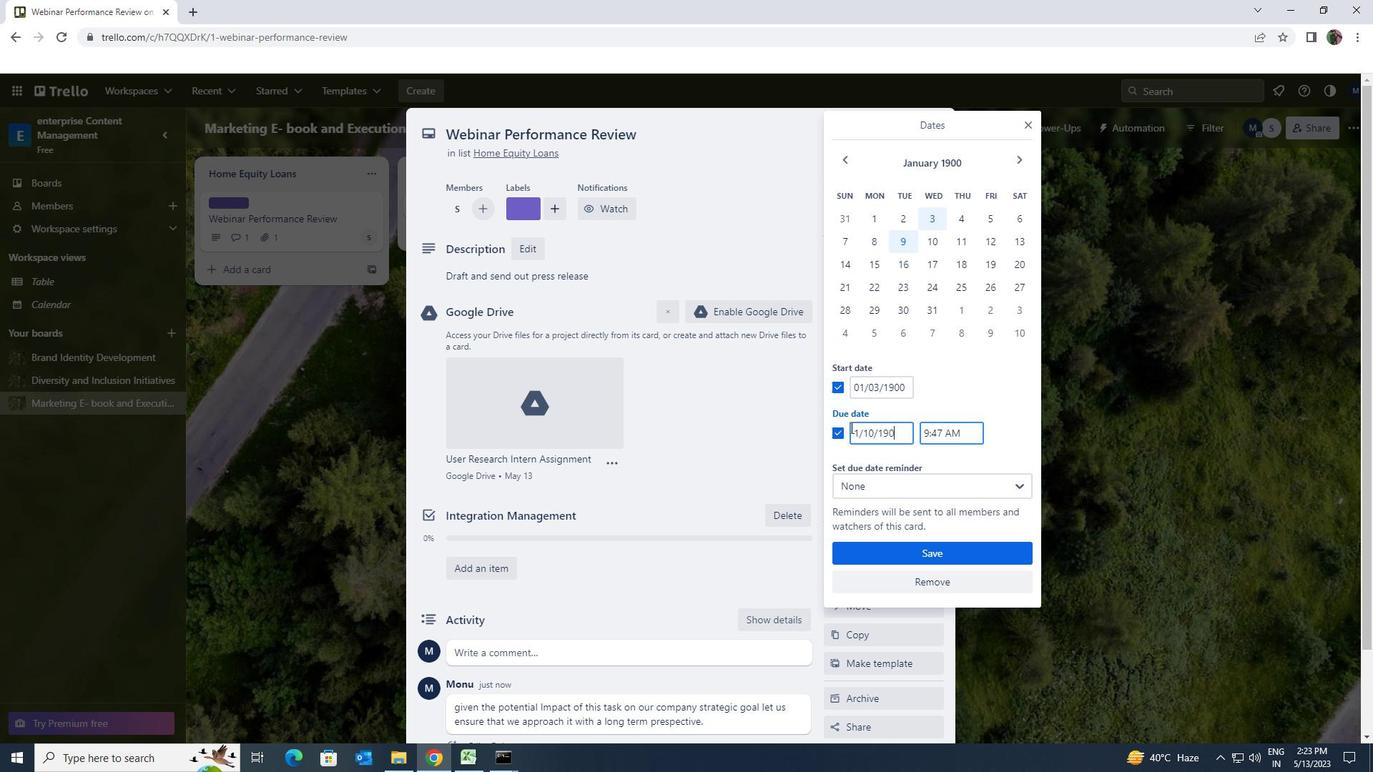 
Action: Mouse moved to (890, 562)
Screenshot: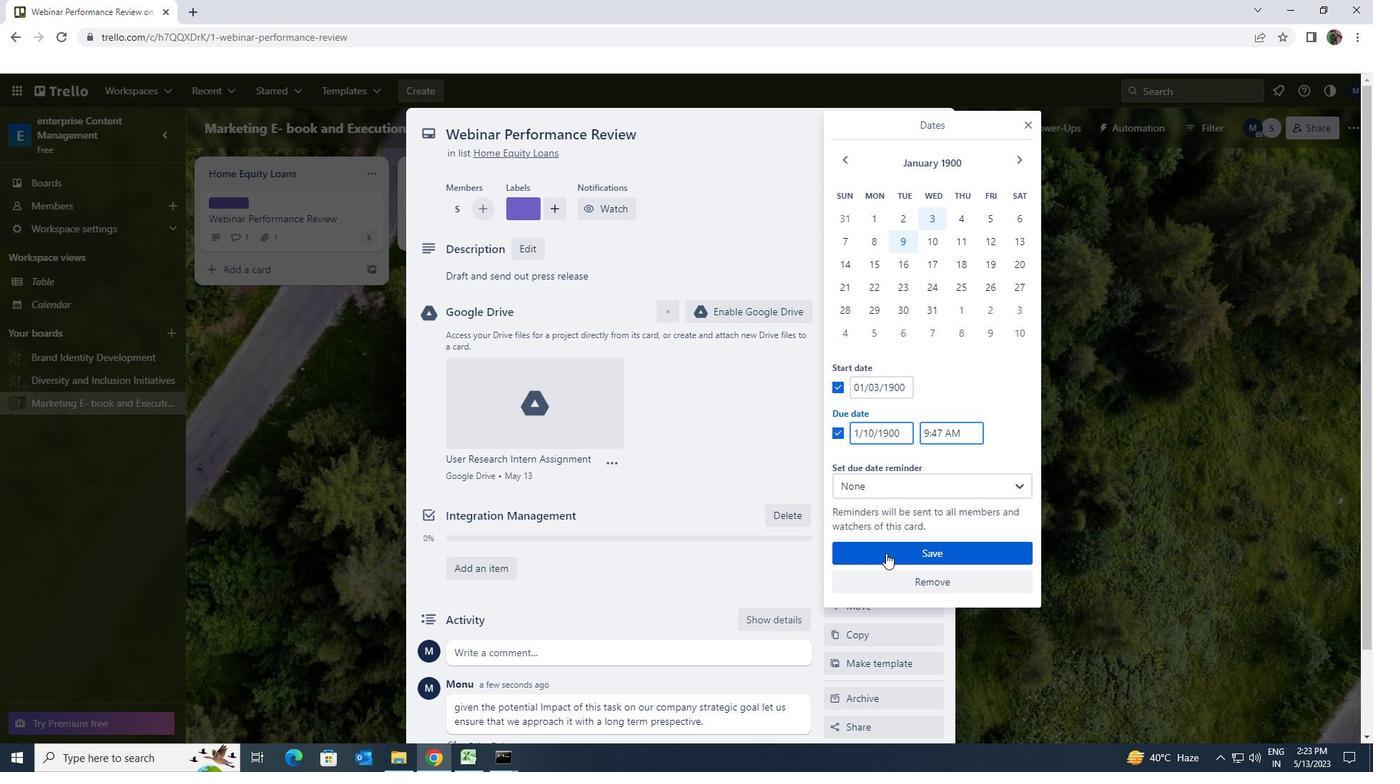 
Action: Mouse pressed left at (890, 562)
Screenshot: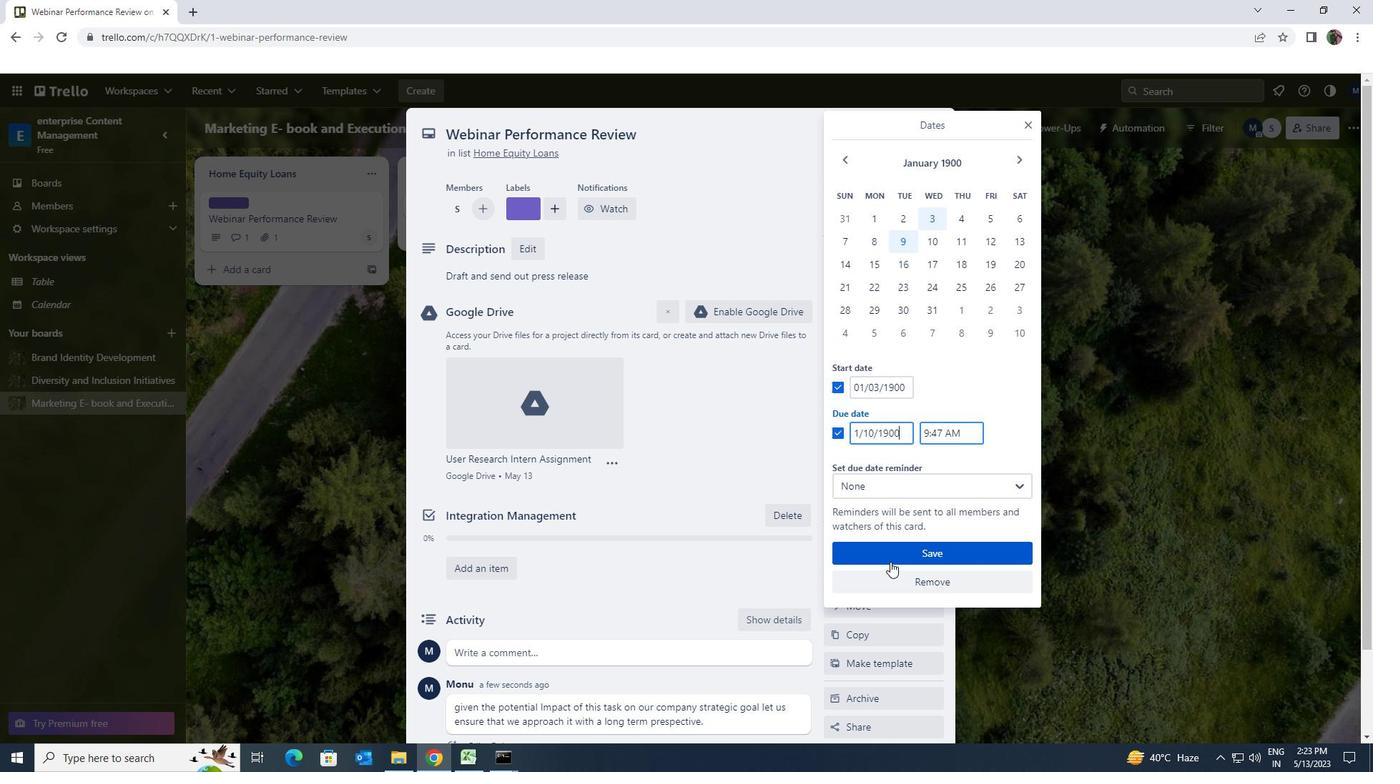 
